 Task: Look for space in Cormano, Italy from 6th September, 2023 to 10th September, 2023 for 1 adult in price range Rs.9000 to Rs.17000. Place can be private room with 1  bedroom having 1 bed and 1 bathroom. Property type can be house, flat, guest house, hotel. Booking option can be shelf check-in. Required host language is English.
Action: Mouse moved to (586, 153)
Screenshot: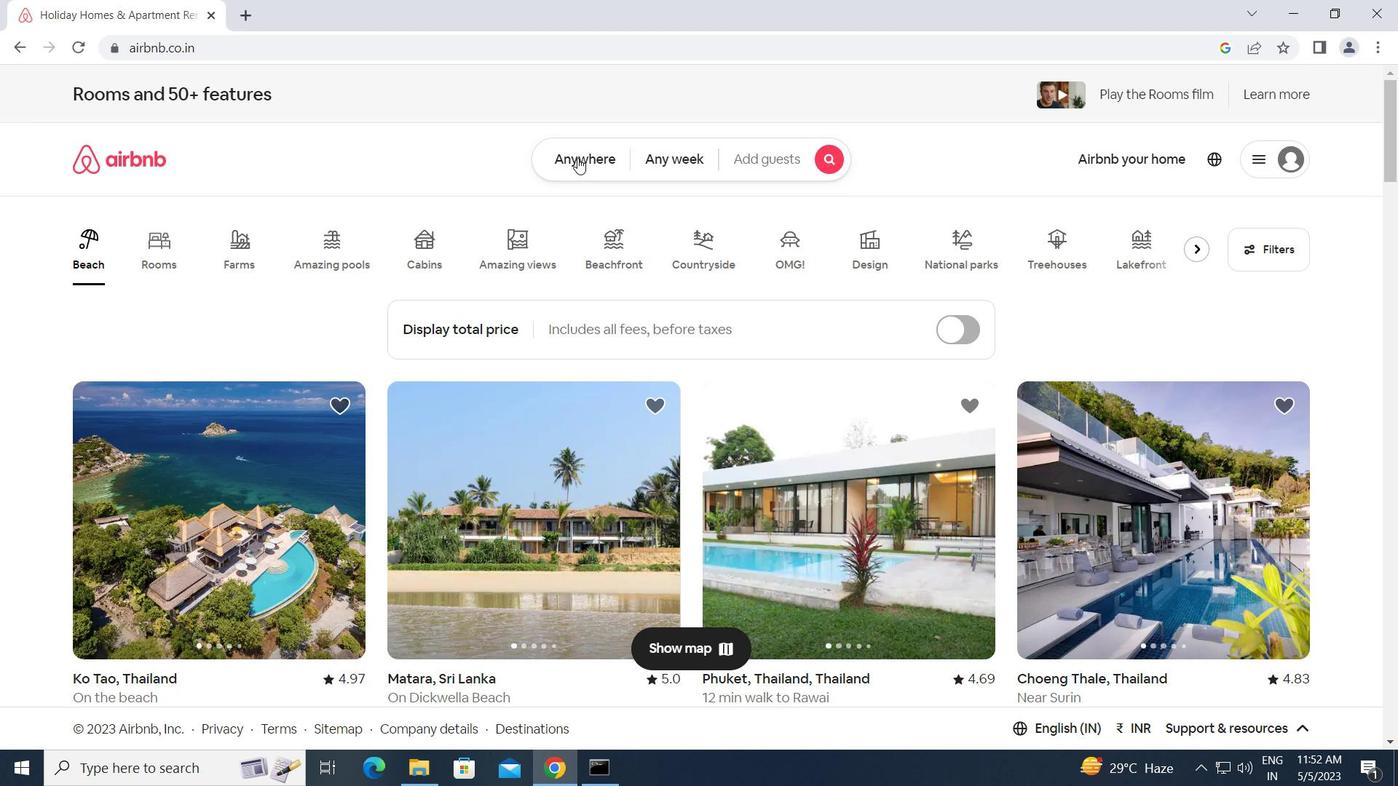 
Action: Mouse pressed left at (586, 153)
Screenshot: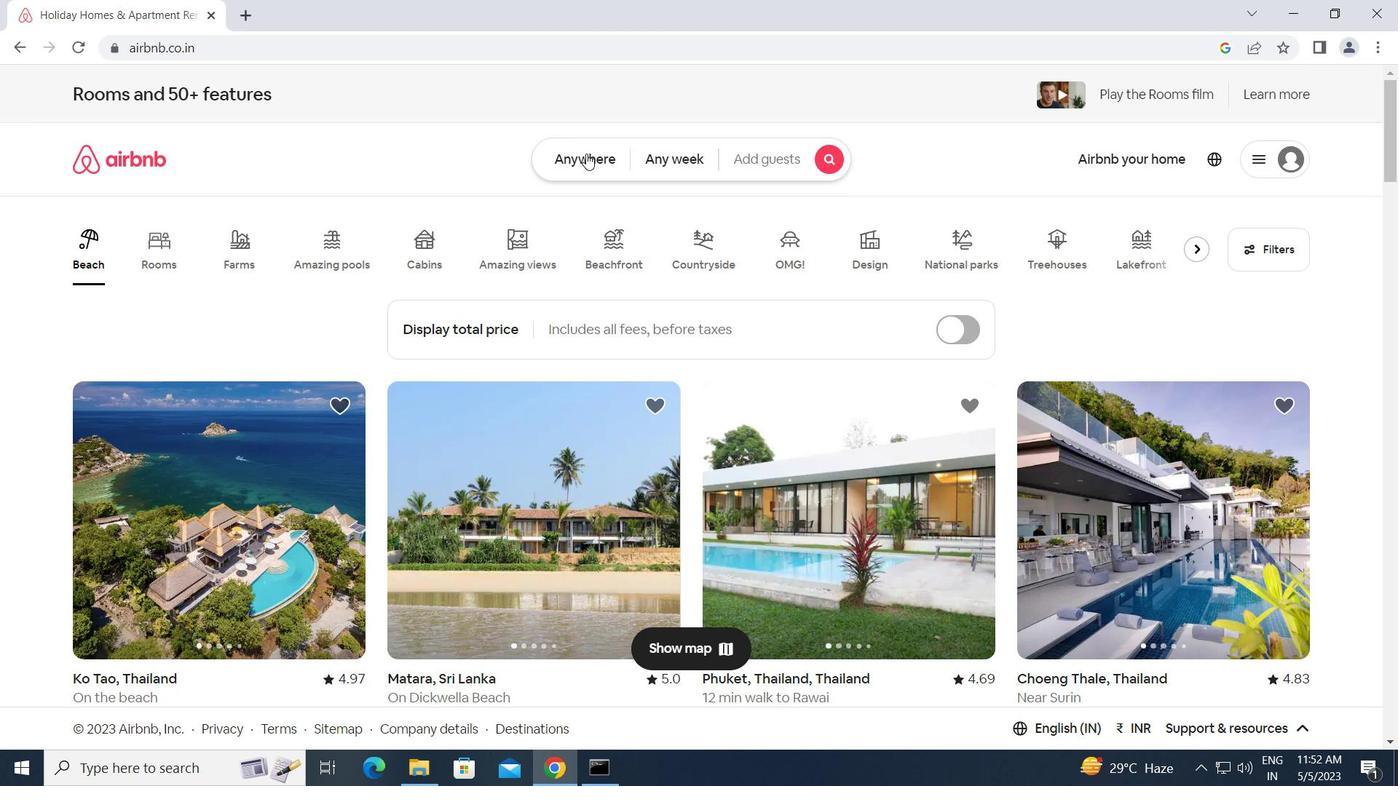 
Action: Mouse moved to (467, 217)
Screenshot: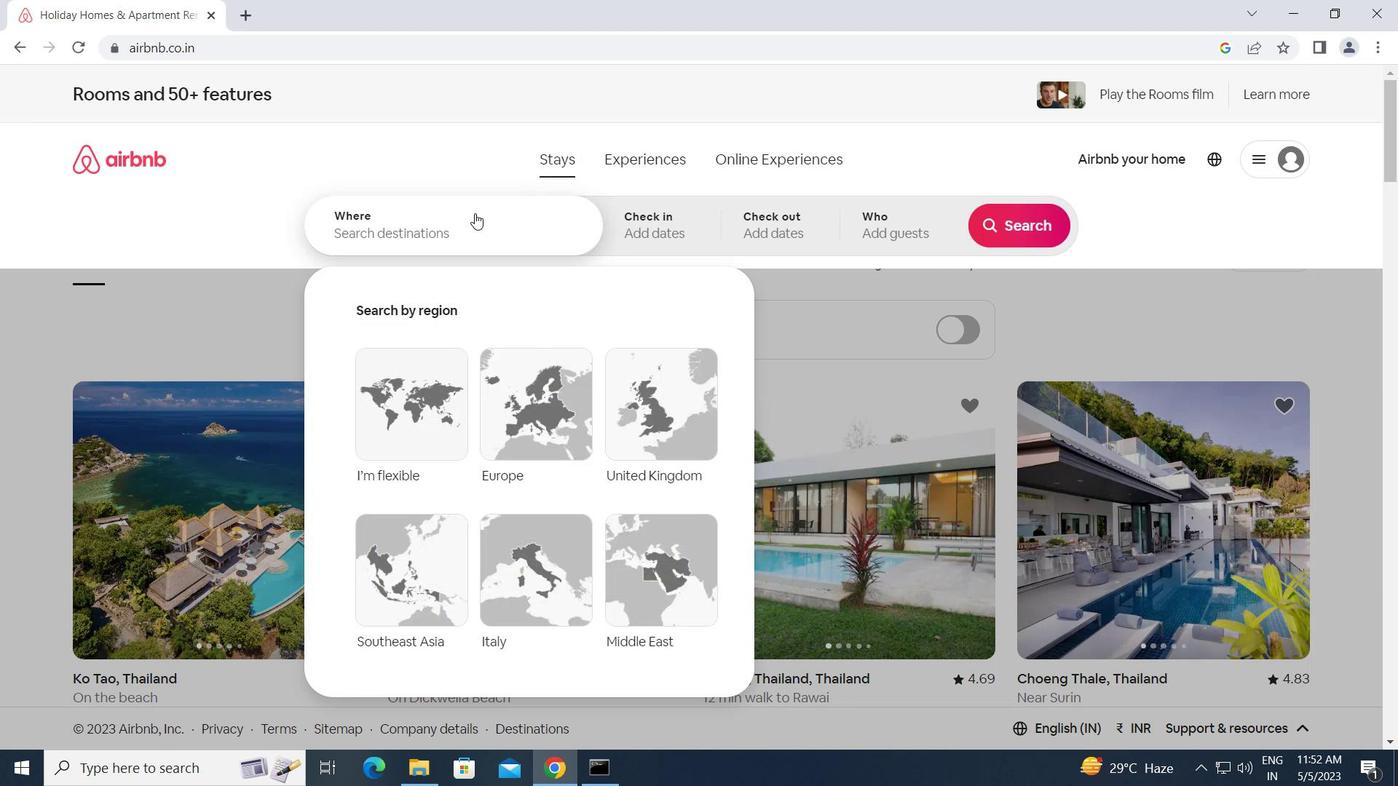 
Action: Mouse pressed left at (467, 217)
Screenshot: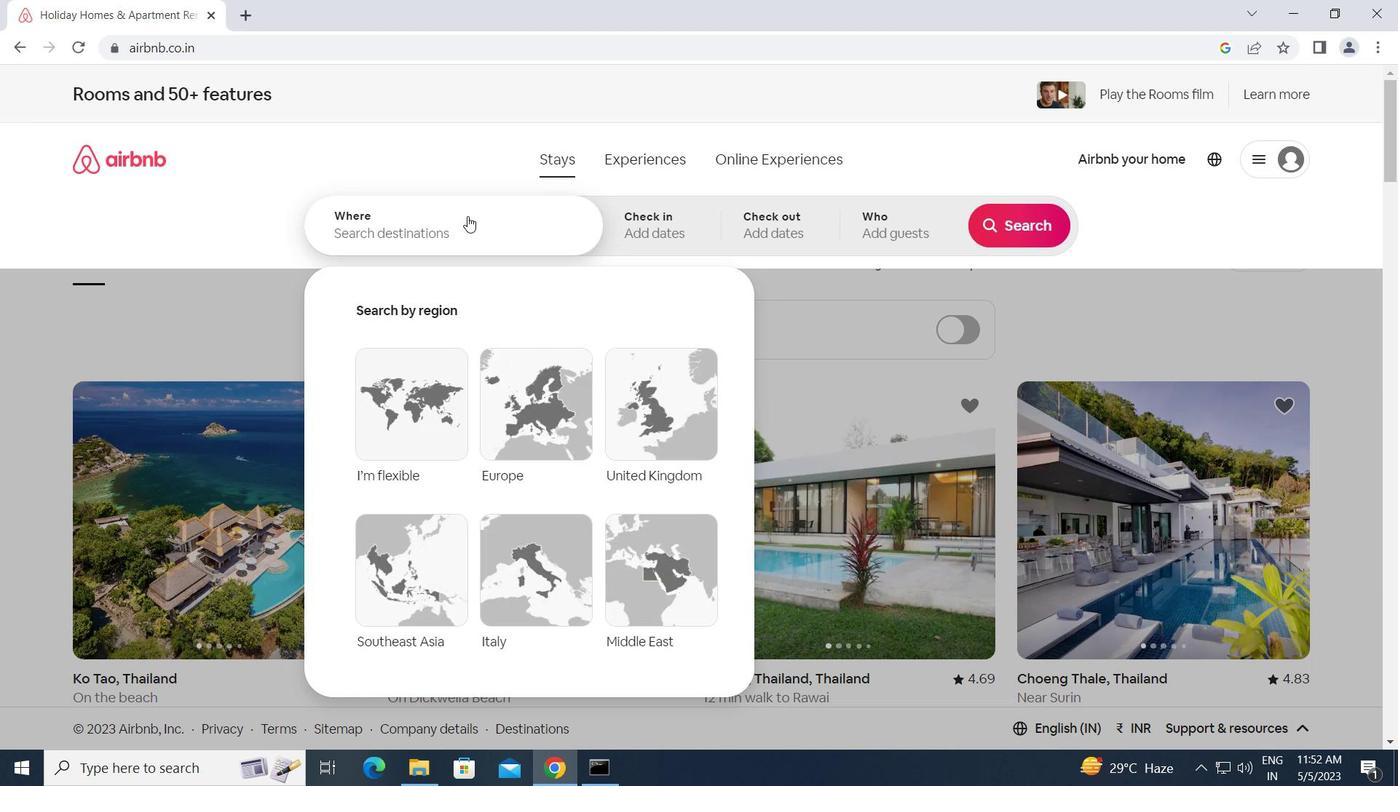 
Action: Key pressed c<Key.caps_lock>ormano,<Key.space><Key.caps_lock>i<Key.caps_lock>taly<Key.enter>
Screenshot: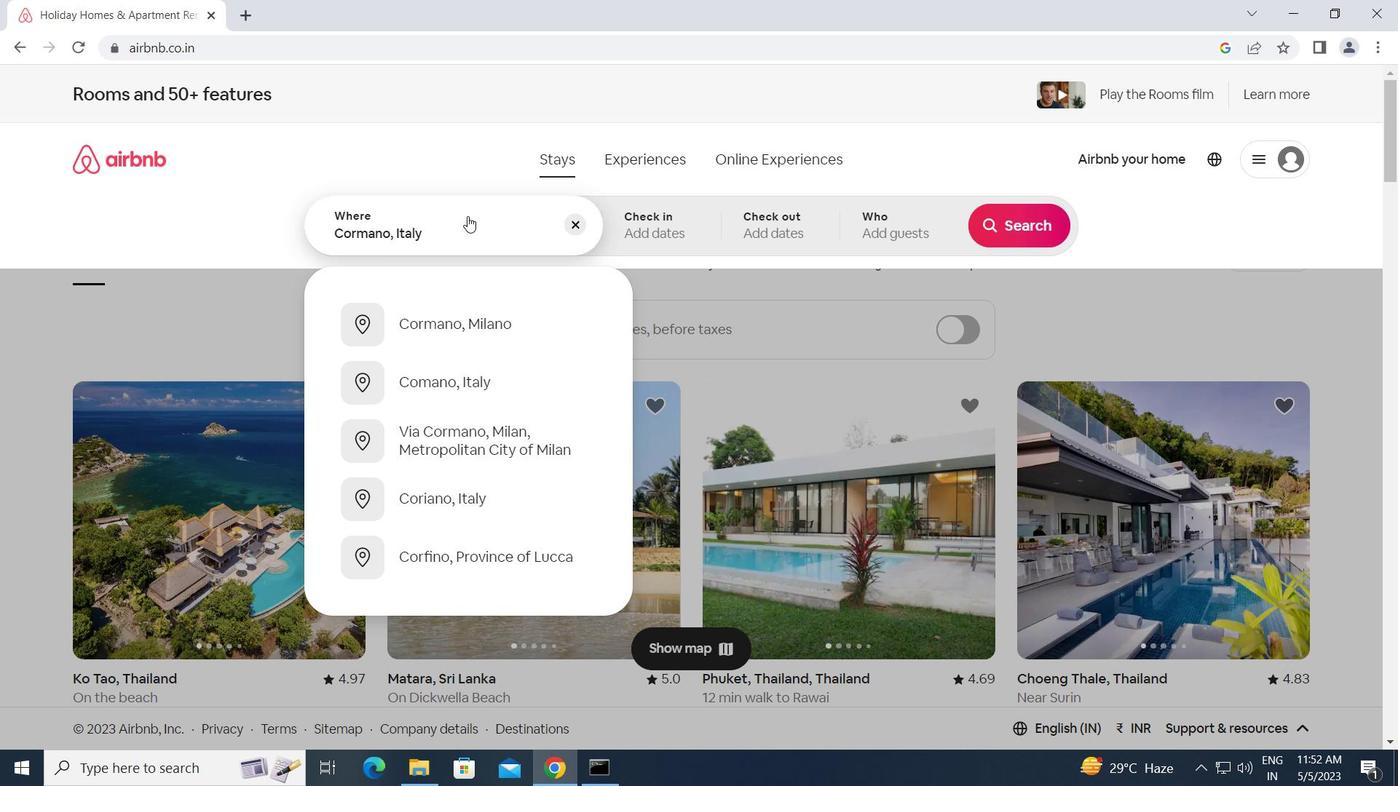 
Action: Mouse moved to (1015, 371)
Screenshot: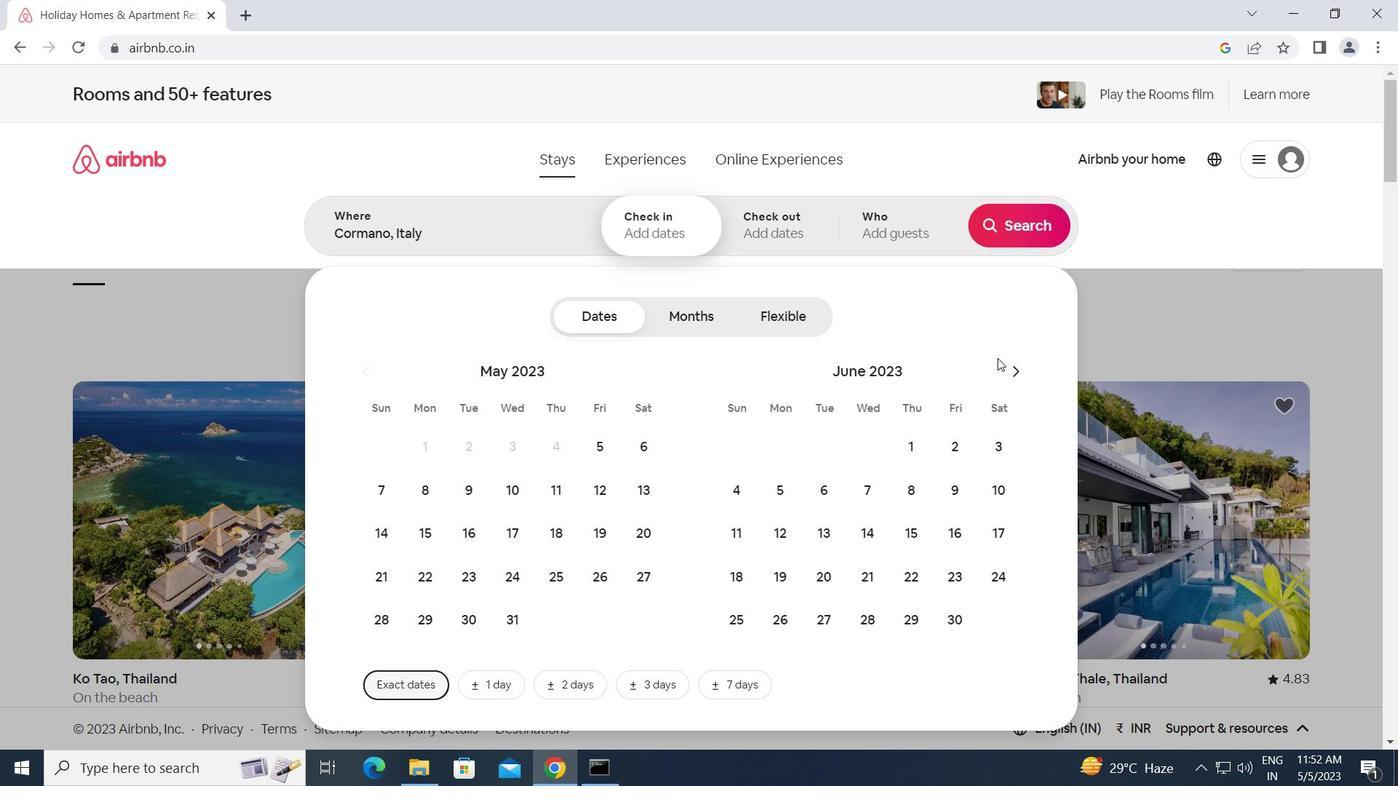 
Action: Mouse pressed left at (1015, 371)
Screenshot: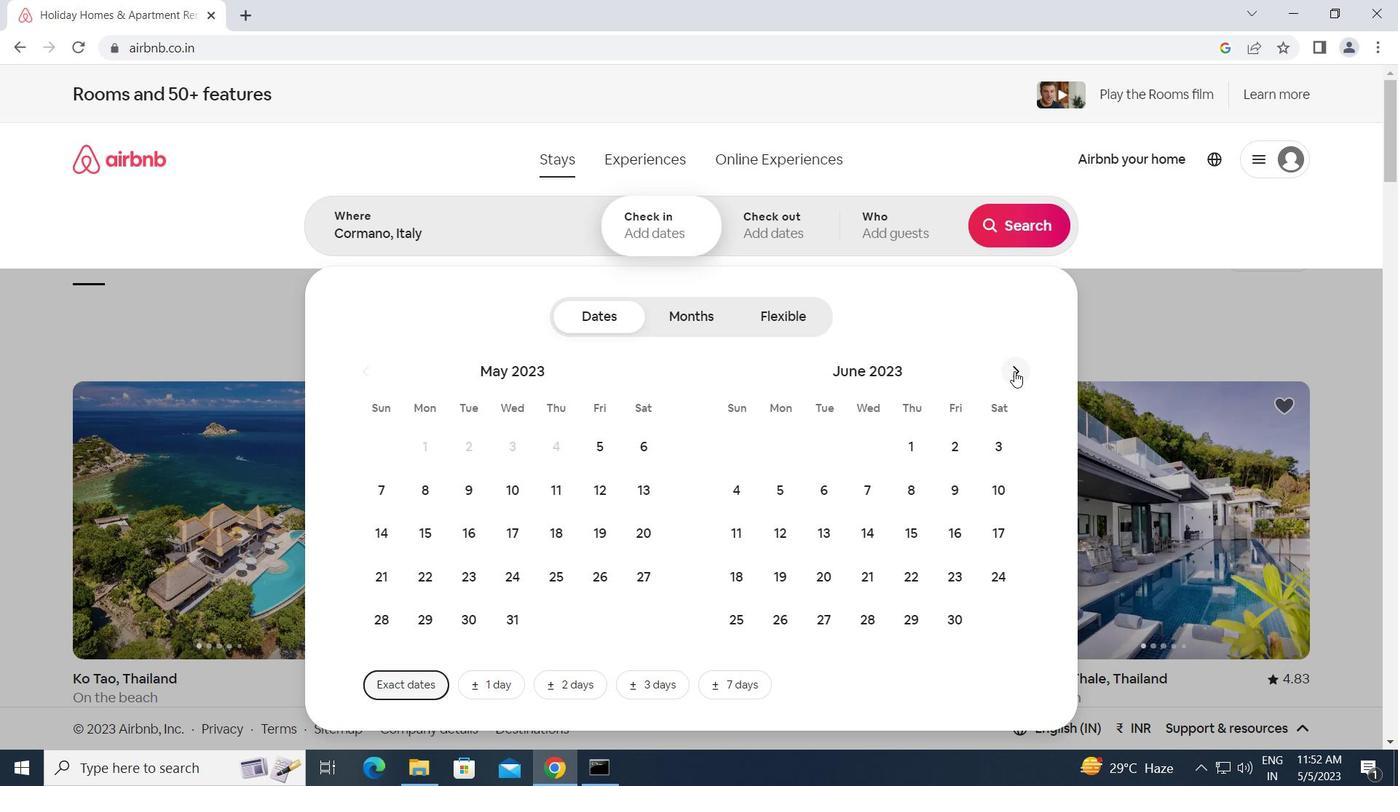 
Action: Mouse moved to (1015, 372)
Screenshot: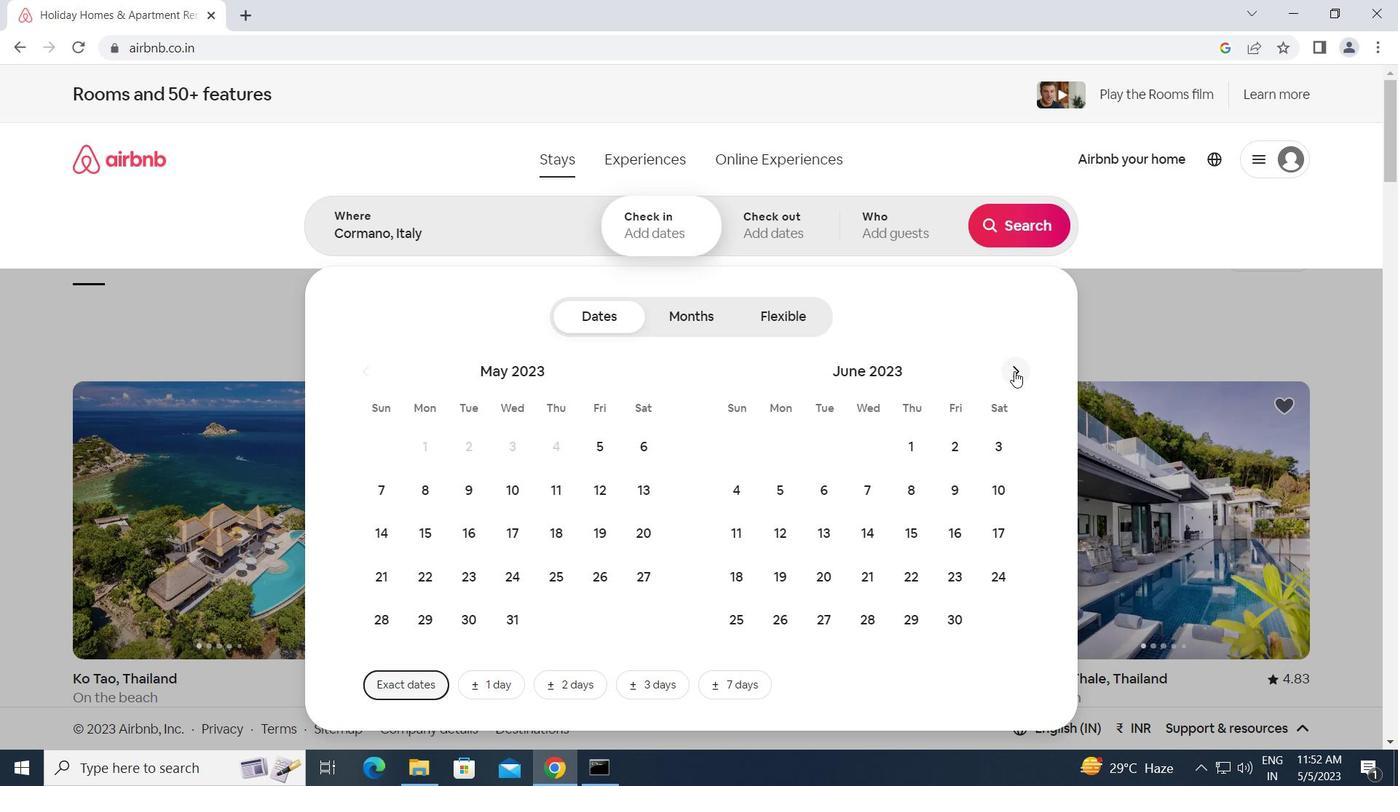 
Action: Mouse pressed left at (1015, 372)
Screenshot: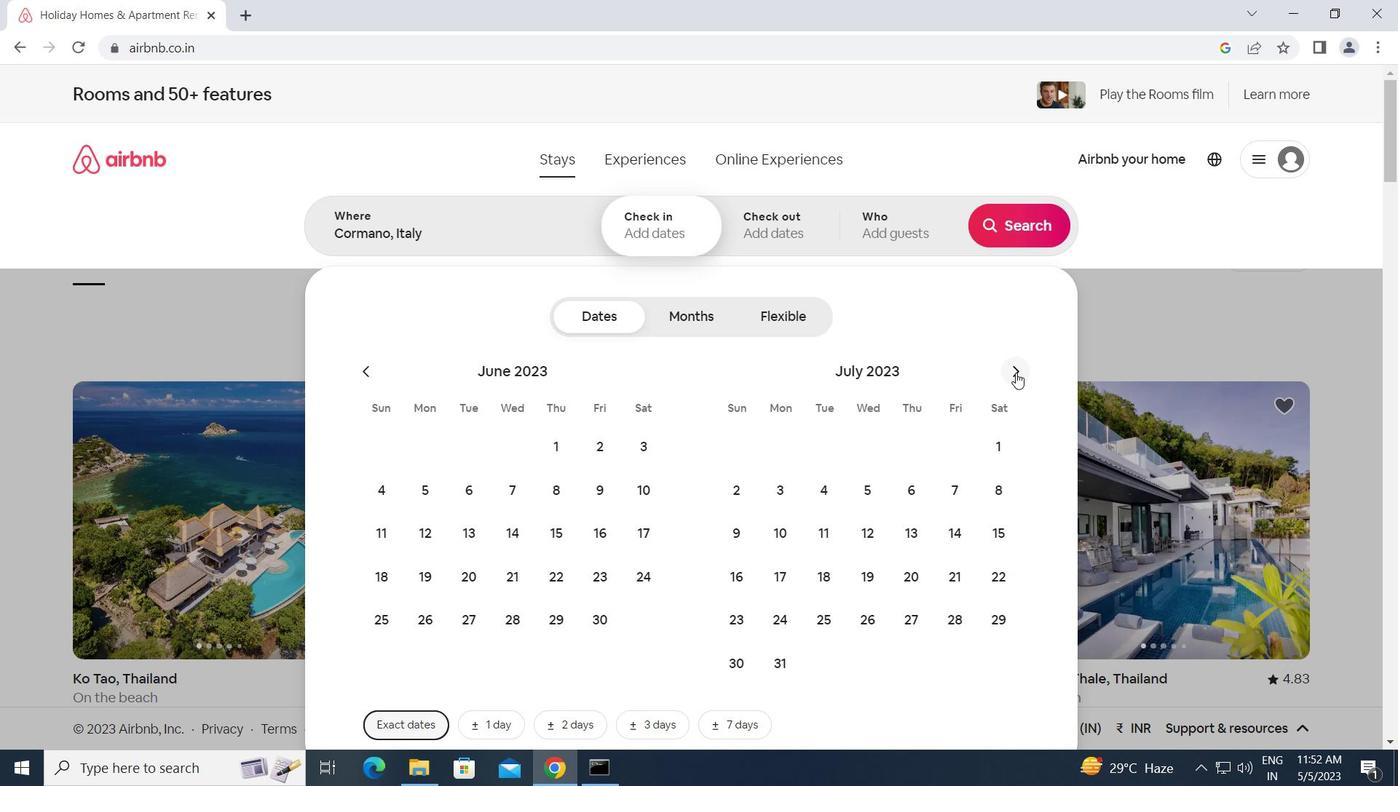 
Action: Mouse pressed left at (1015, 372)
Screenshot: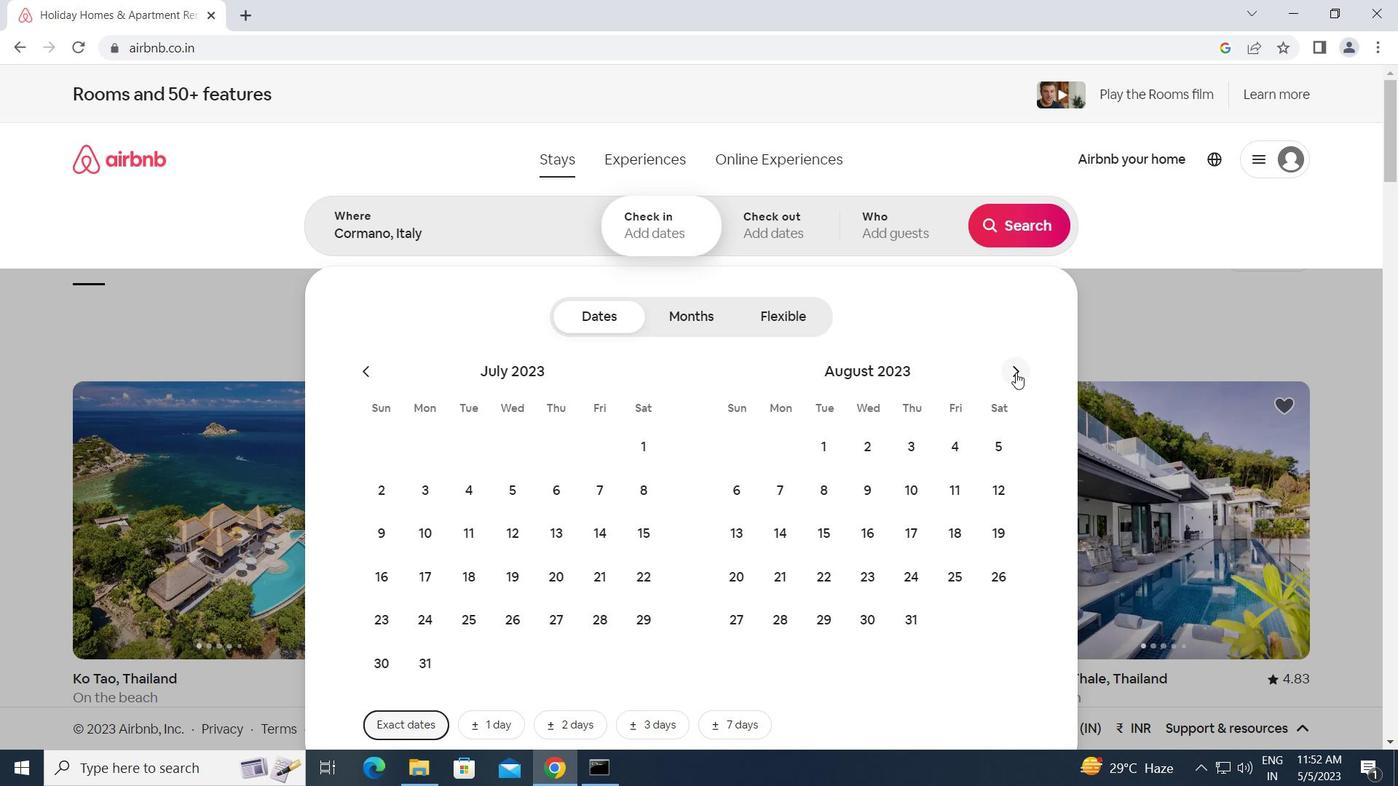 
Action: Mouse moved to (864, 485)
Screenshot: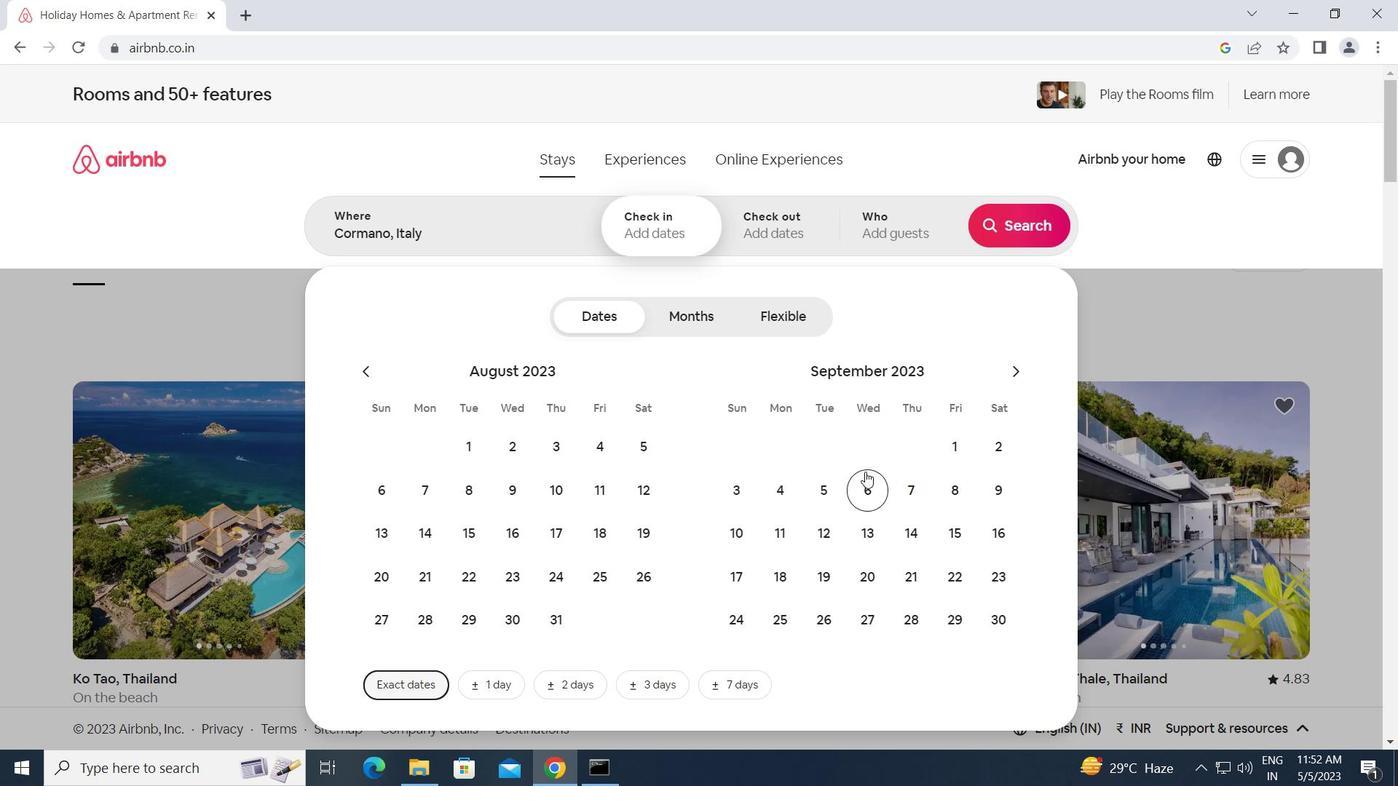 
Action: Mouse pressed left at (864, 485)
Screenshot: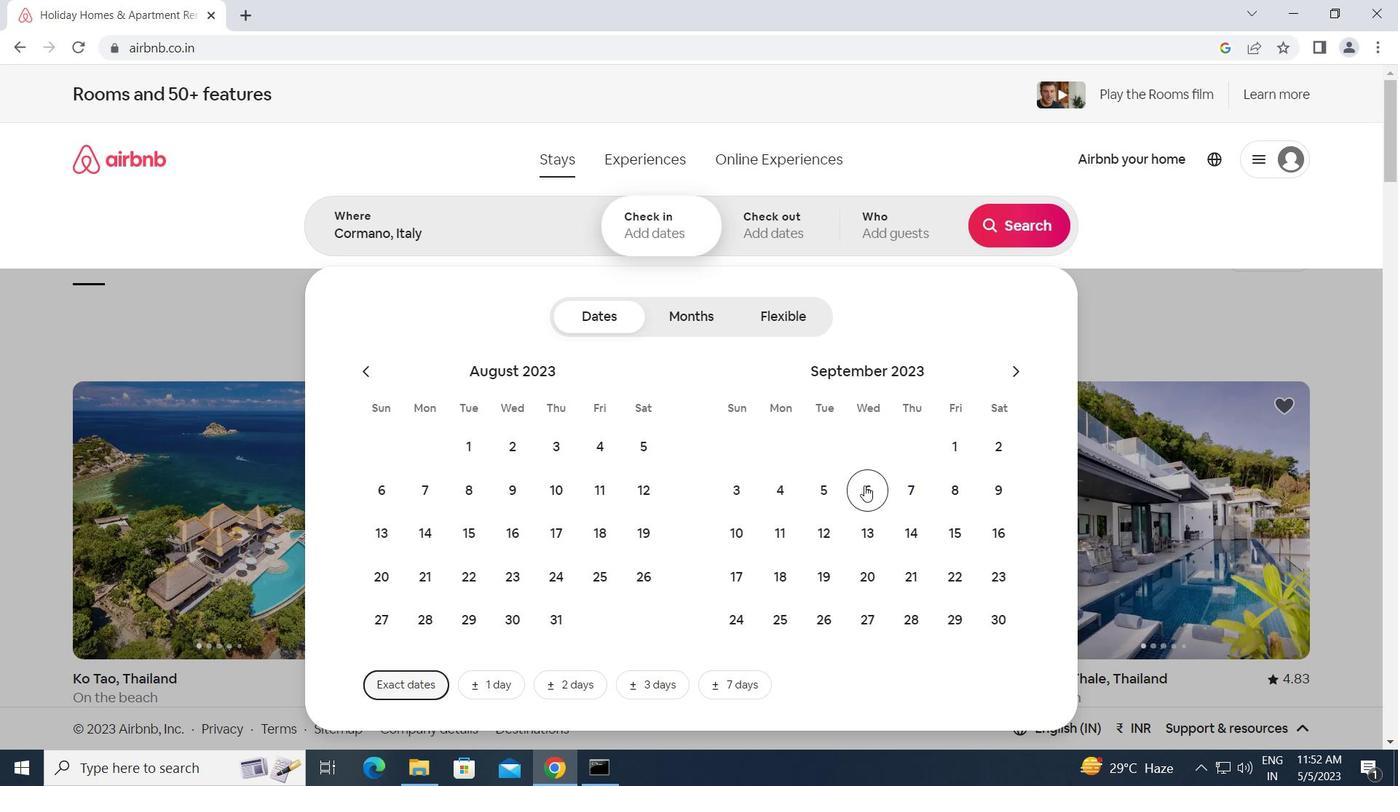 
Action: Mouse moved to (739, 533)
Screenshot: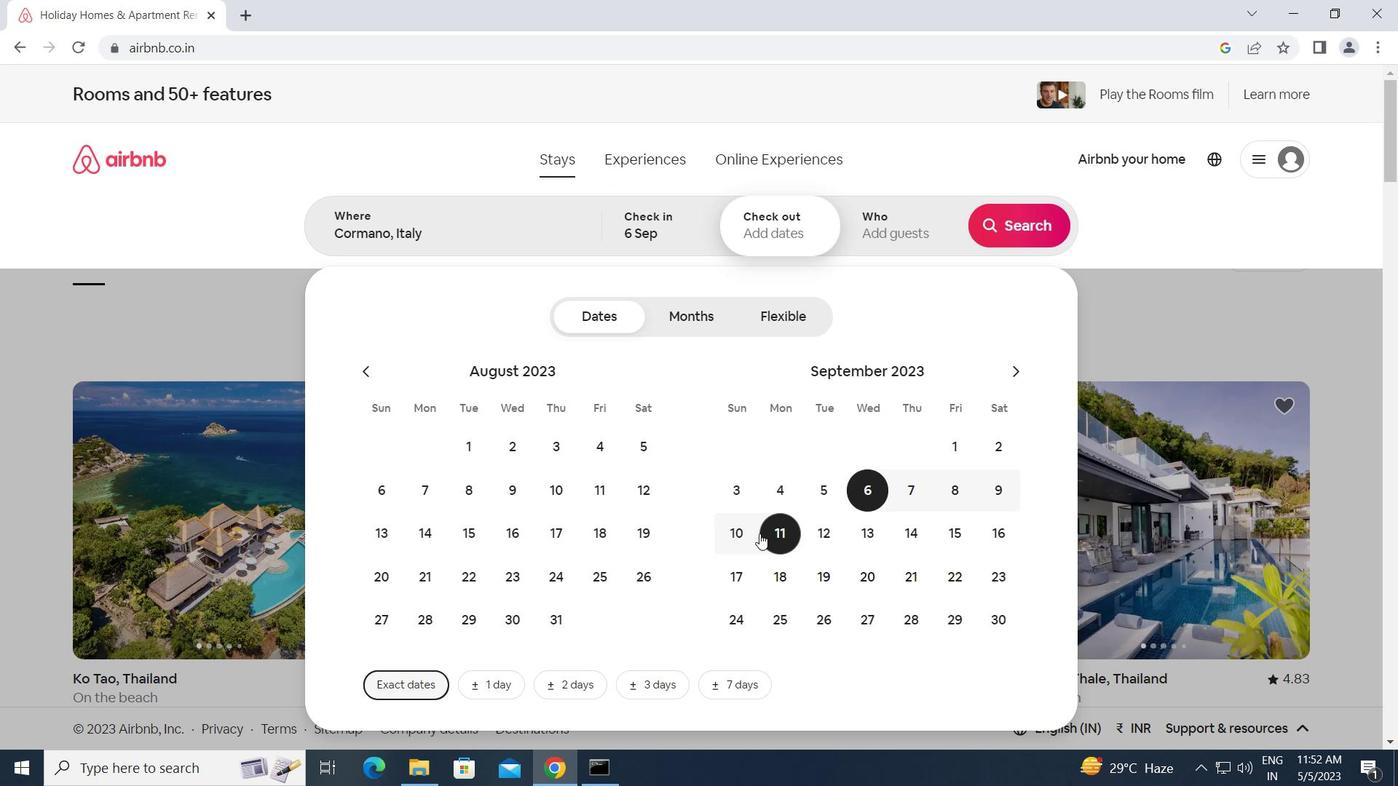 
Action: Mouse pressed left at (739, 533)
Screenshot: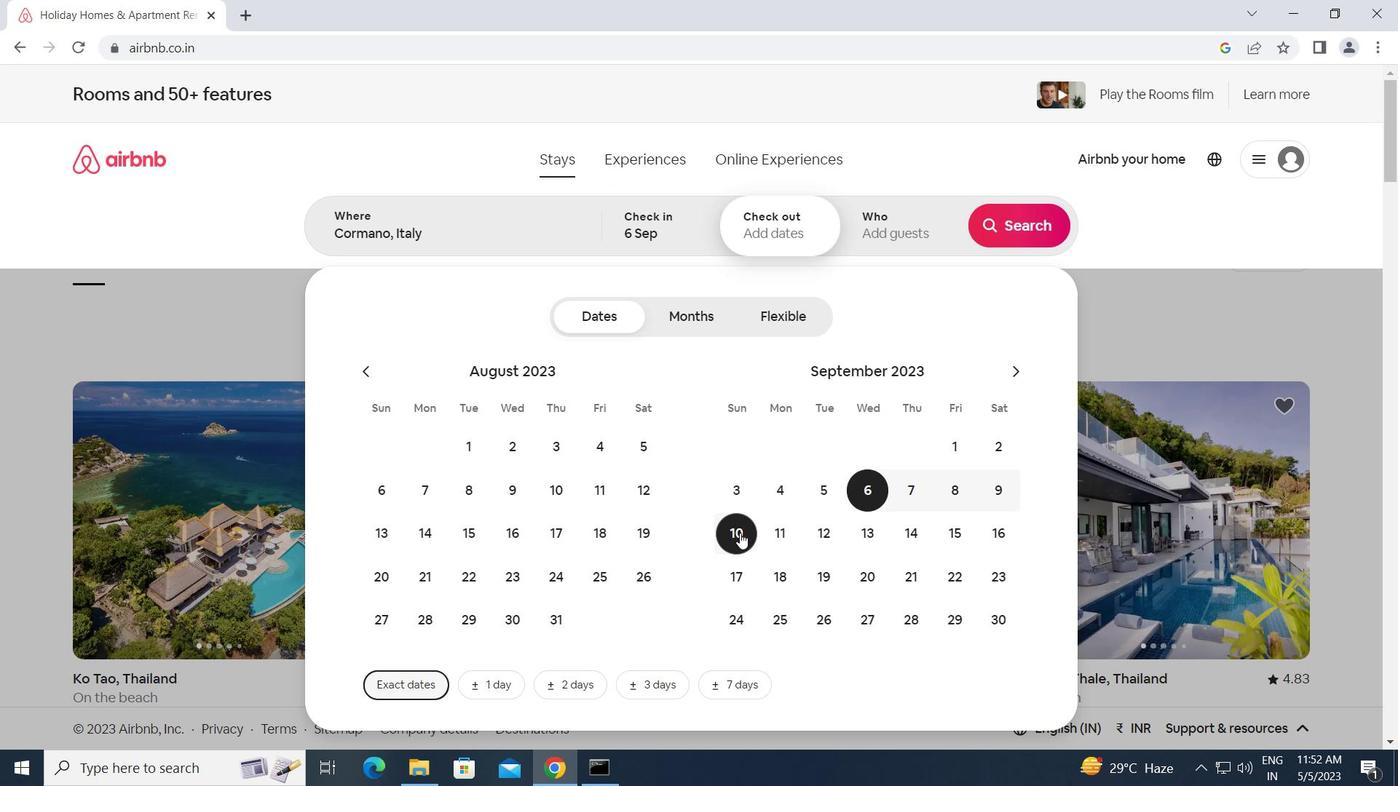 
Action: Mouse moved to (916, 225)
Screenshot: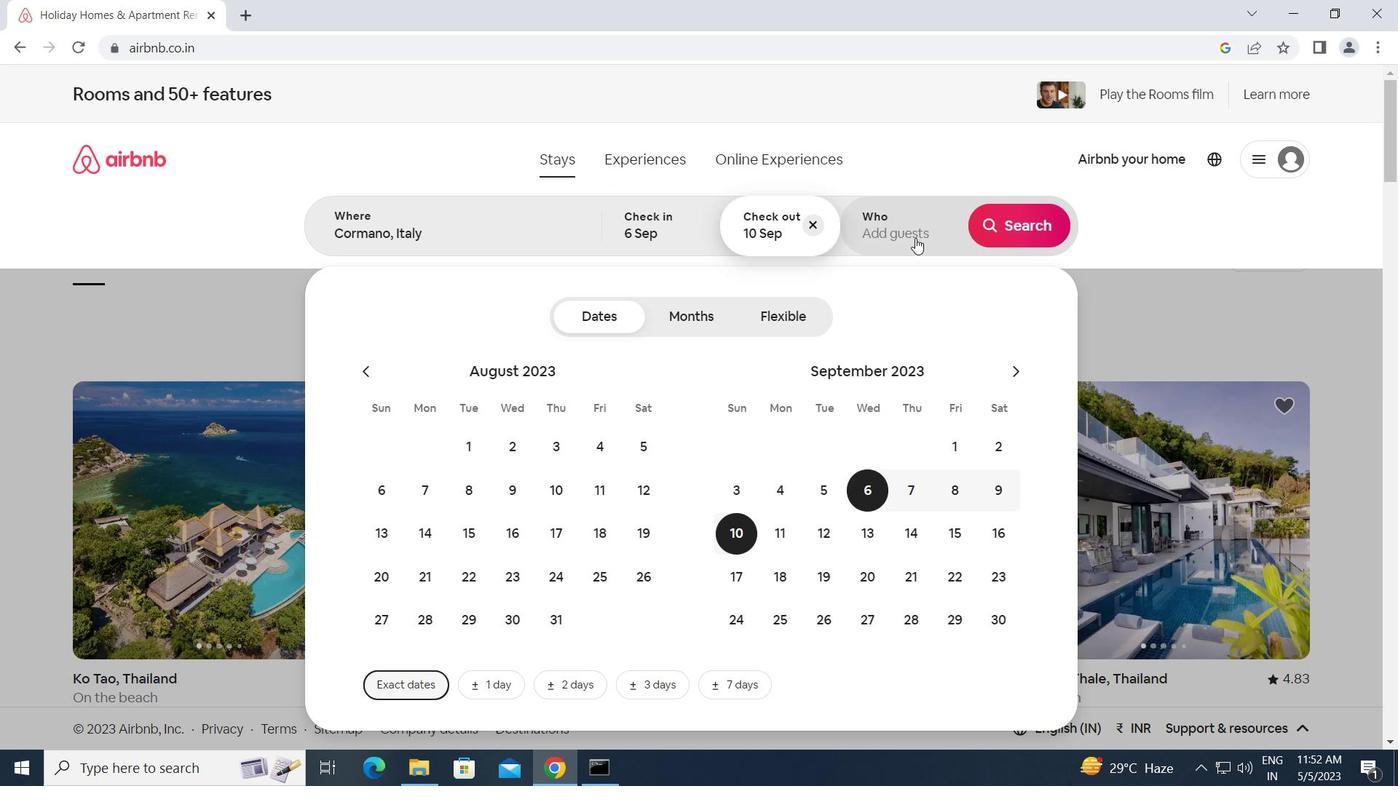 
Action: Mouse pressed left at (916, 225)
Screenshot: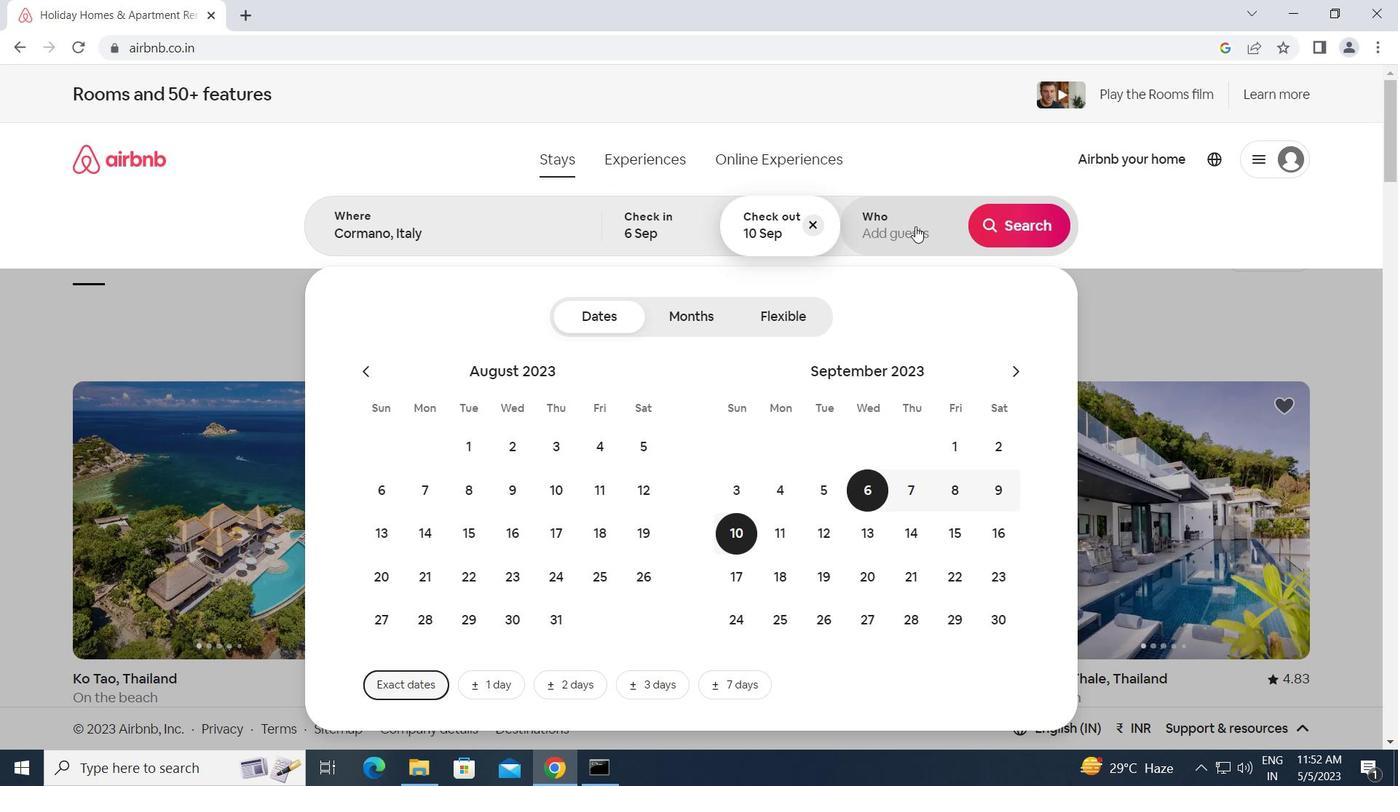 
Action: Mouse moved to (1023, 321)
Screenshot: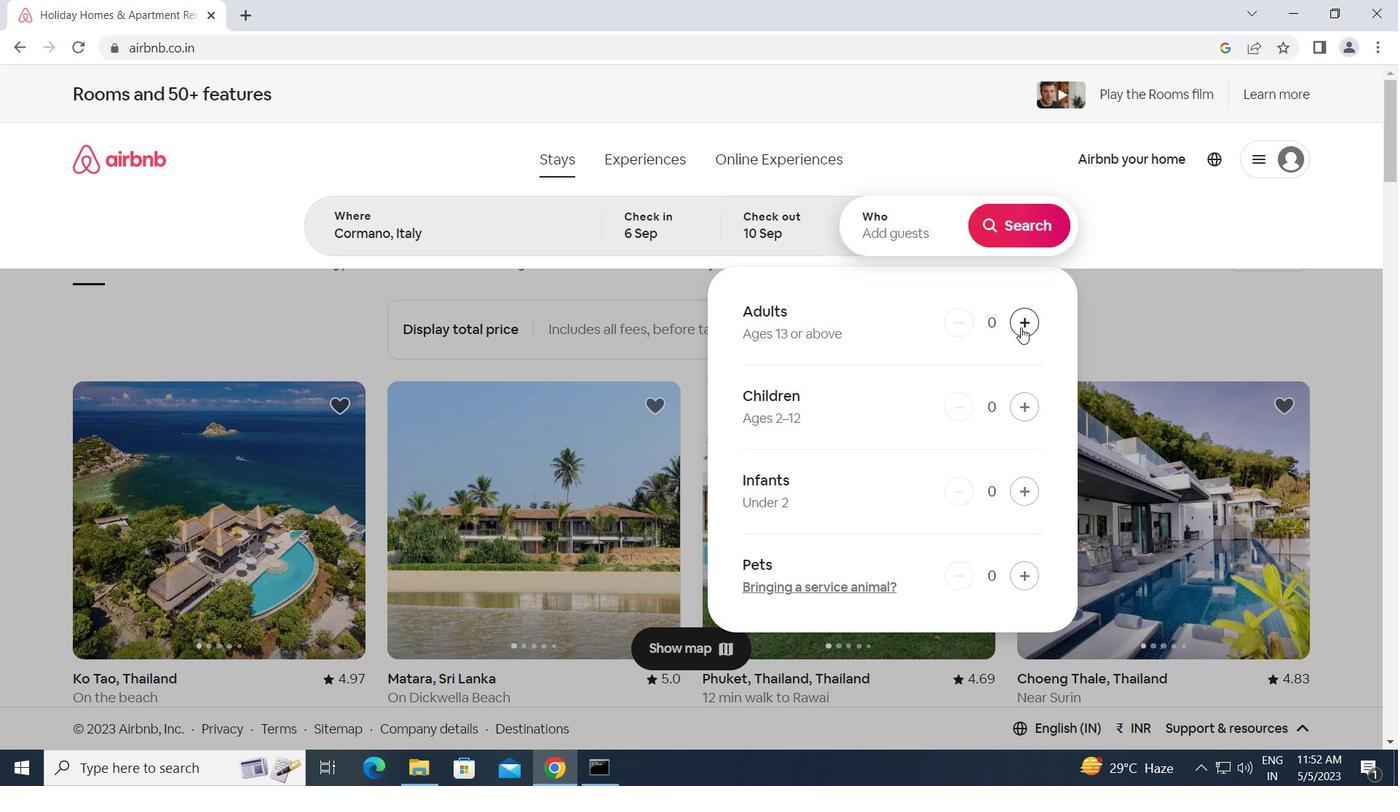 
Action: Mouse pressed left at (1023, 321)
Screenshot: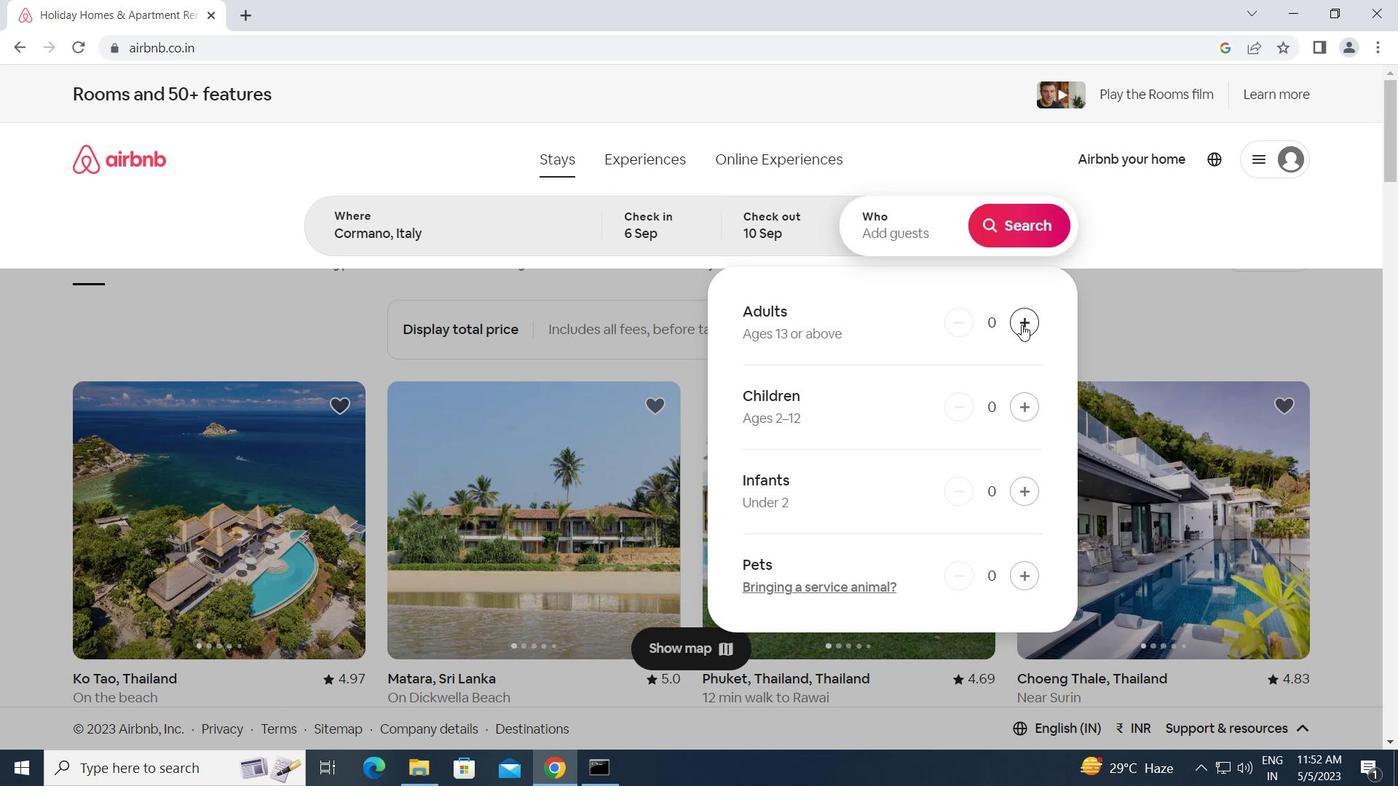 
Action: Mouse moved to (1019, 217)
Screenshot: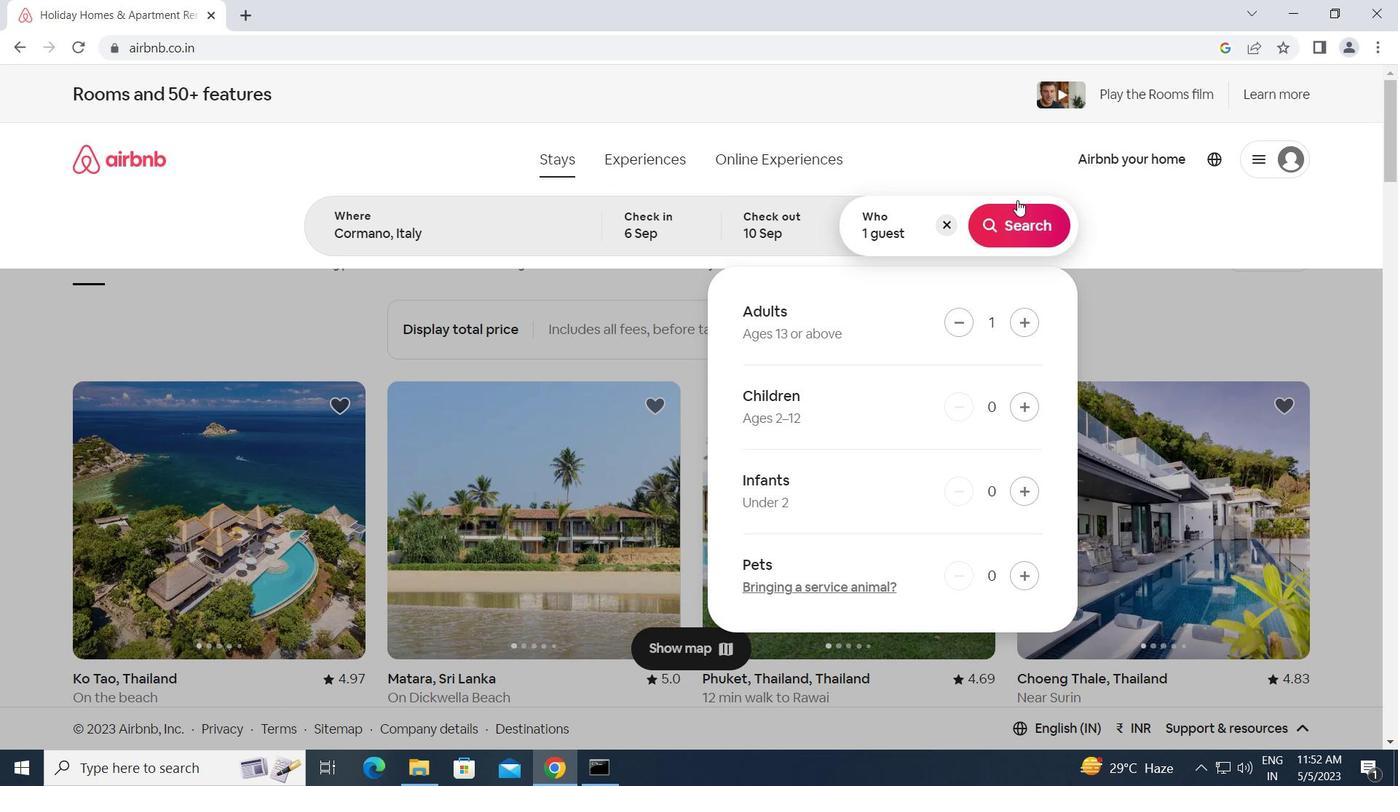 
Action: Mouse pressed left at (1019, 217)
Screenshot: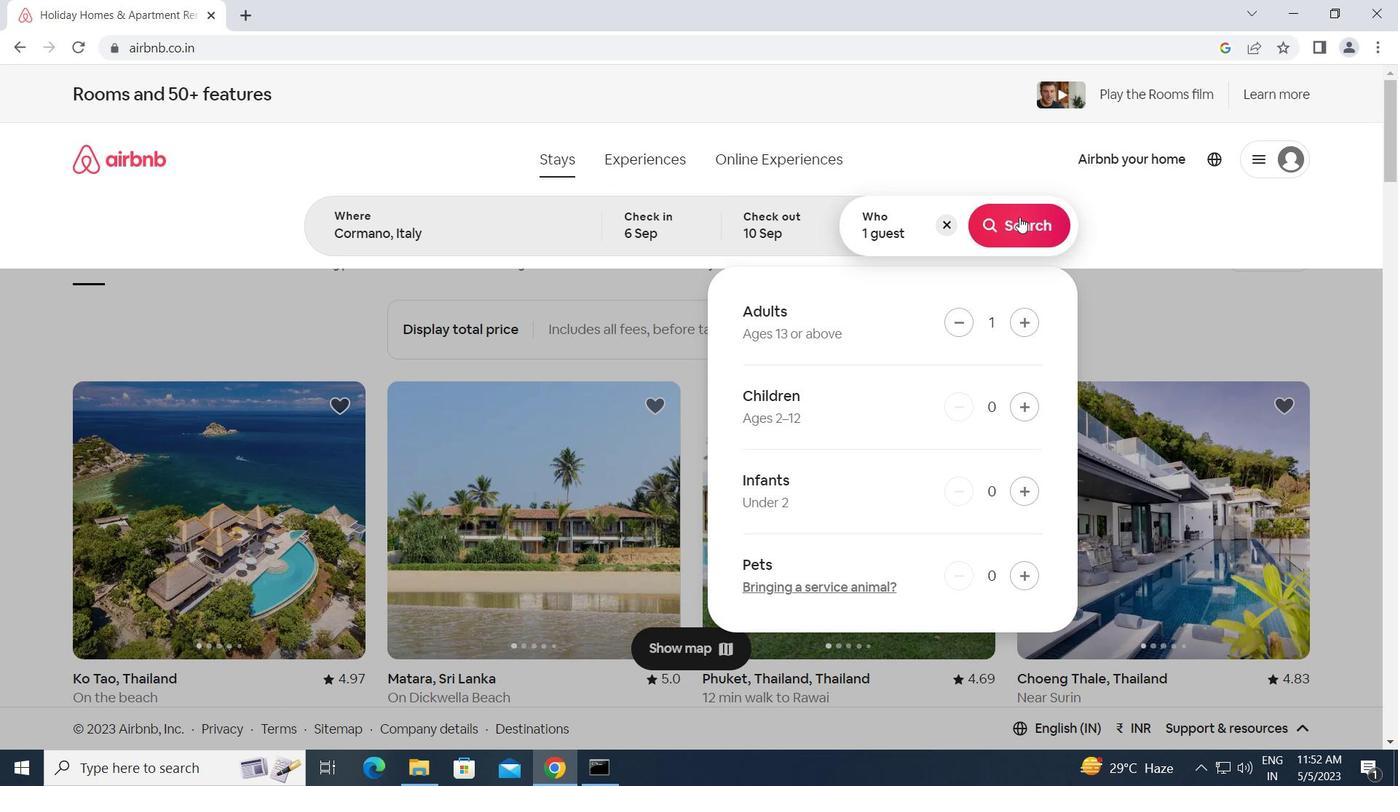 
Action: Mouse moved to (1306, 164)
Screenshot: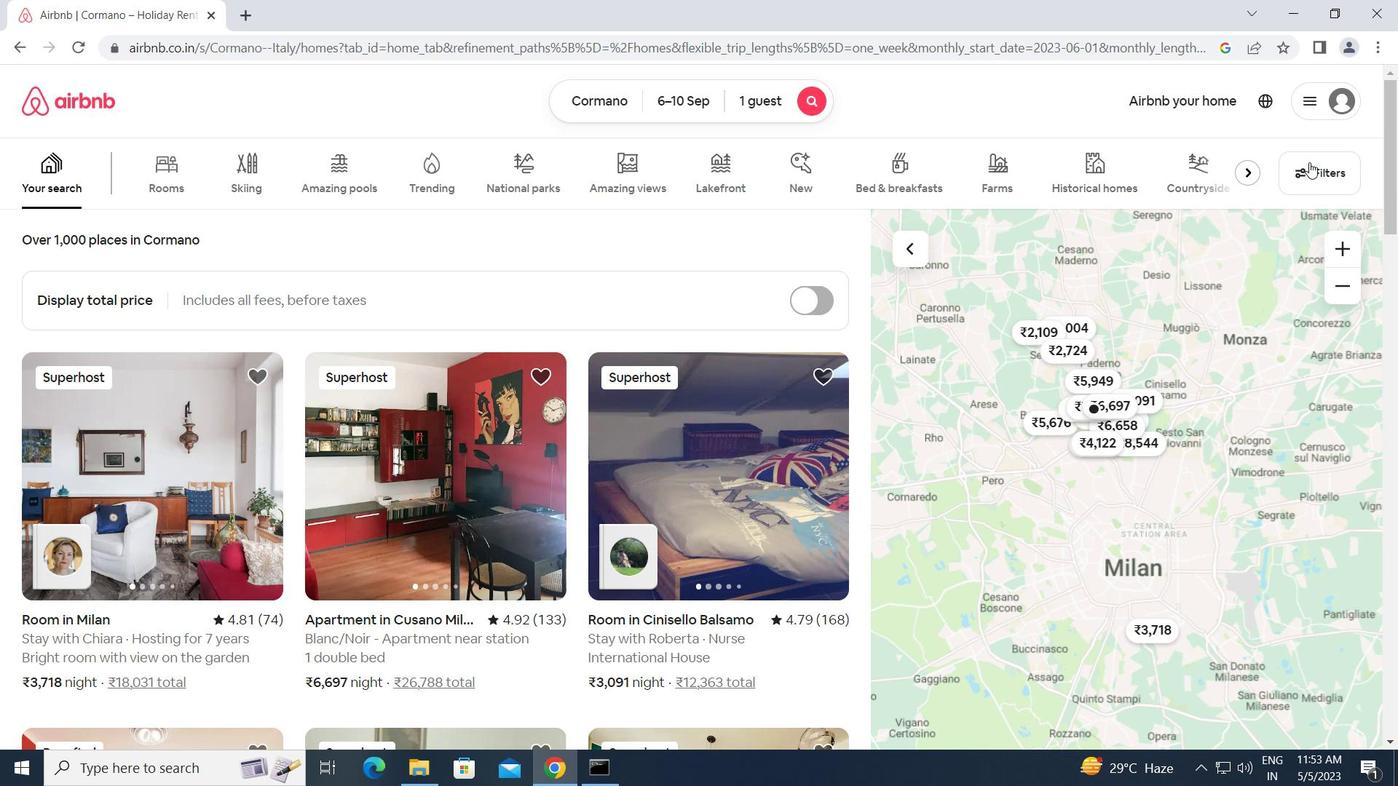 
Action: Mouse pressed left at (1306, 164)
Screenshot: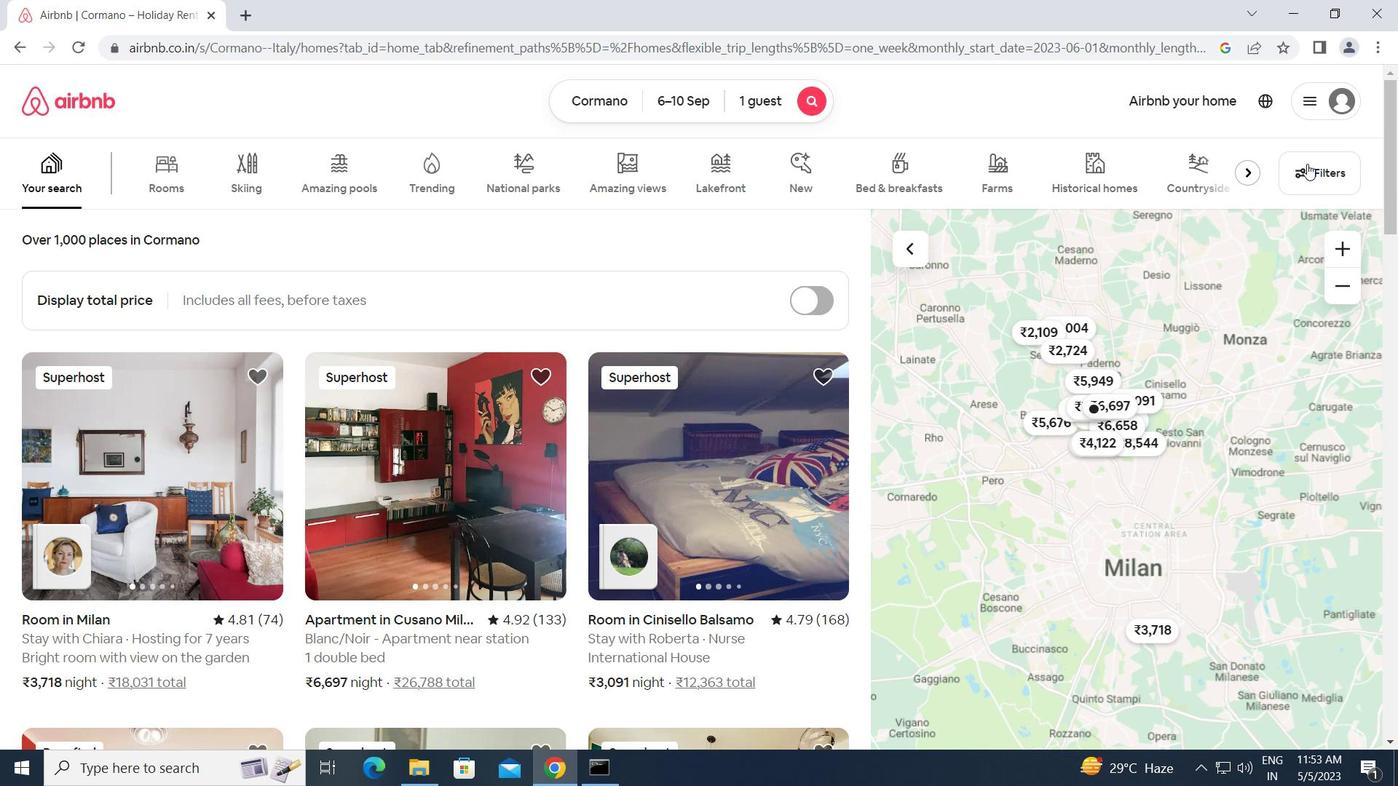 
Action: Mouse moved to (473, 627)
Screenshot: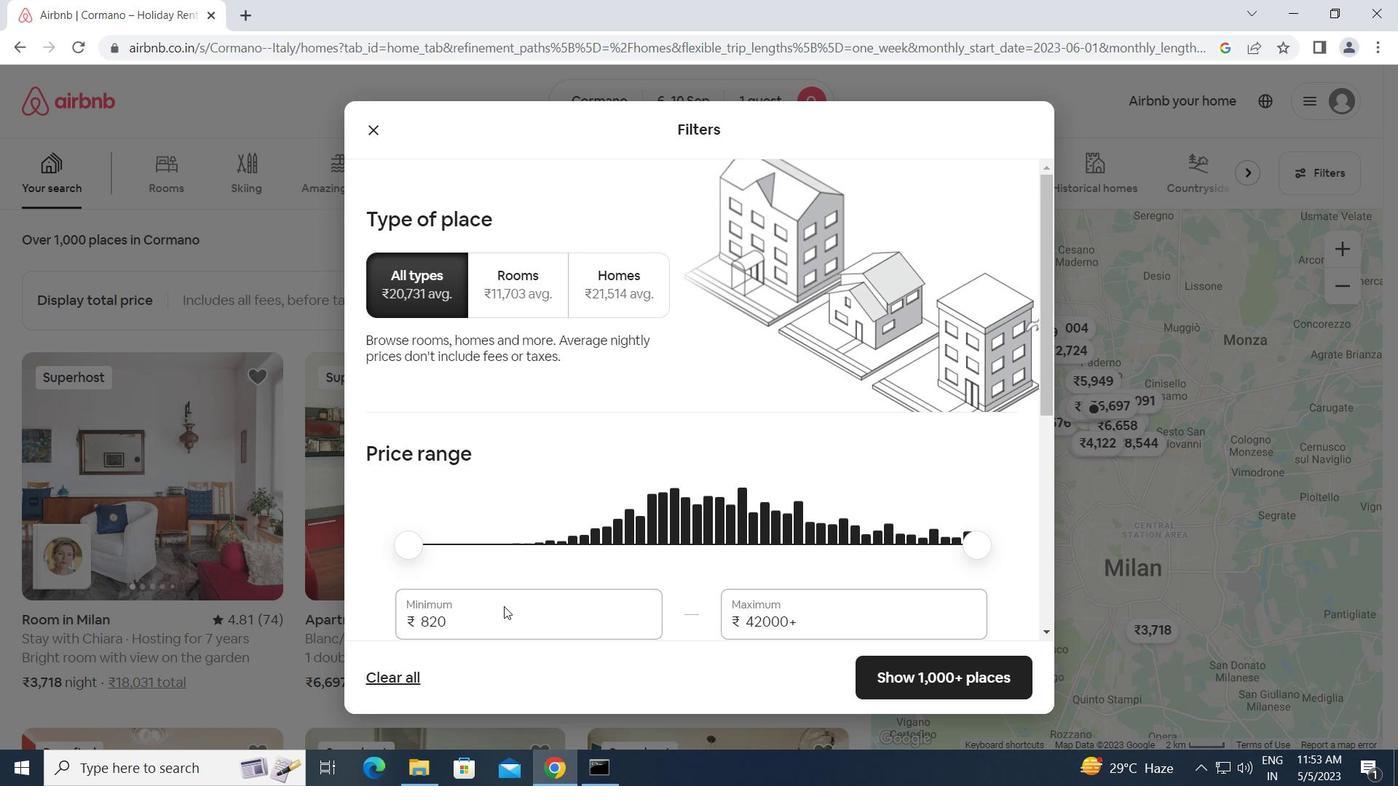
Action: Mouse pressed left at (473, 627)
Screenshot: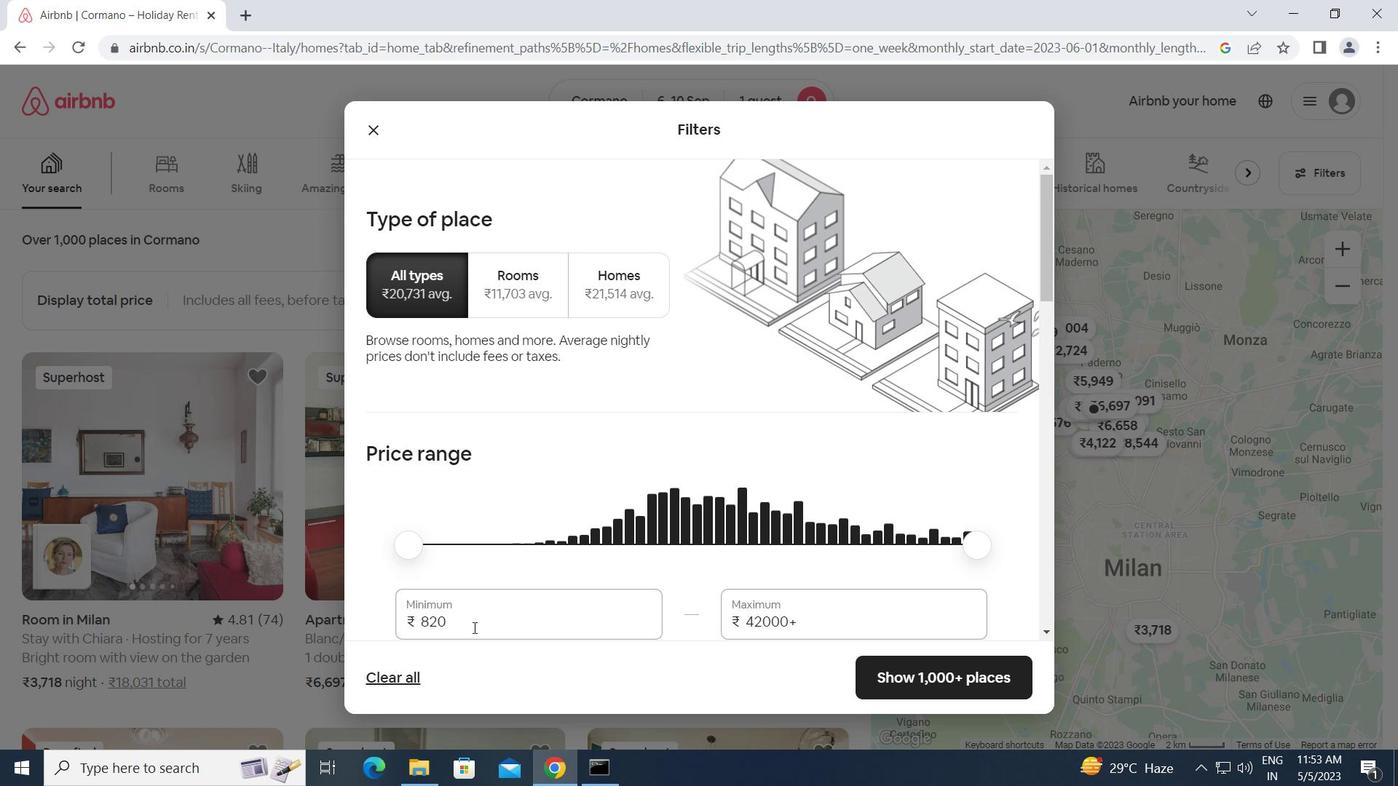 
Action: Mouse moved to (366, 627)
Screenshot: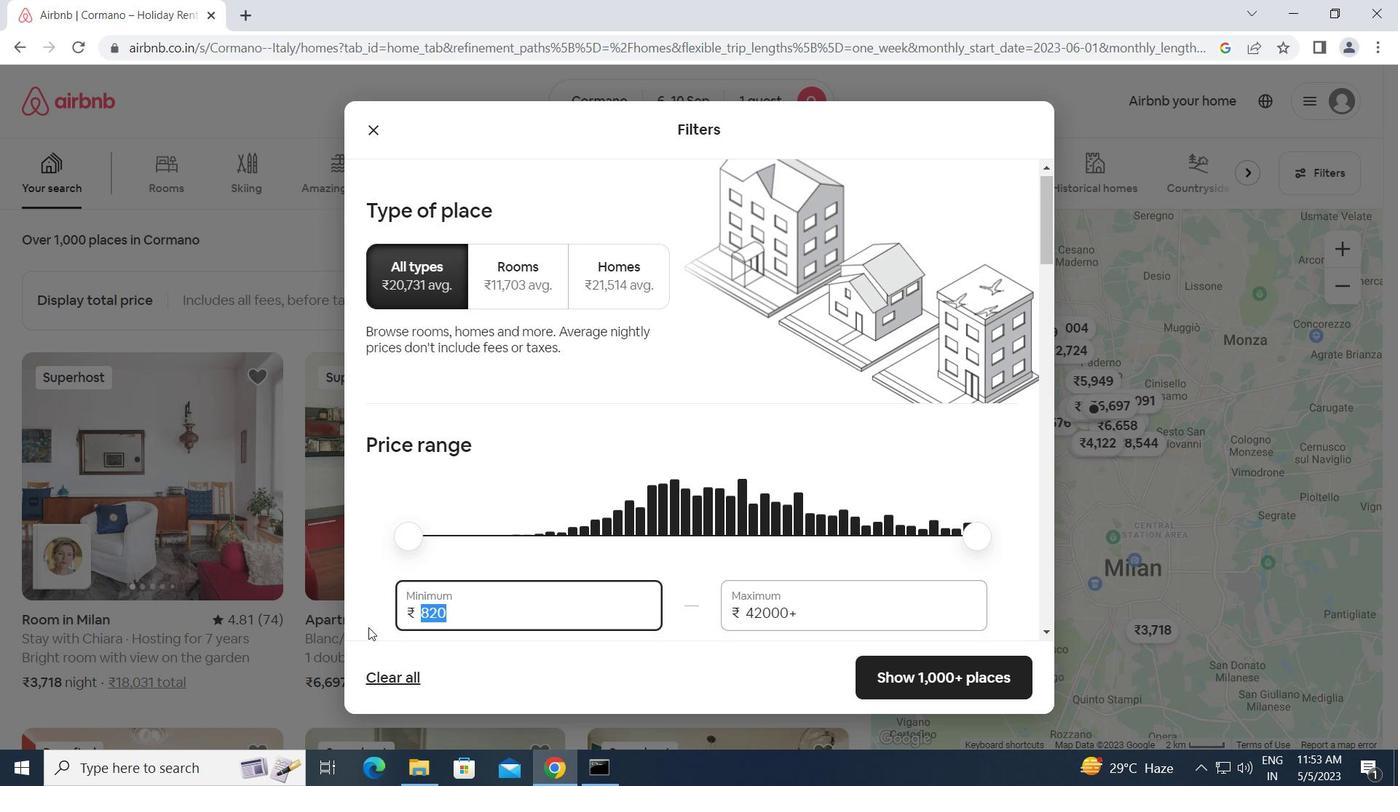 
Action: Key pressed 9000<Key.tab>17000
Screenshot: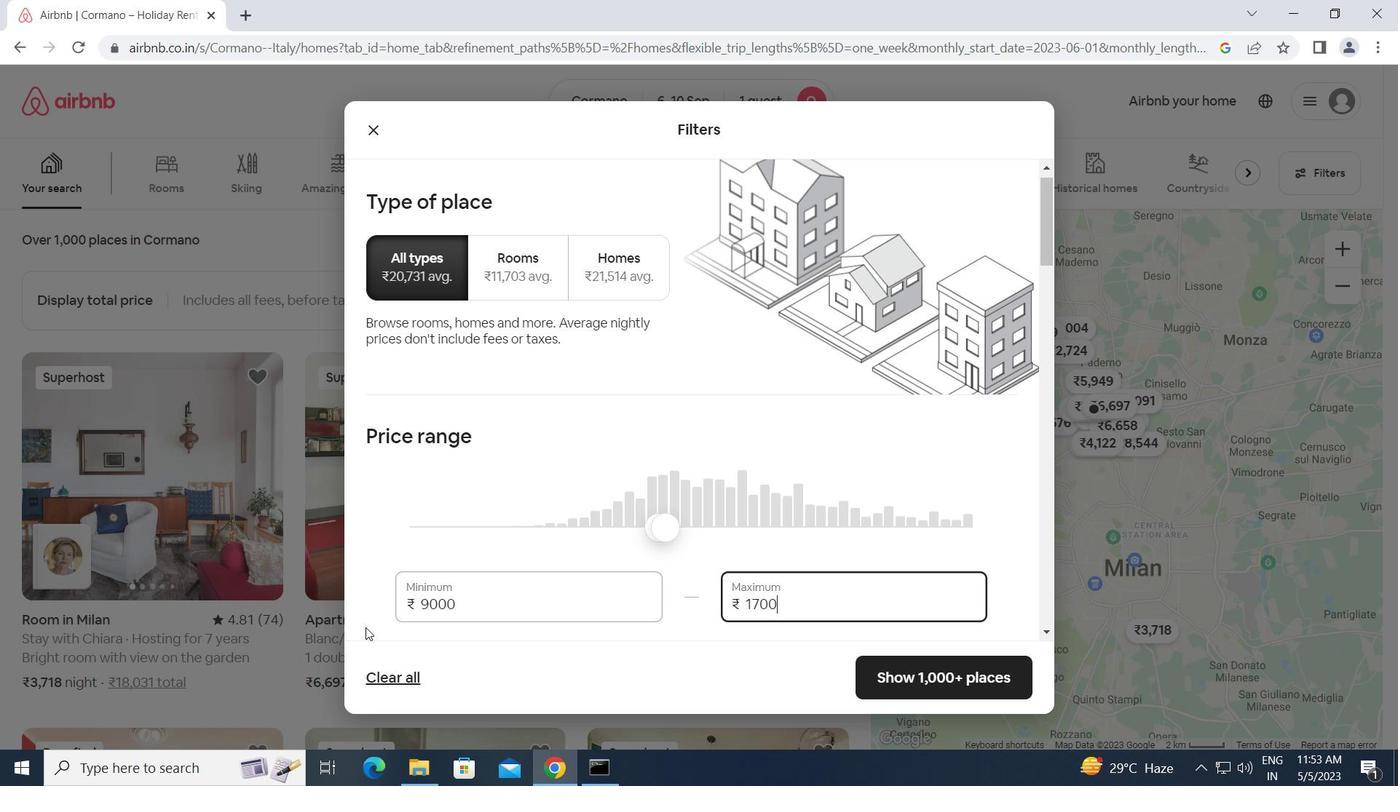 
Action: Mouse moved to (422, 619)
Screenshot: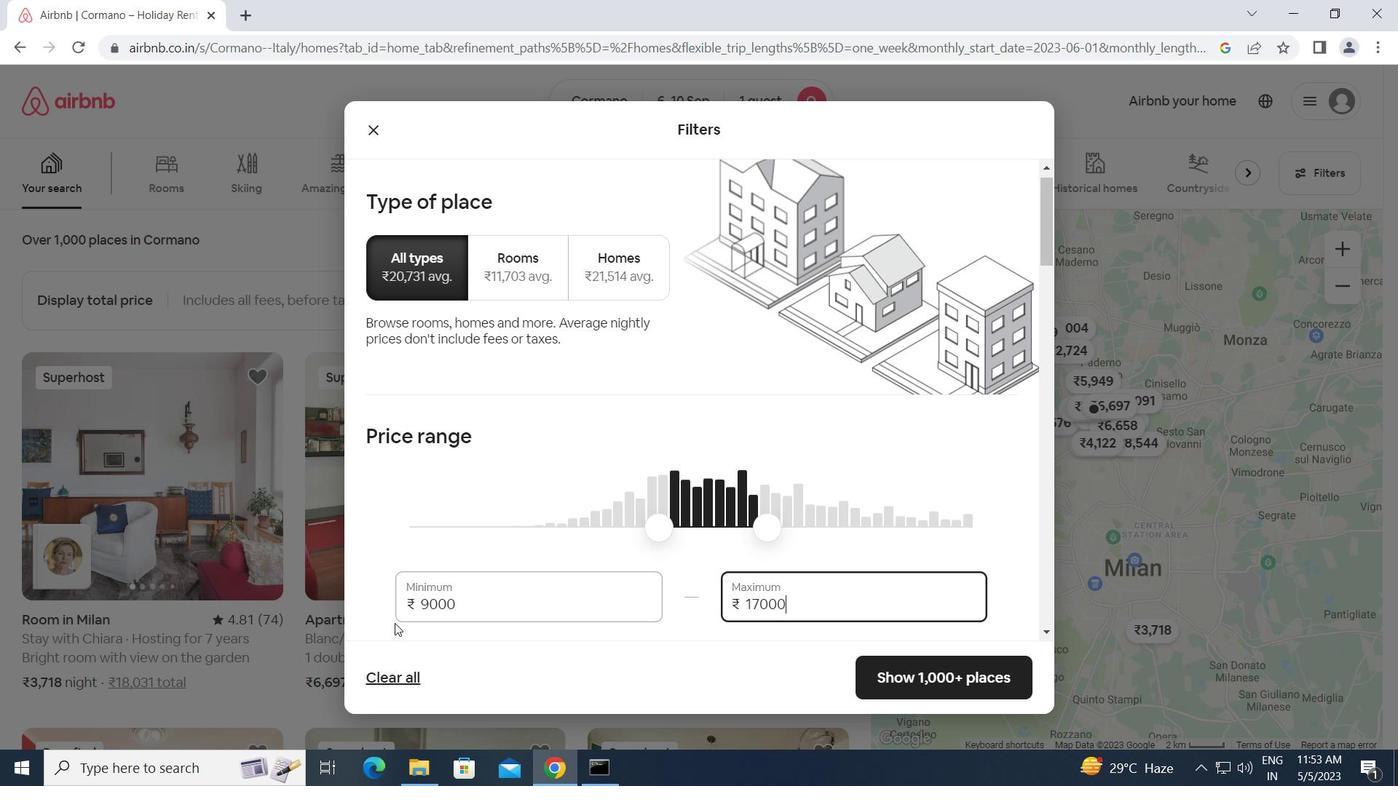 
Action: Mouse scrolled (422, 618) with delta (0, 0)
Screenshot: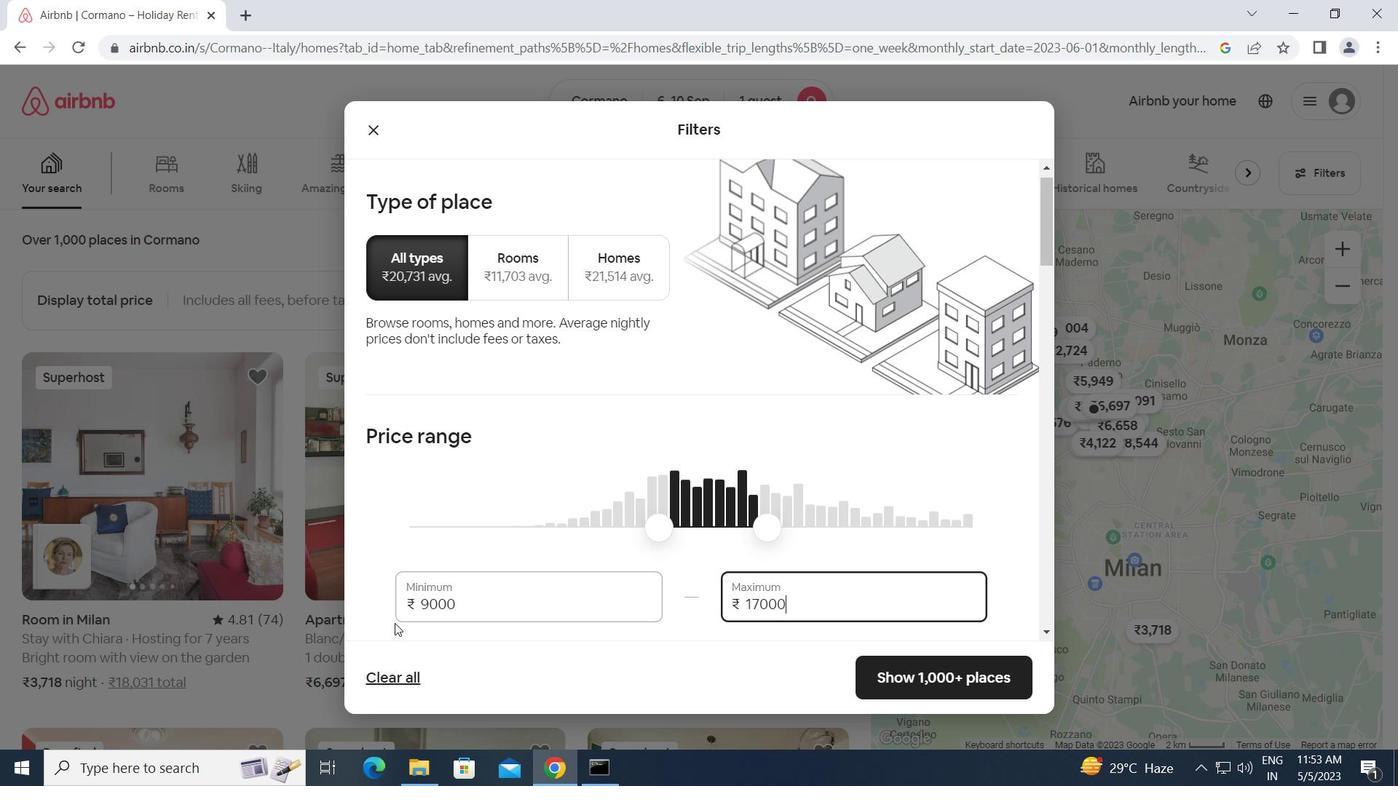 
Action: Mouse moved to (423, 618)
Screenshot: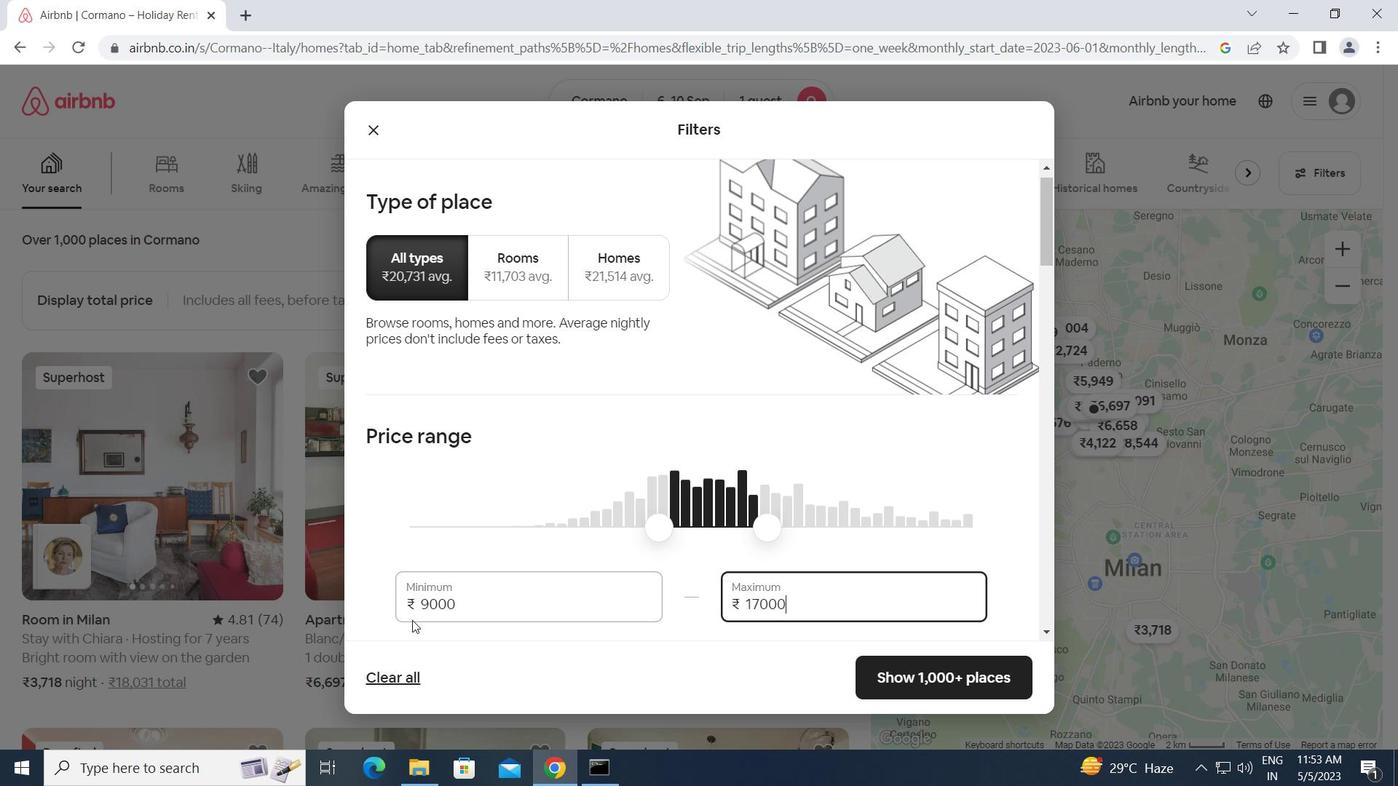 
Action: Mouse scrolled (423, 617) with delta (0, 0)
Screenshot: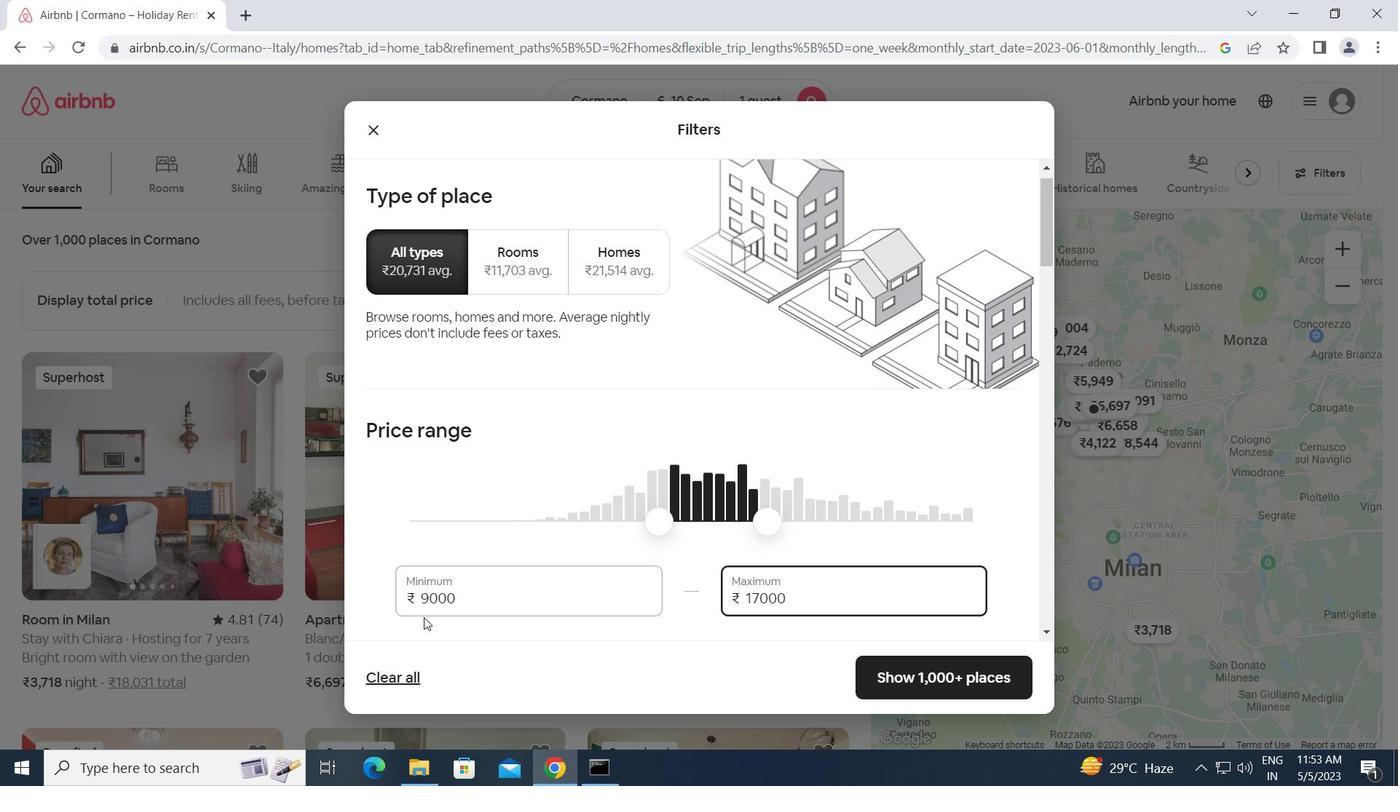 
Action: Mouse scrolled (423, 617) with delta (0, 0)
Screenshot: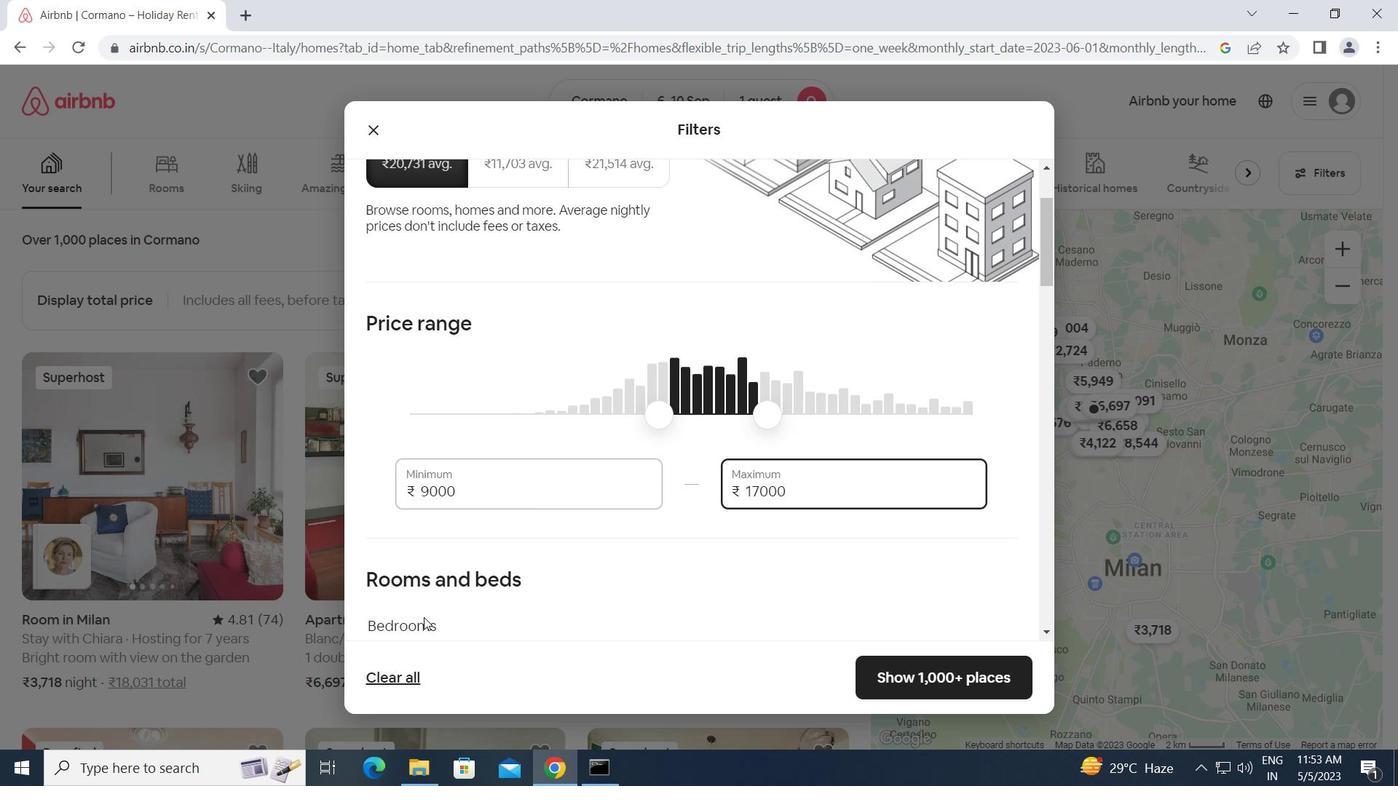 
Action: Mouse scrolled (423, 617) with delta (0, 0)
Screenshot: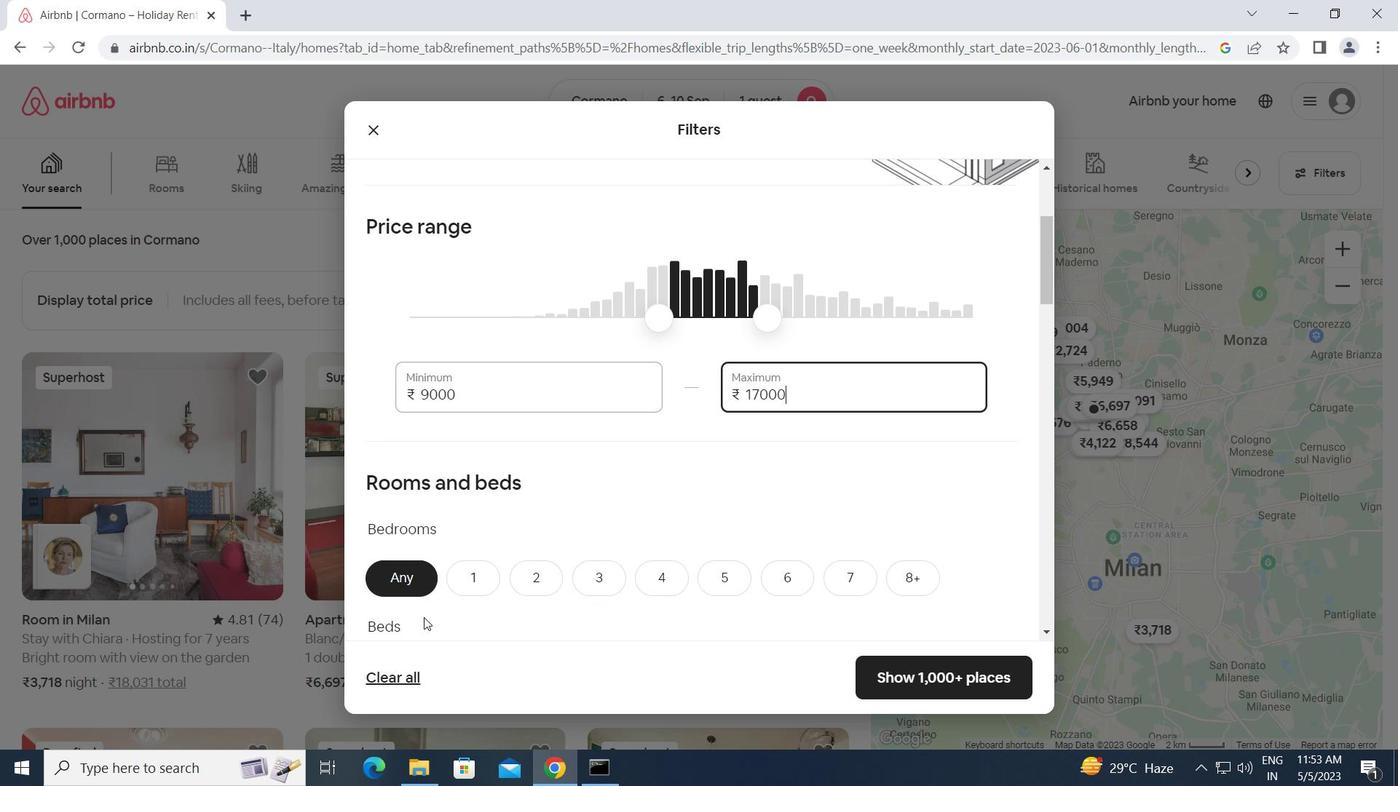 
Action: Mouse moved to (471, 419)
Screenshot: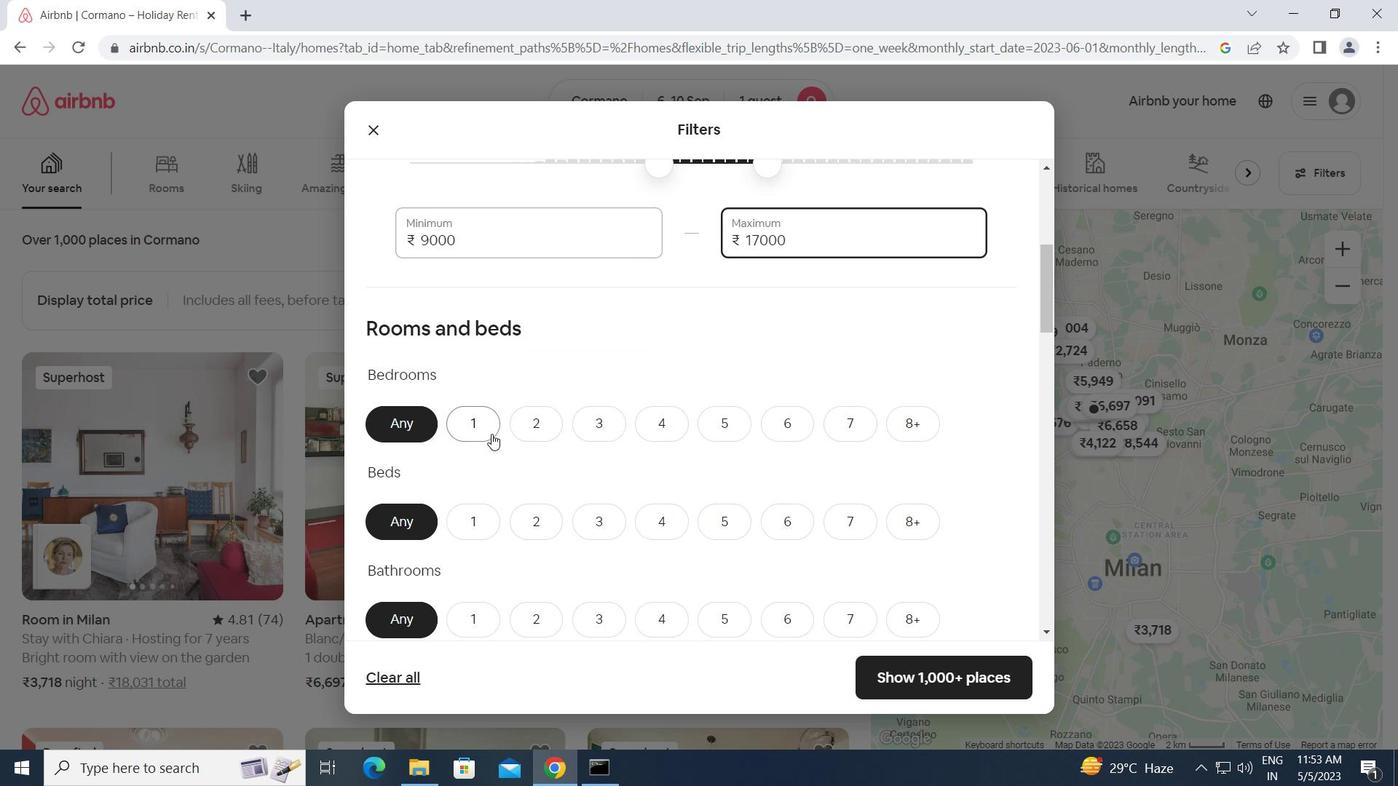 
Action: Mouse pressed left at (471, 419)
Screenshot: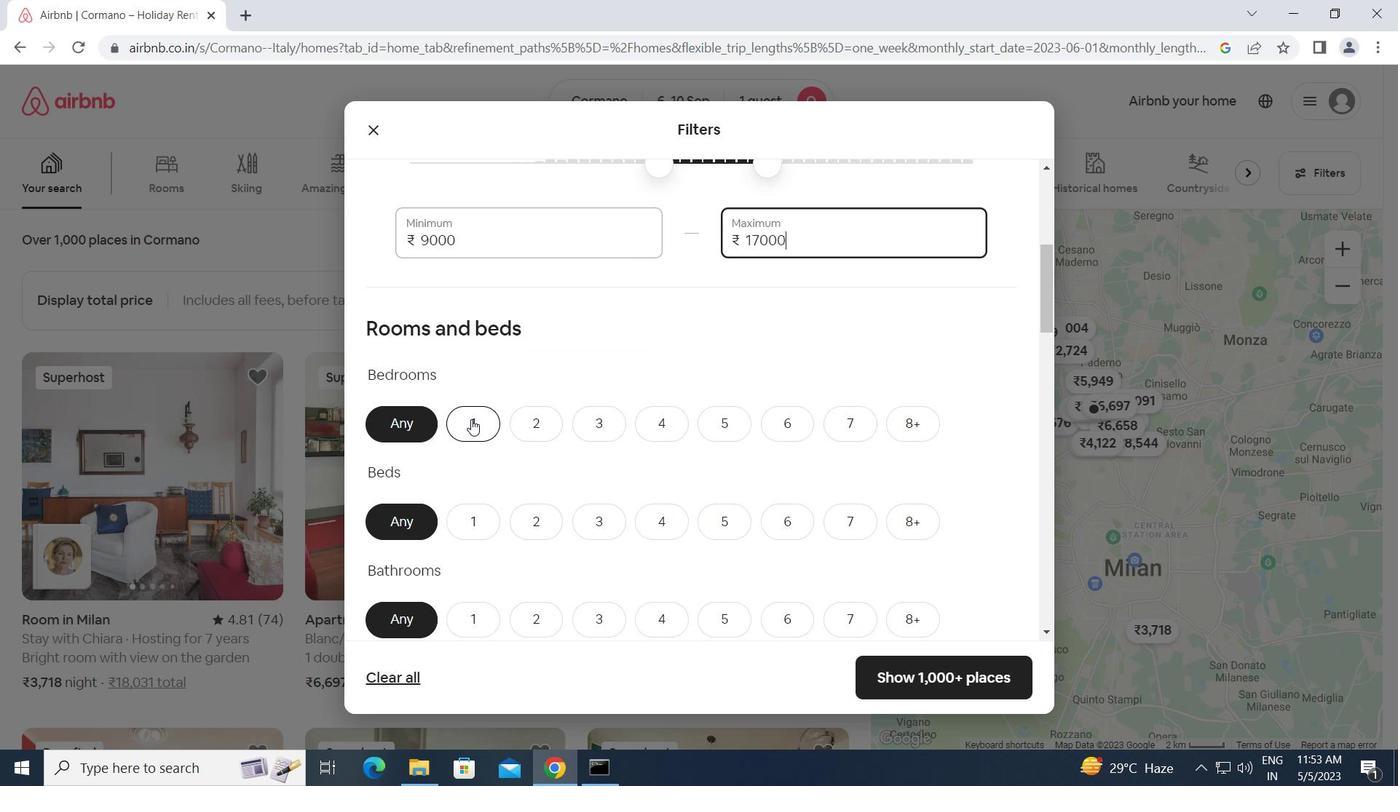 
Action: Mouse moved to (486, 527)
Screenshot: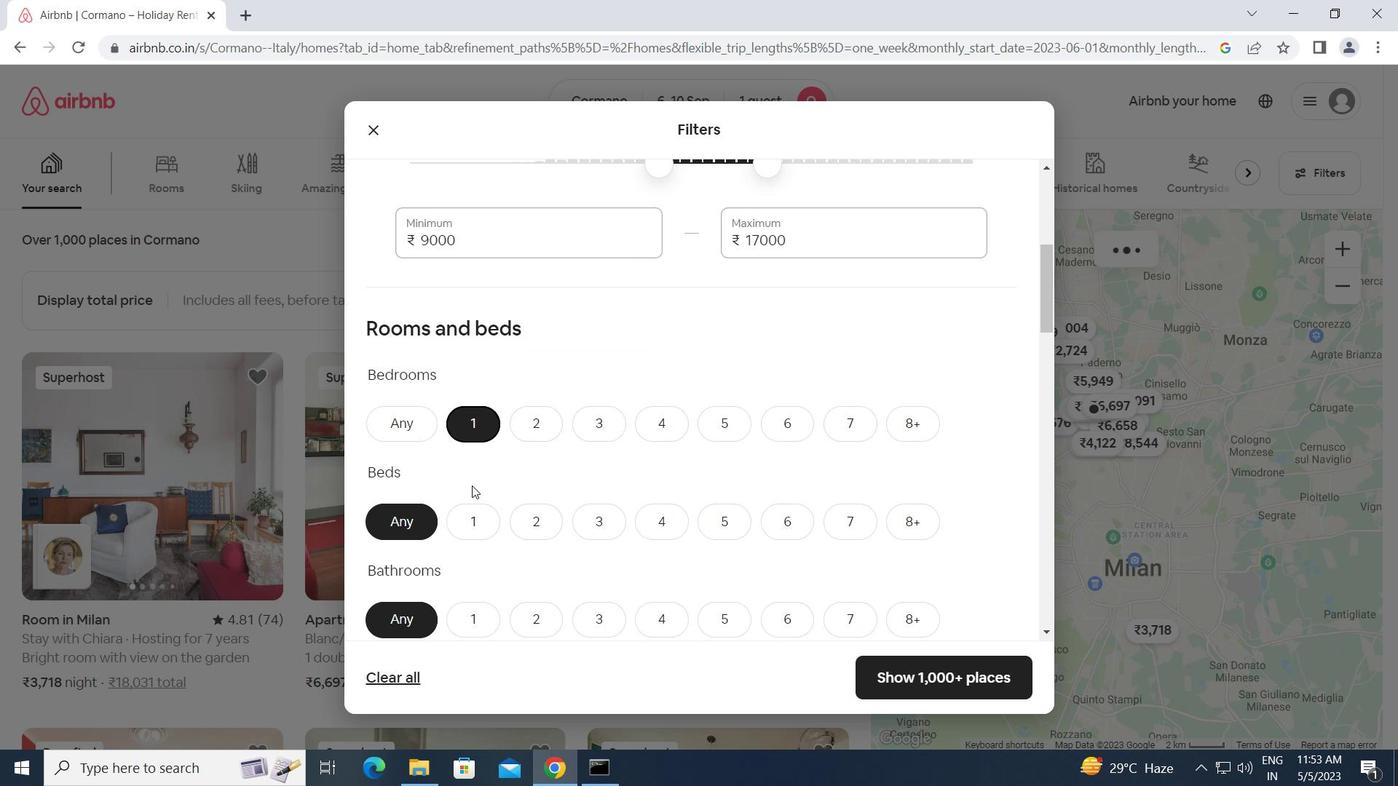 
Action: Mouse pressed left at (486, 527)
Screenshot: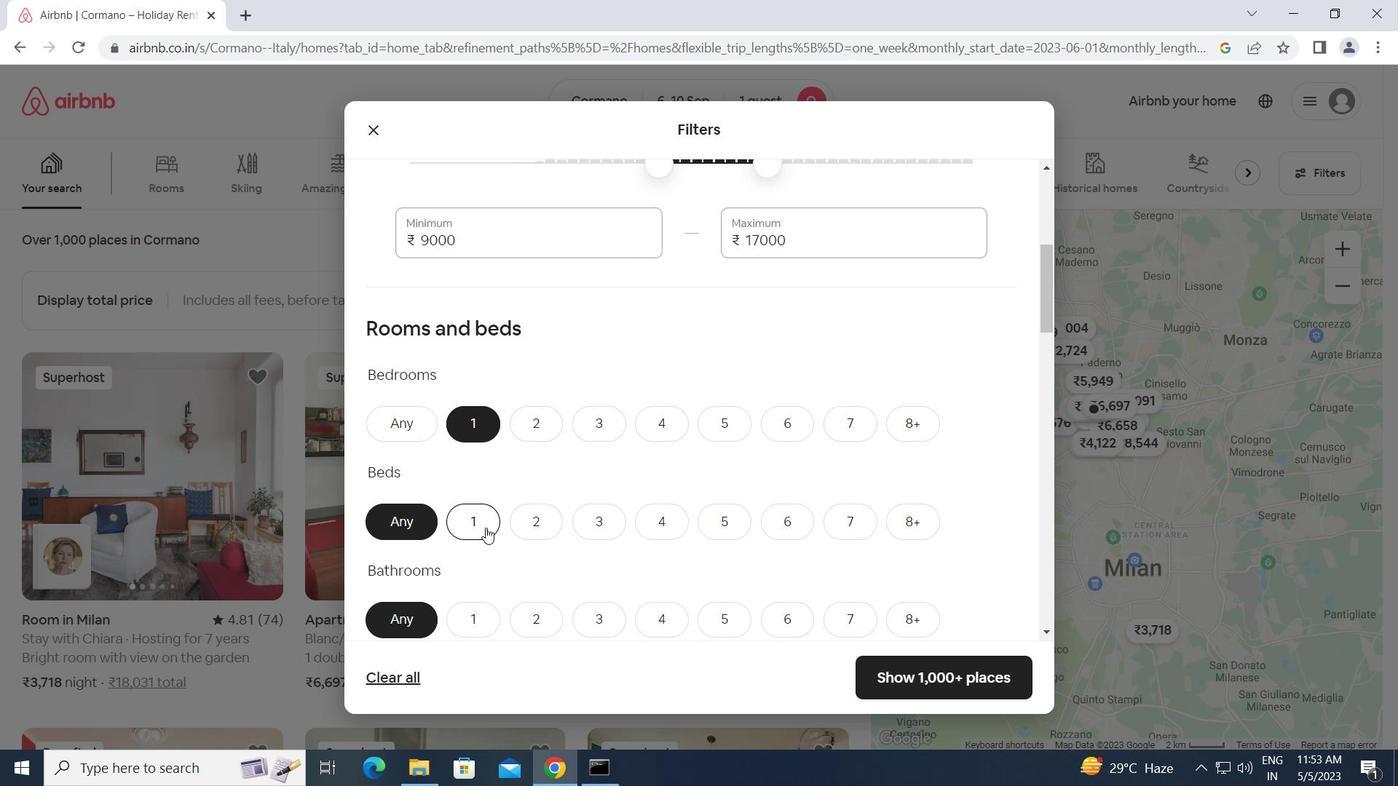 
Action: Mouse moved to (470, 619)
Screenshot: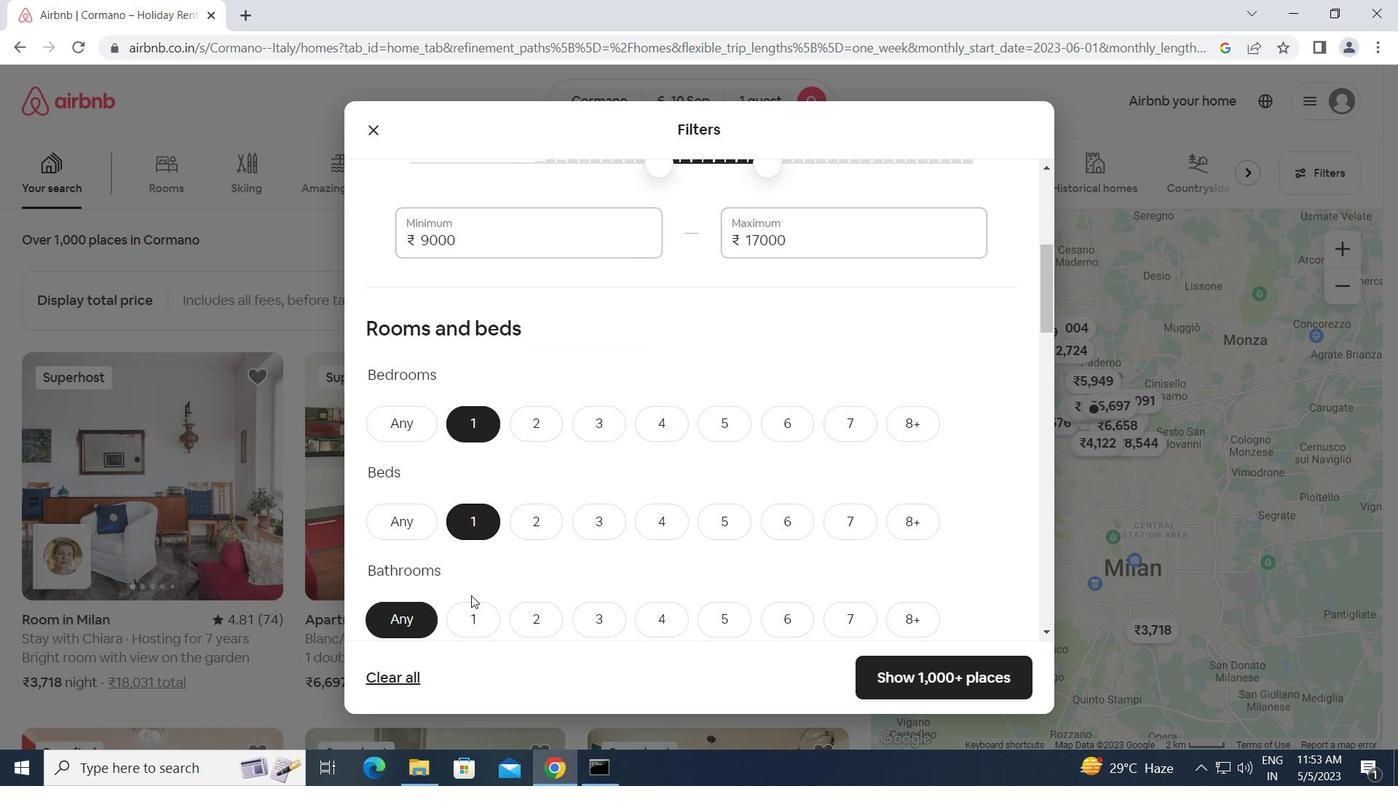 
Action: Mouse pressed left at (470, 619)
Screenshot: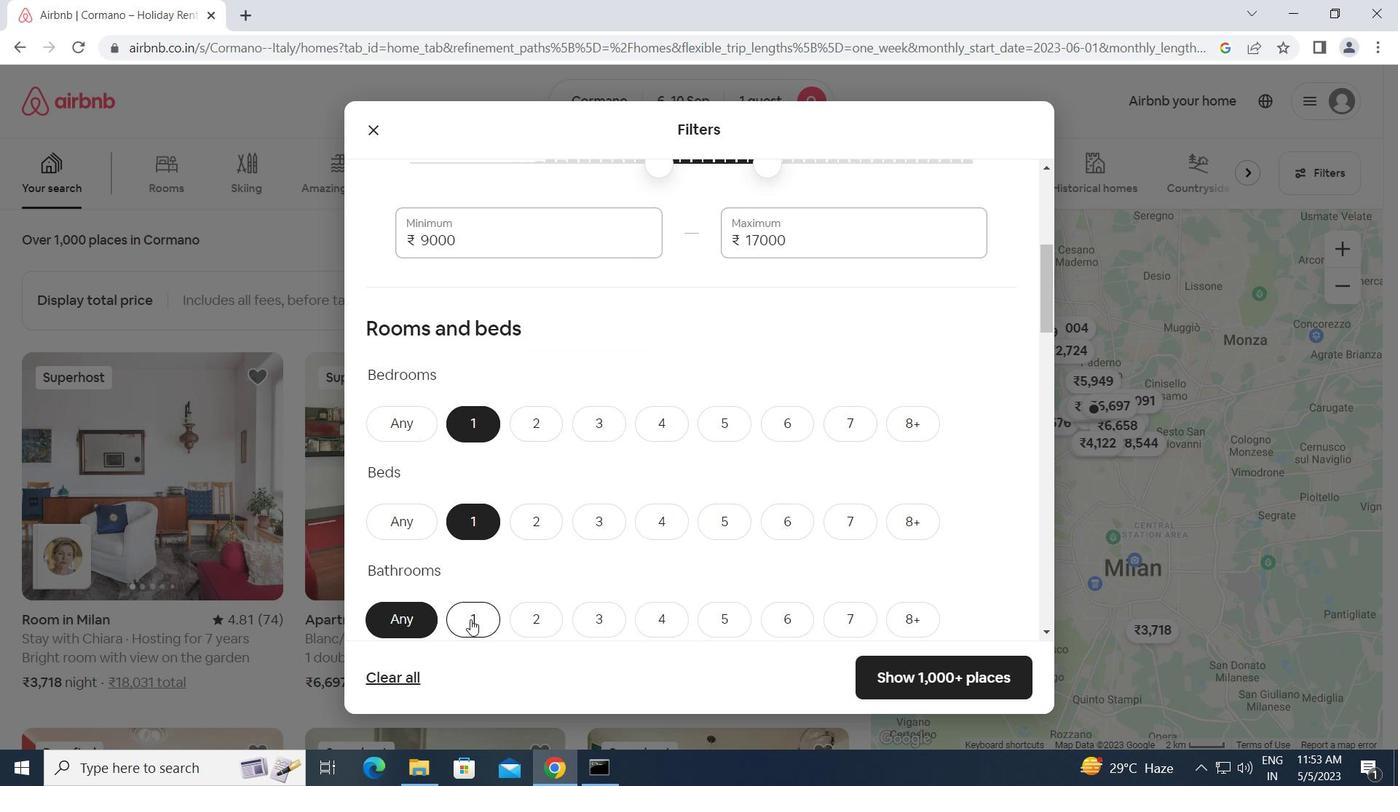 
Action: Mouse moved to (473, 620)
Screenshot: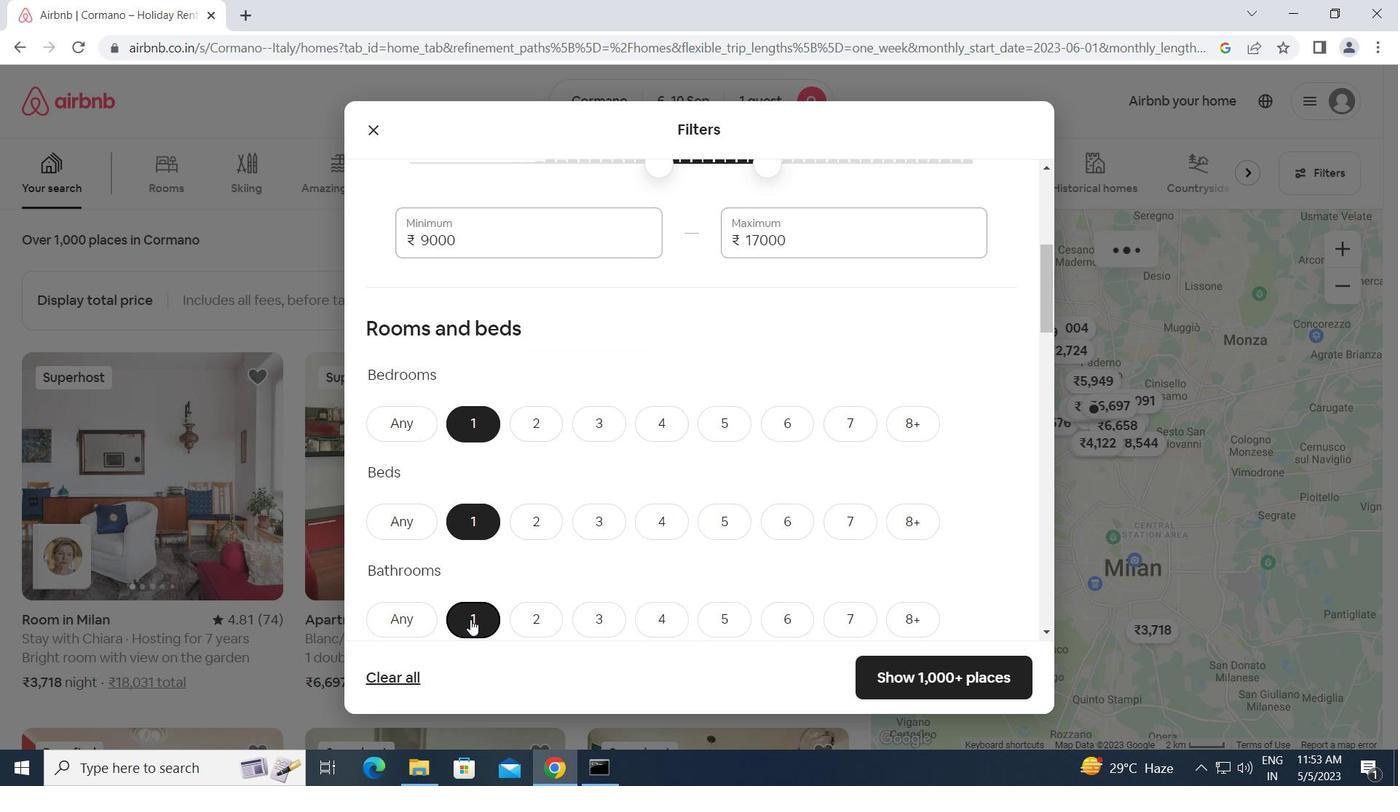 
Action: Mouse scrolled (473, 619) with delta (0, 0)
Screenshot: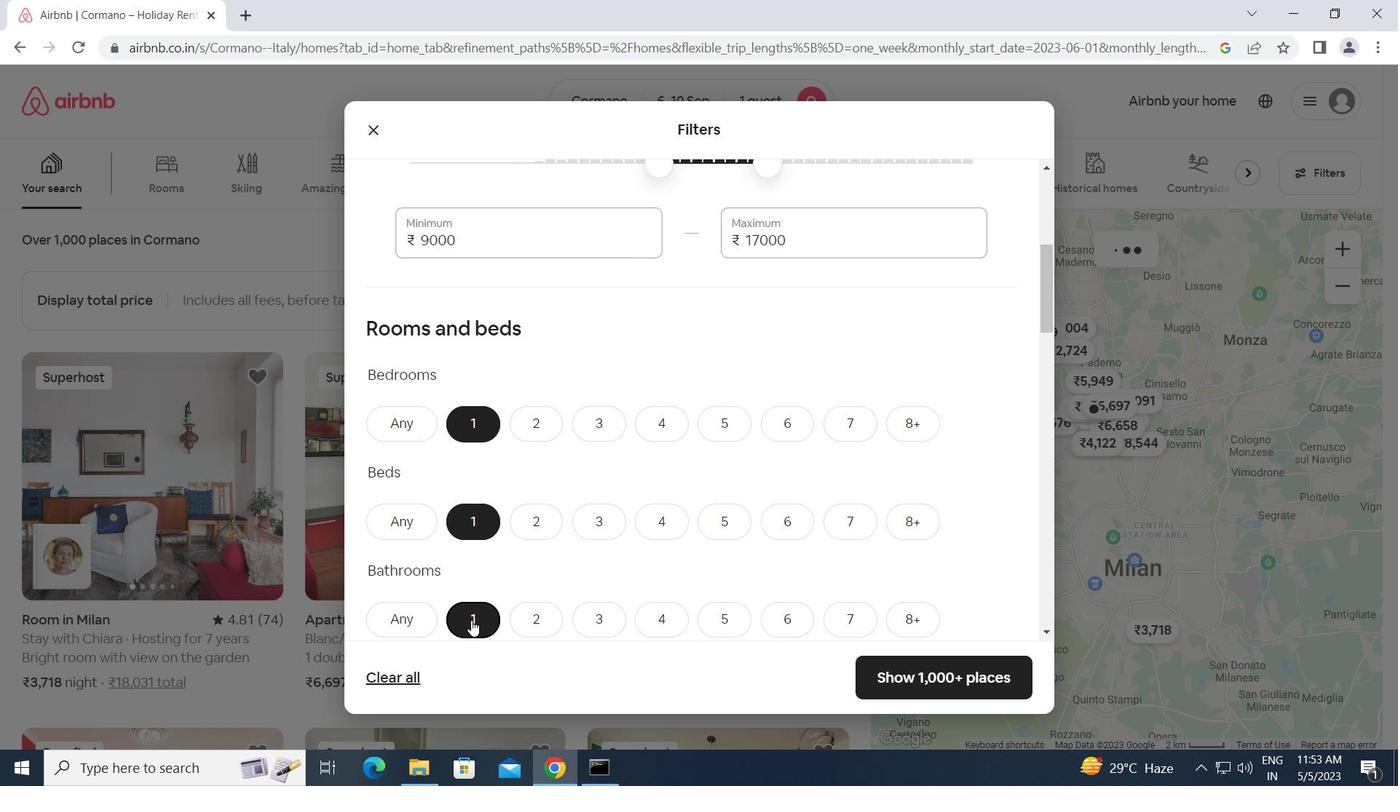 
Action: Mouse scrolled (473, 619) with delta (0, 0)
Screenshot: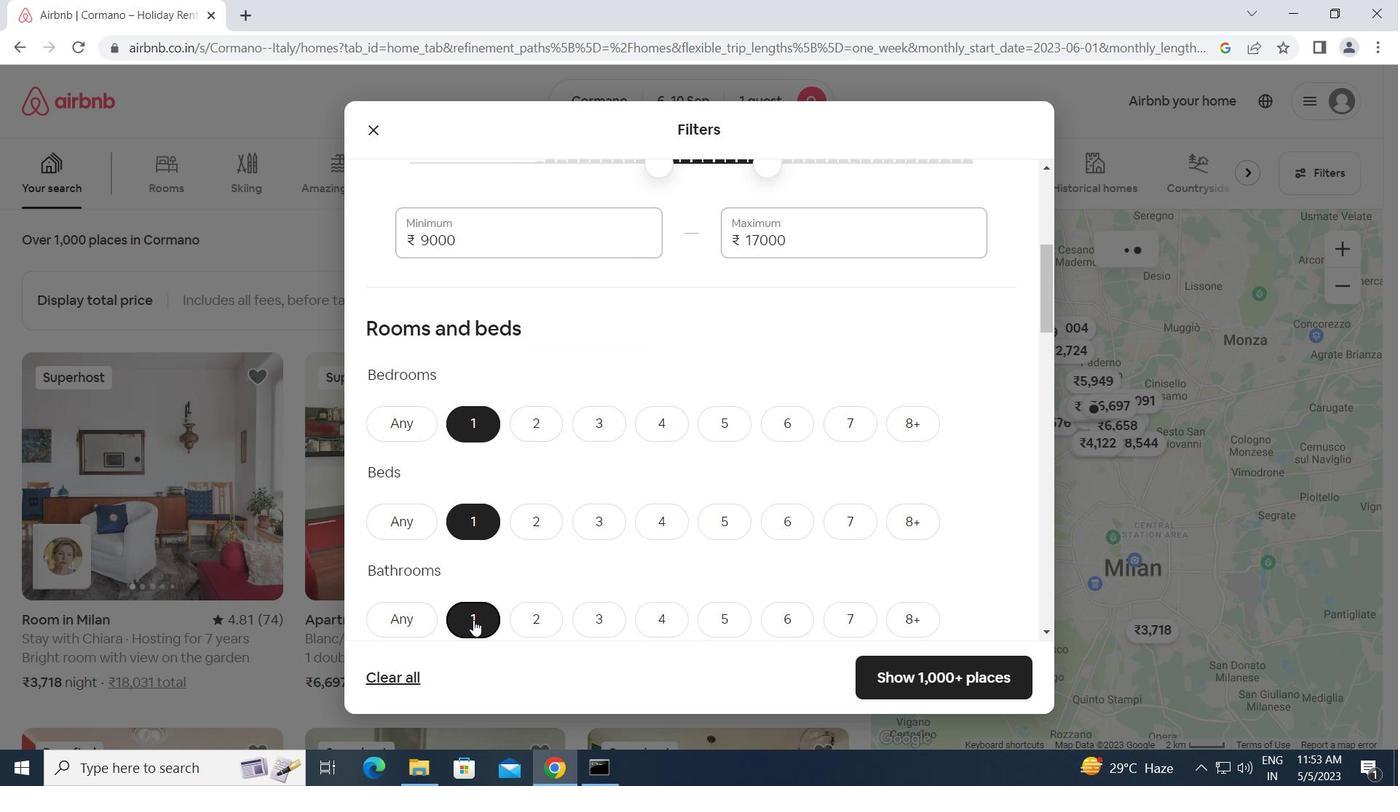 
Action: Mouse scrolled (473, 619) with delta (0, 0)
Screenshot: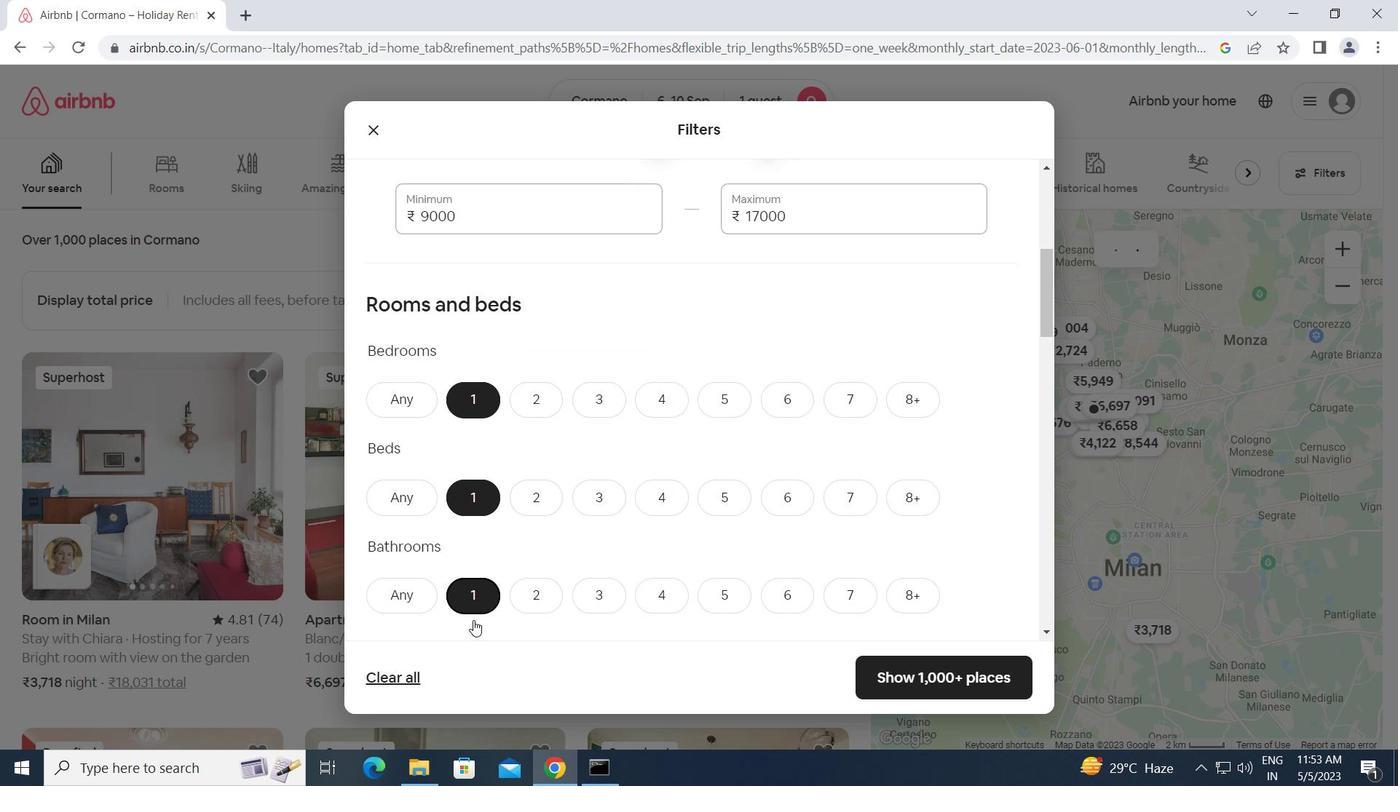 
Action: Mouse moved to (466, 532)
Screenshot: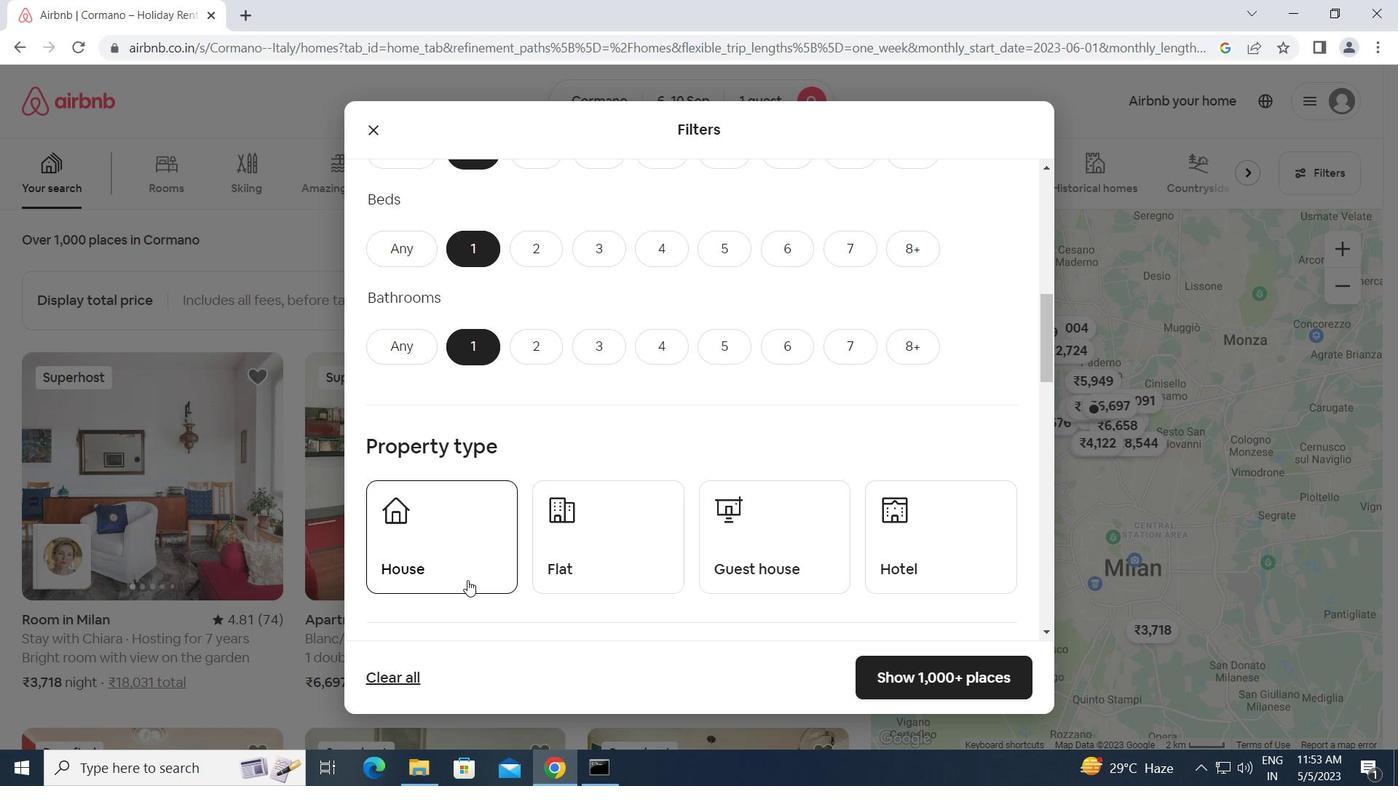 
Action: Mouse pressed left at (466, 532)
Screenshot: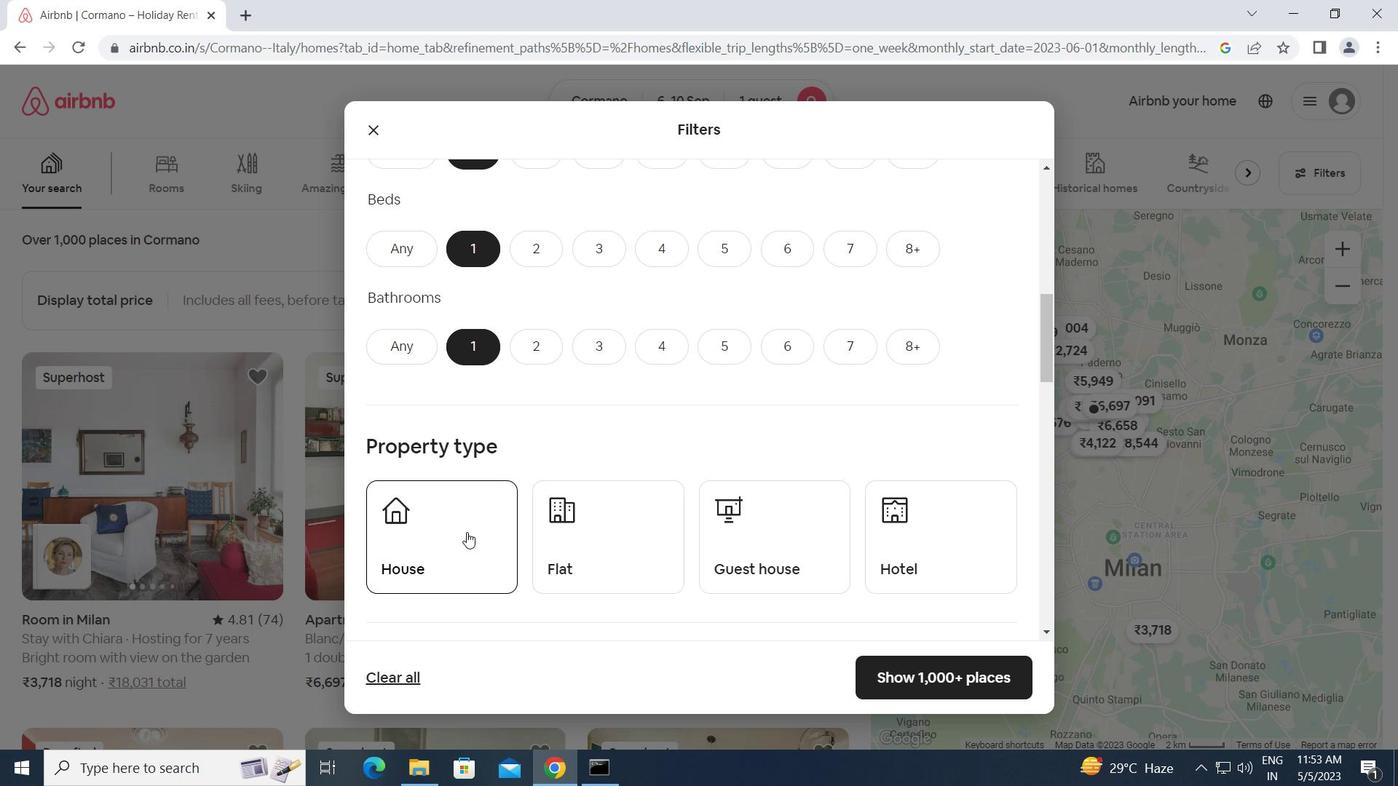 
Action: Mouse moved to (597, 515)
Screenshot: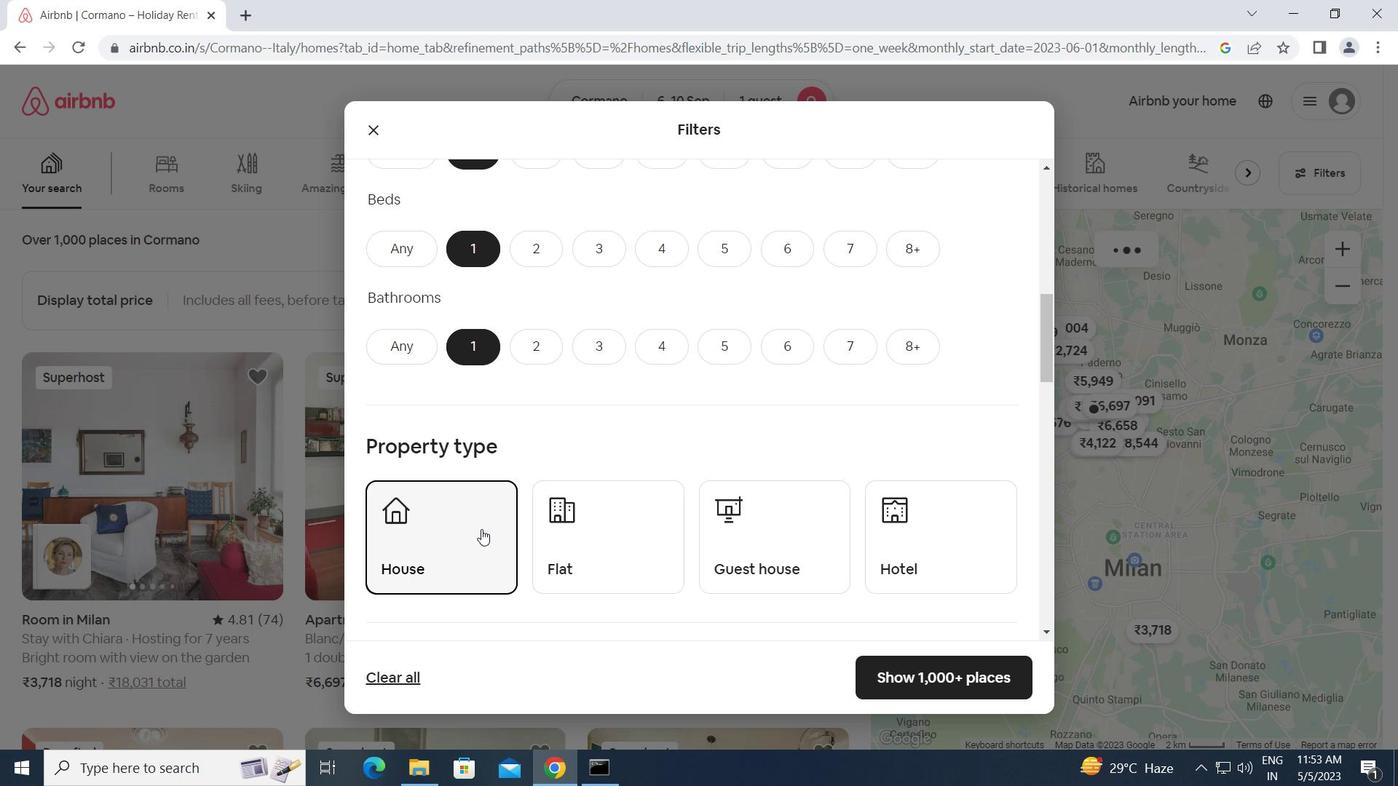 
Action: Mouse pressed left at (597, 515)
Screenshot: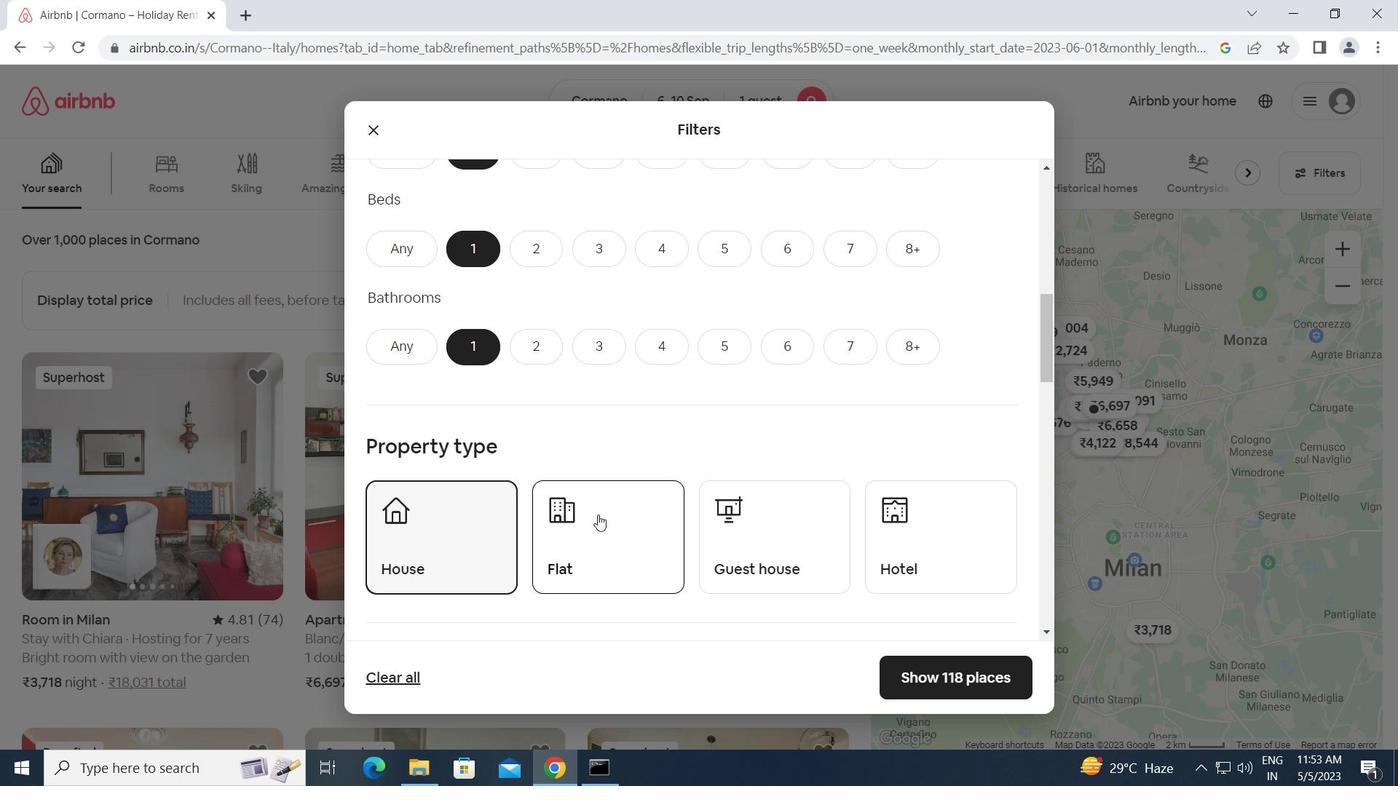 
Action: Mouse moved to (805, 520)
Screenshot: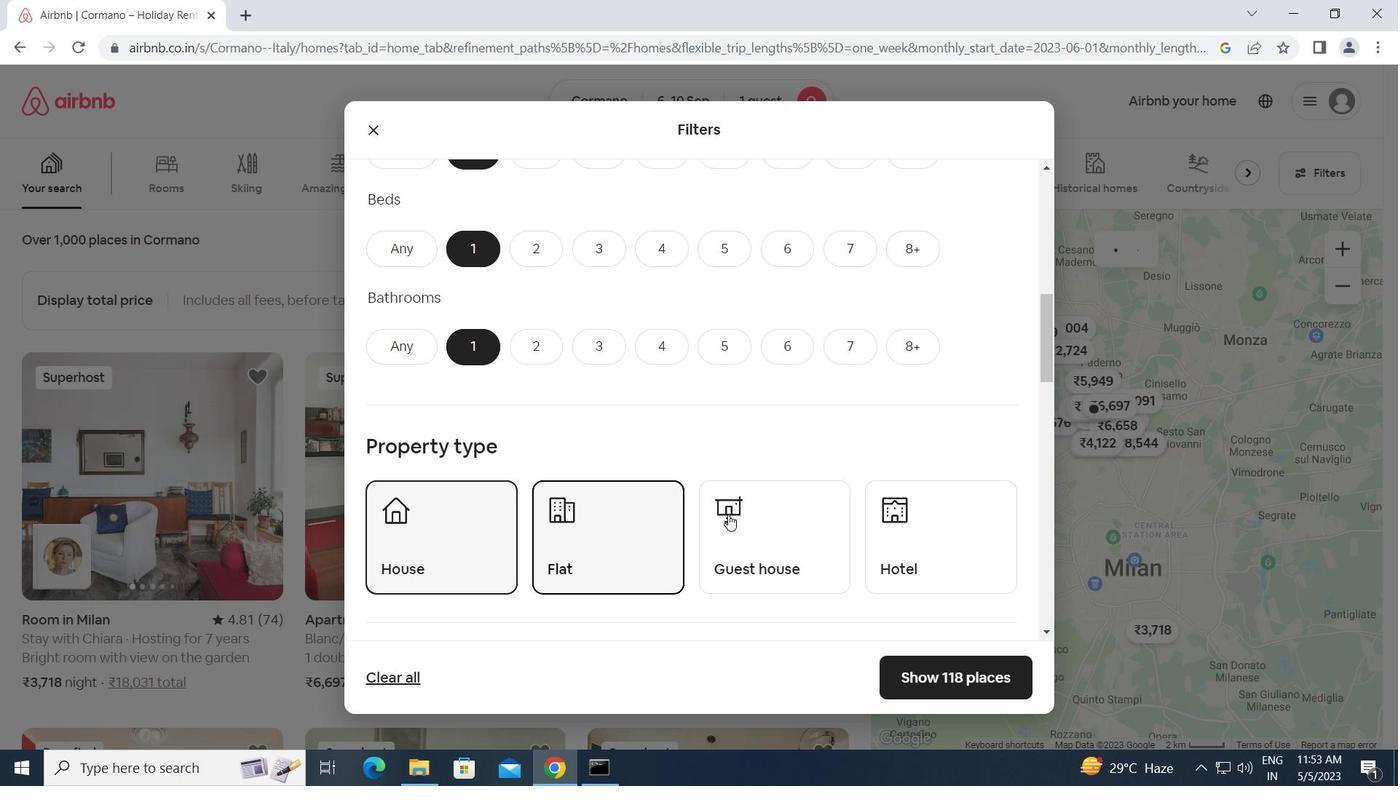
Action: Mouse pressed left at (805, 520)
Screenshot: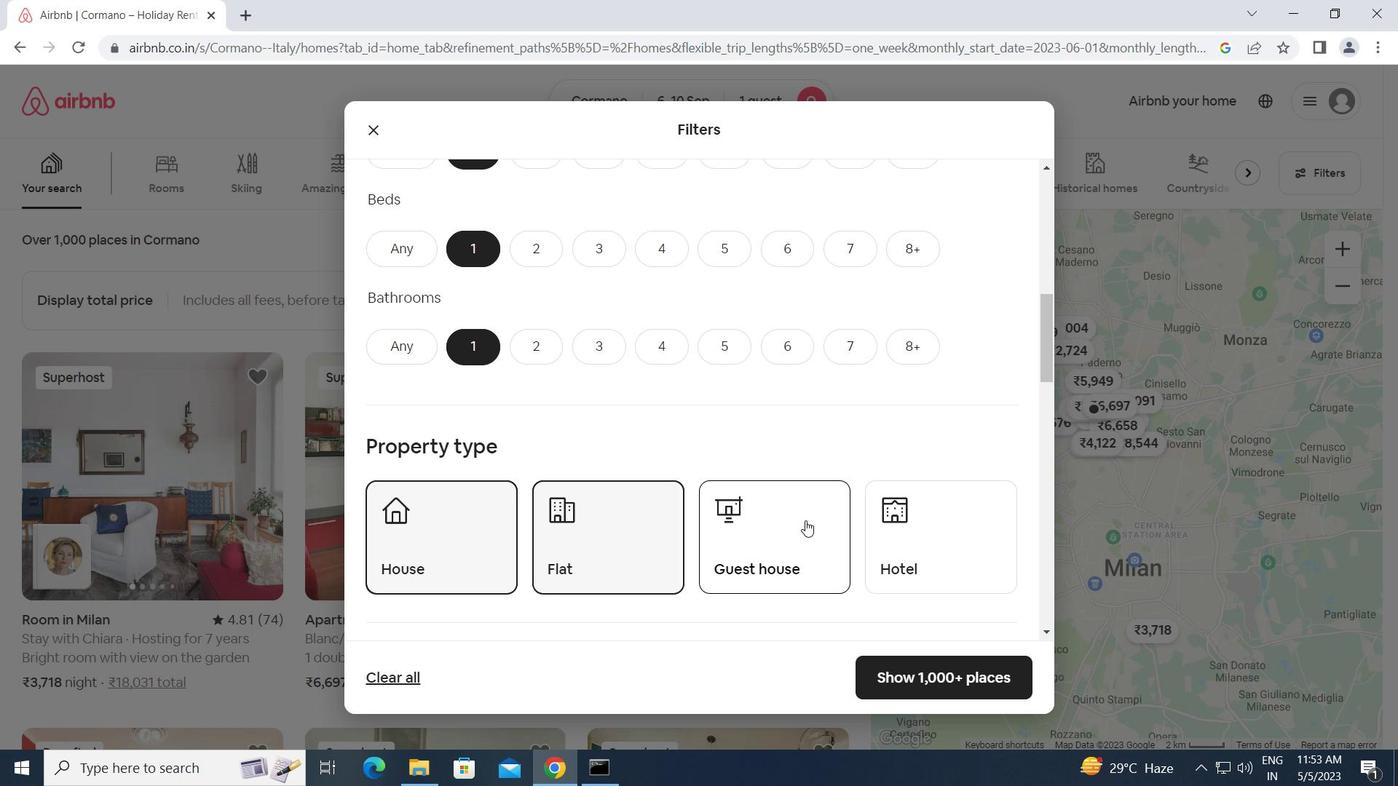 
Action: Mouse moved to (927, 535)
Screenshot: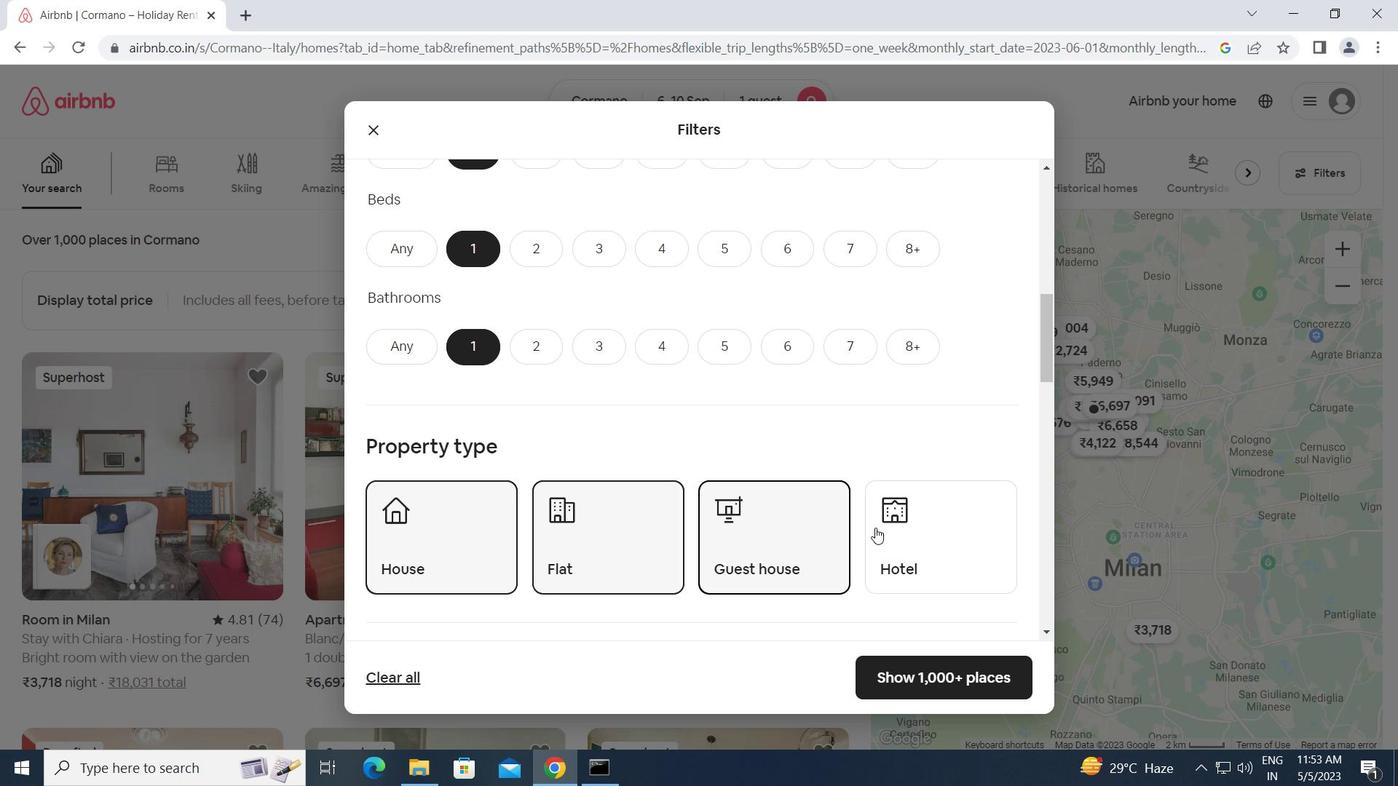 
Action: Mouse pressed left at (927, 535)
Screenshot: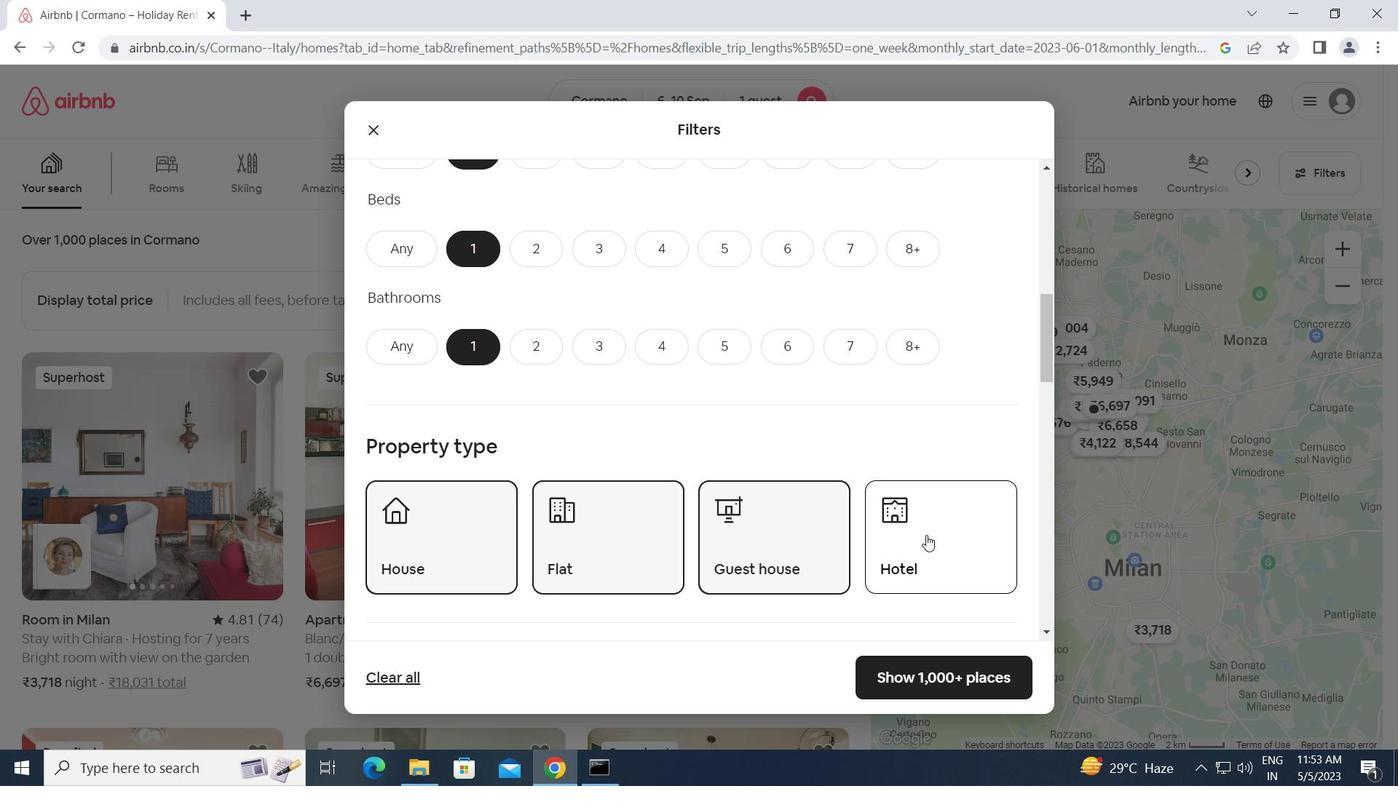 
Action: Mouse moved to (652, 546)
Screenshot: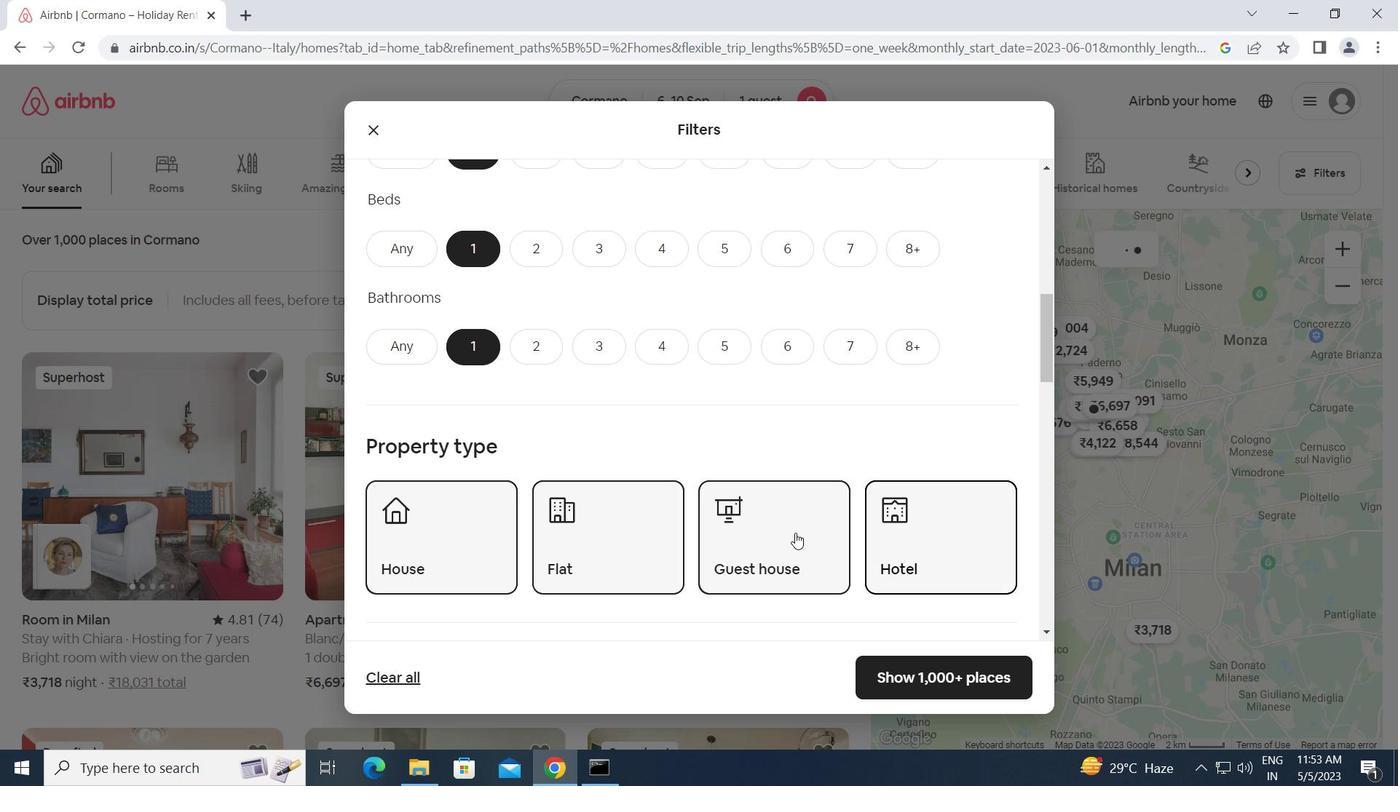 
Action: Mouse scrolled (652, 545) with delta (0, 0)
Screenshot: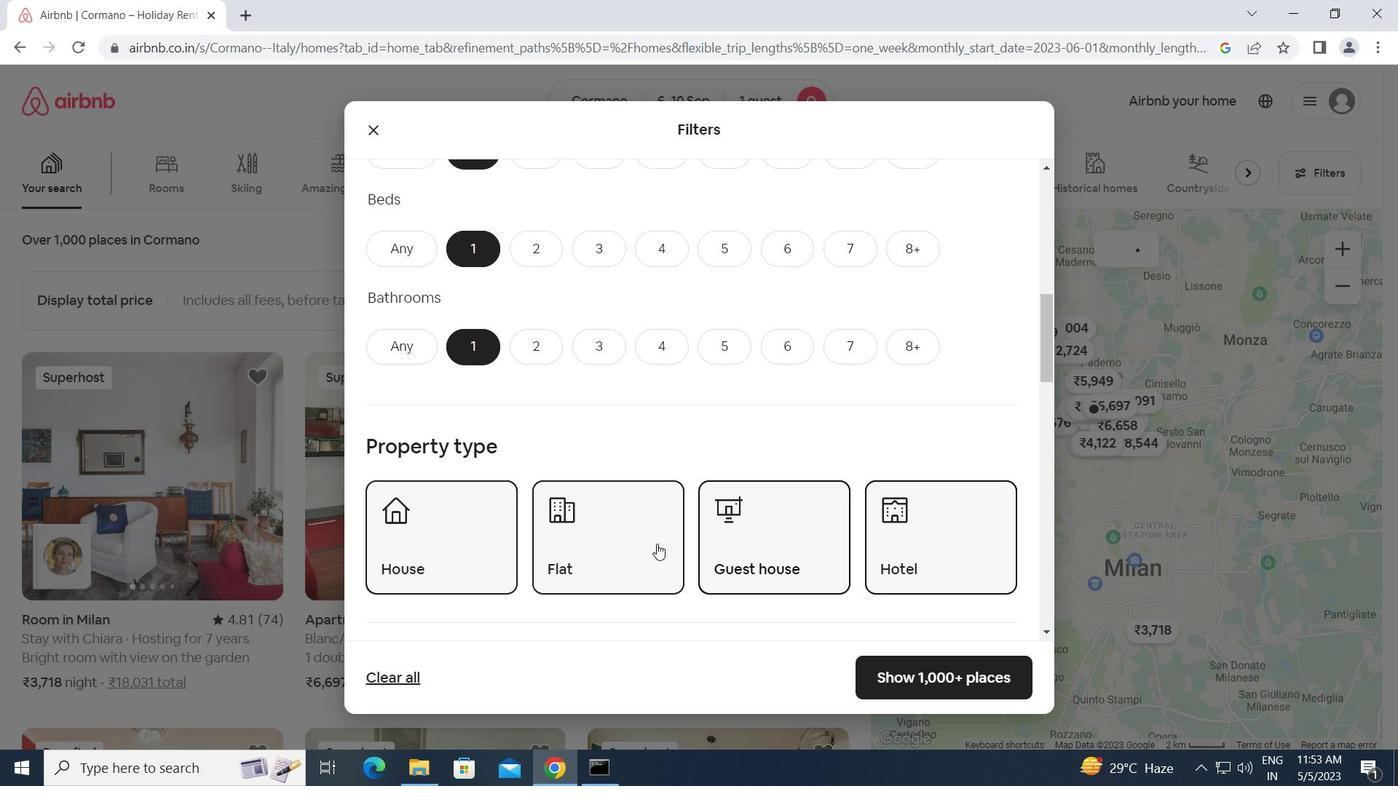 
Action: Mouse scrolled (652, 545) with delta (0, 0)
Screenshot: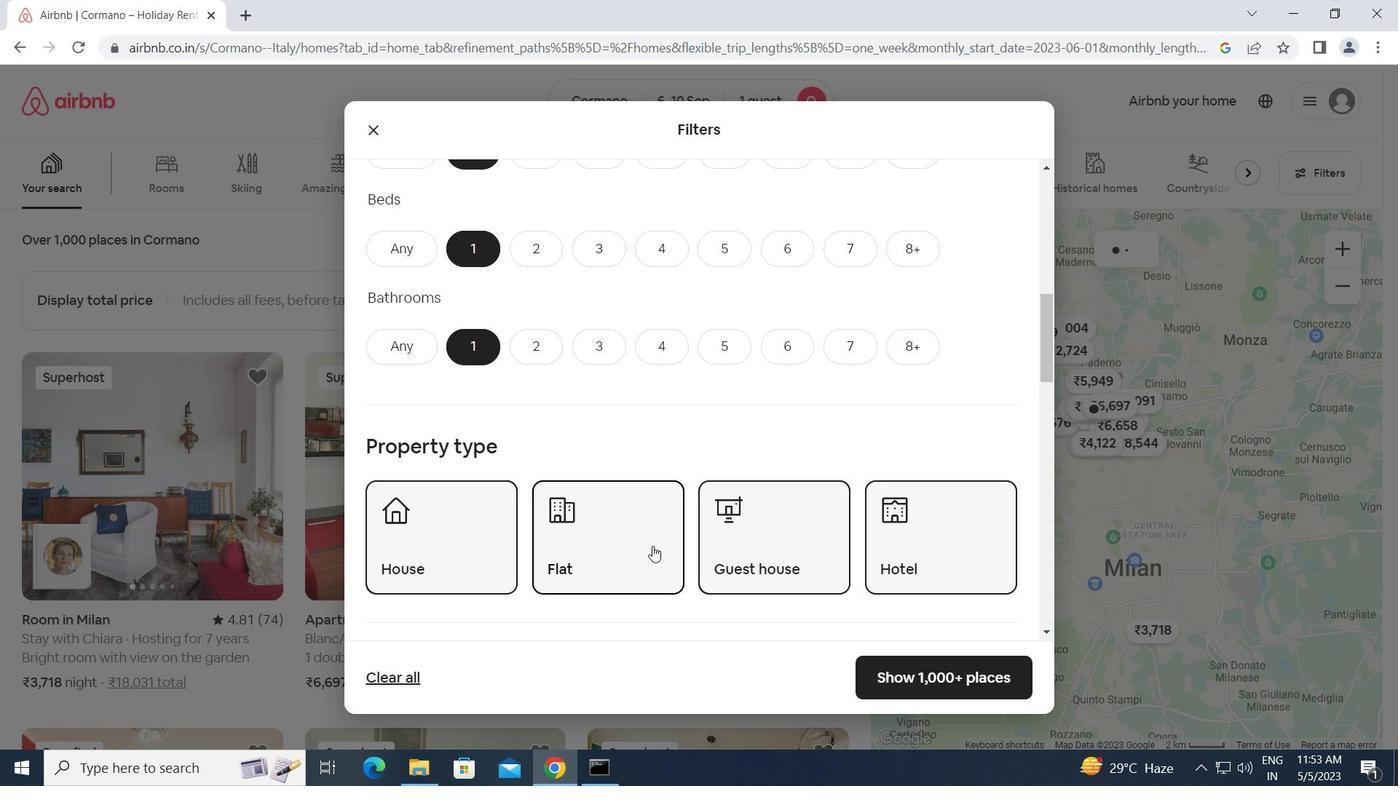 
Action: Mouse scrolled (652, 545) with delta (0, 0)
Screenshot: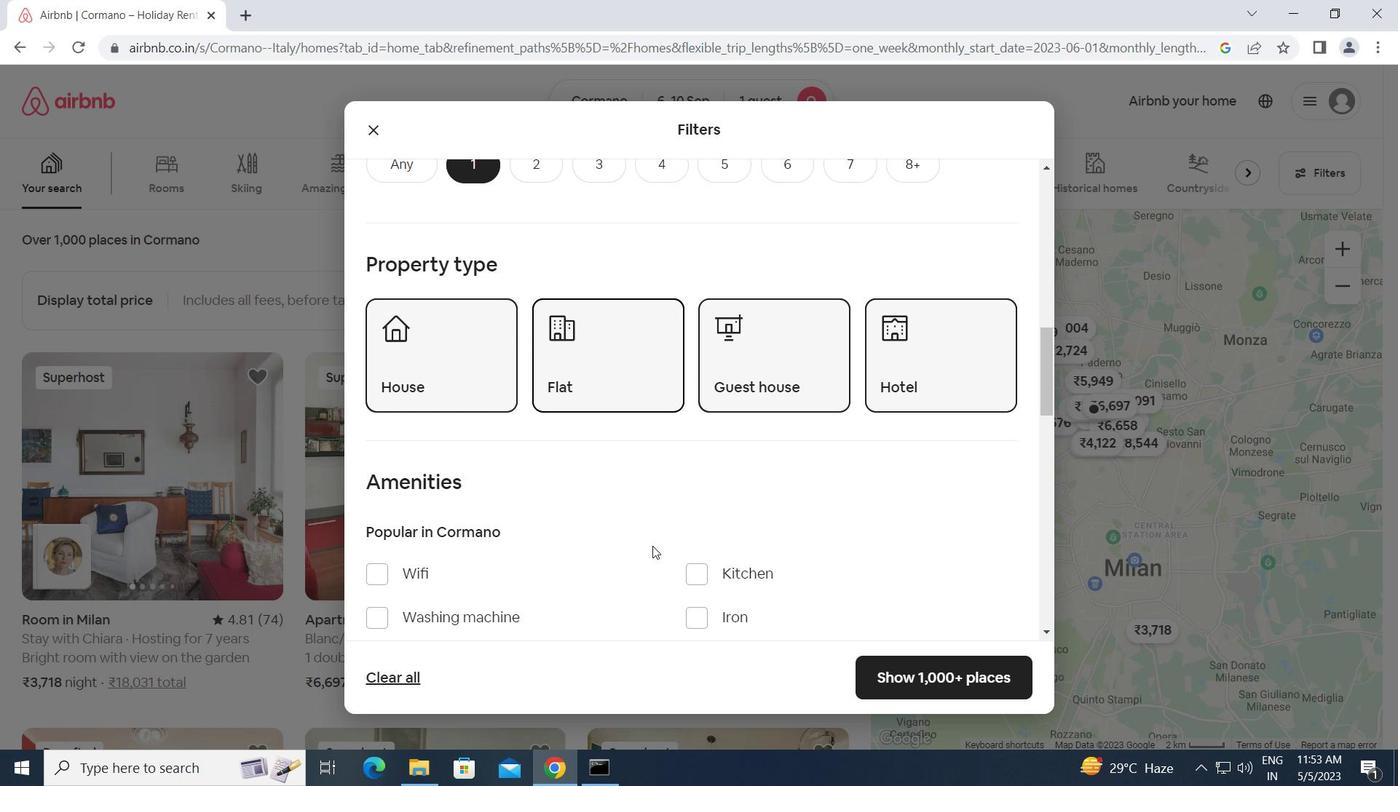 
Action: Mouse scrolled (652, 545) with delta (0, 0)
Screenshot: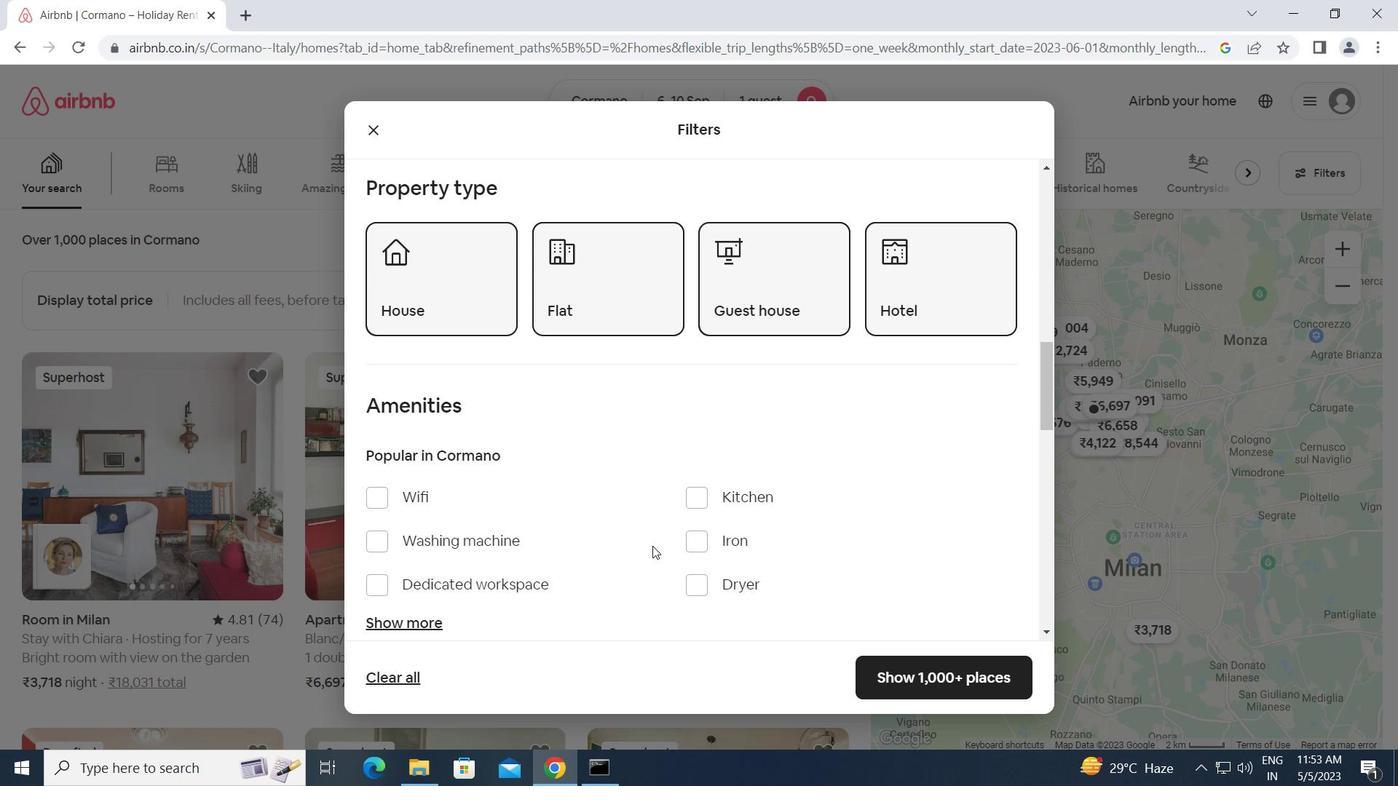 
Action: Mouse scrolled (652, 545) with delta (0, 0)
Screenshot: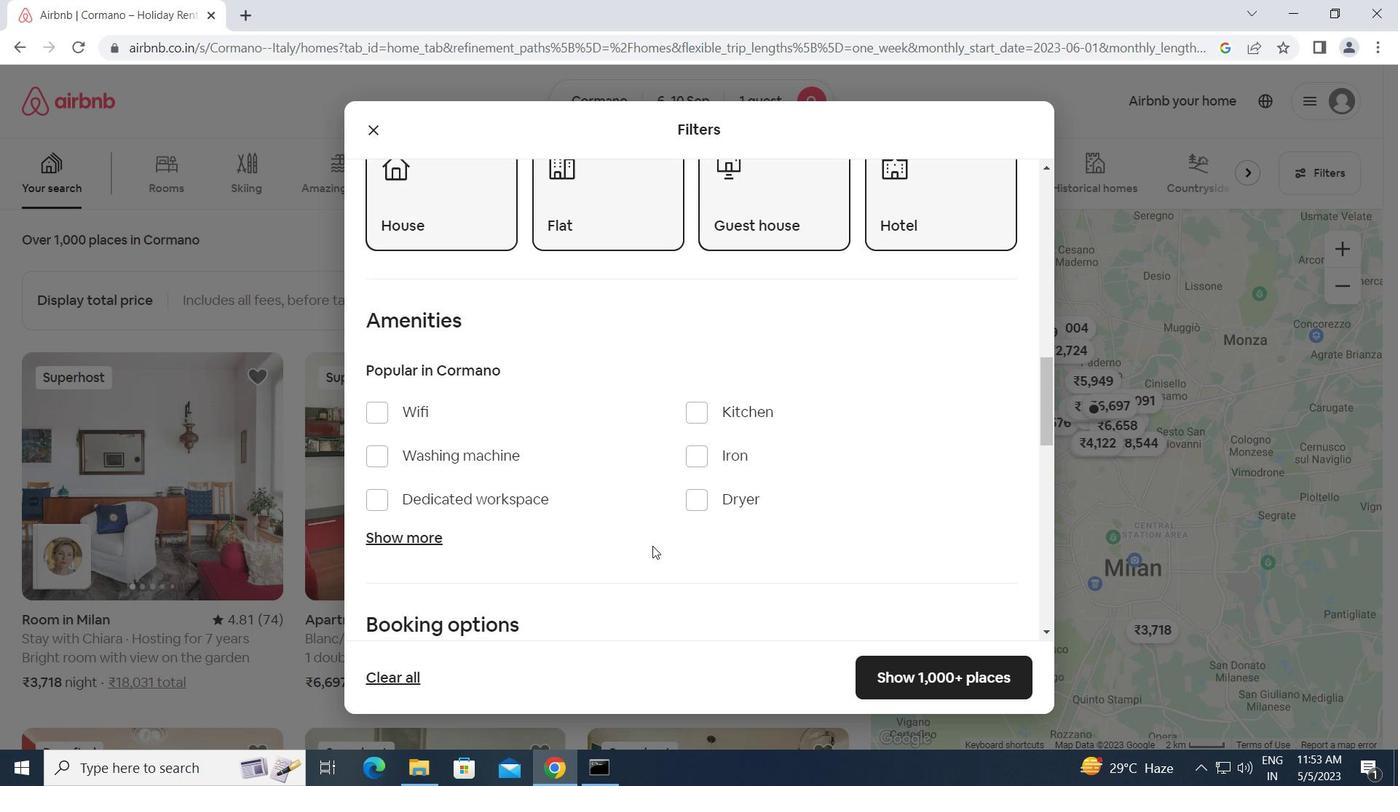
Action: Mouse scrolled (652, 545) with delta (0, 0)
Screenshot: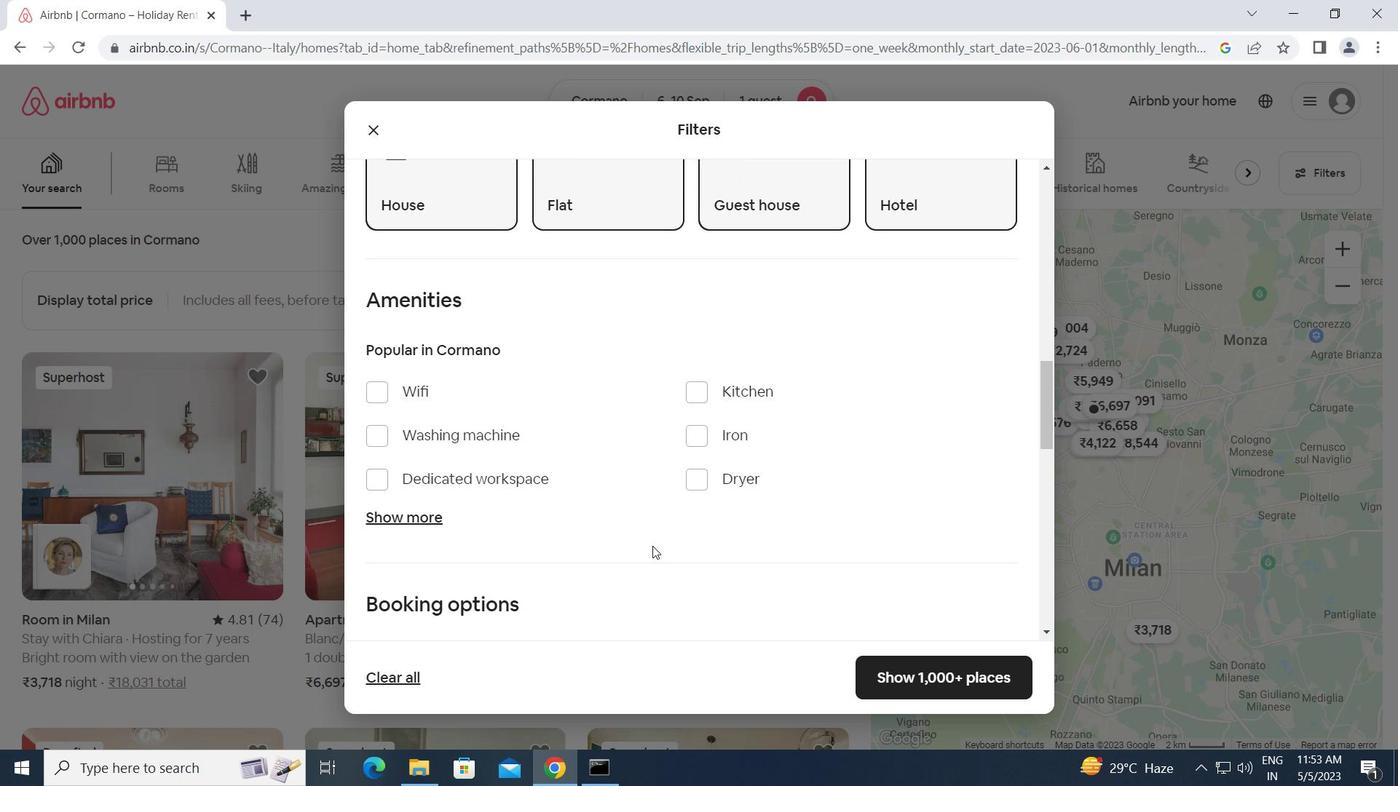 
Action: Mouse scrolled (652, 545) with delta (0, 0)
Screenshot: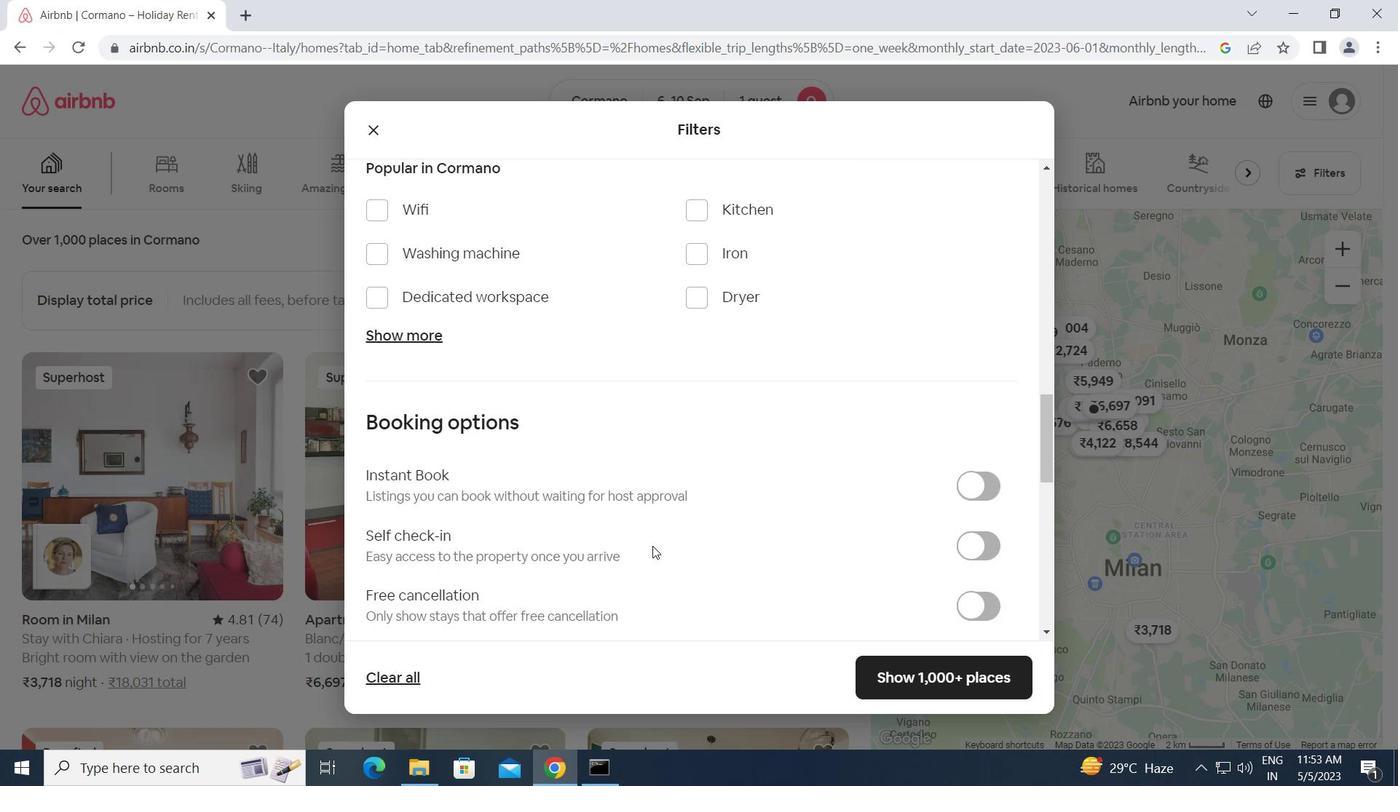 
Action: Mouse moved to (980, 456)
Screenshot: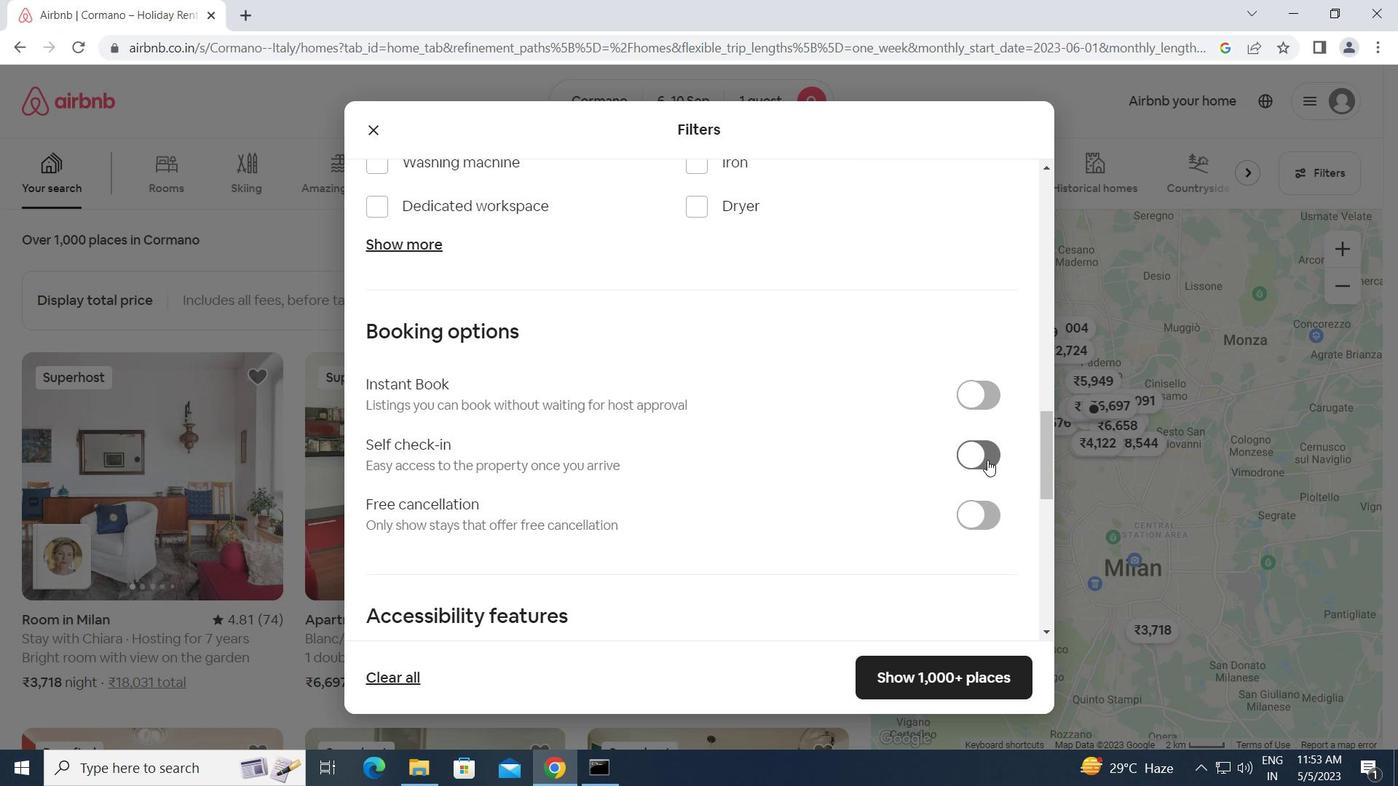 
Action: Mouse pressed left at (980, 456)
Screenshot: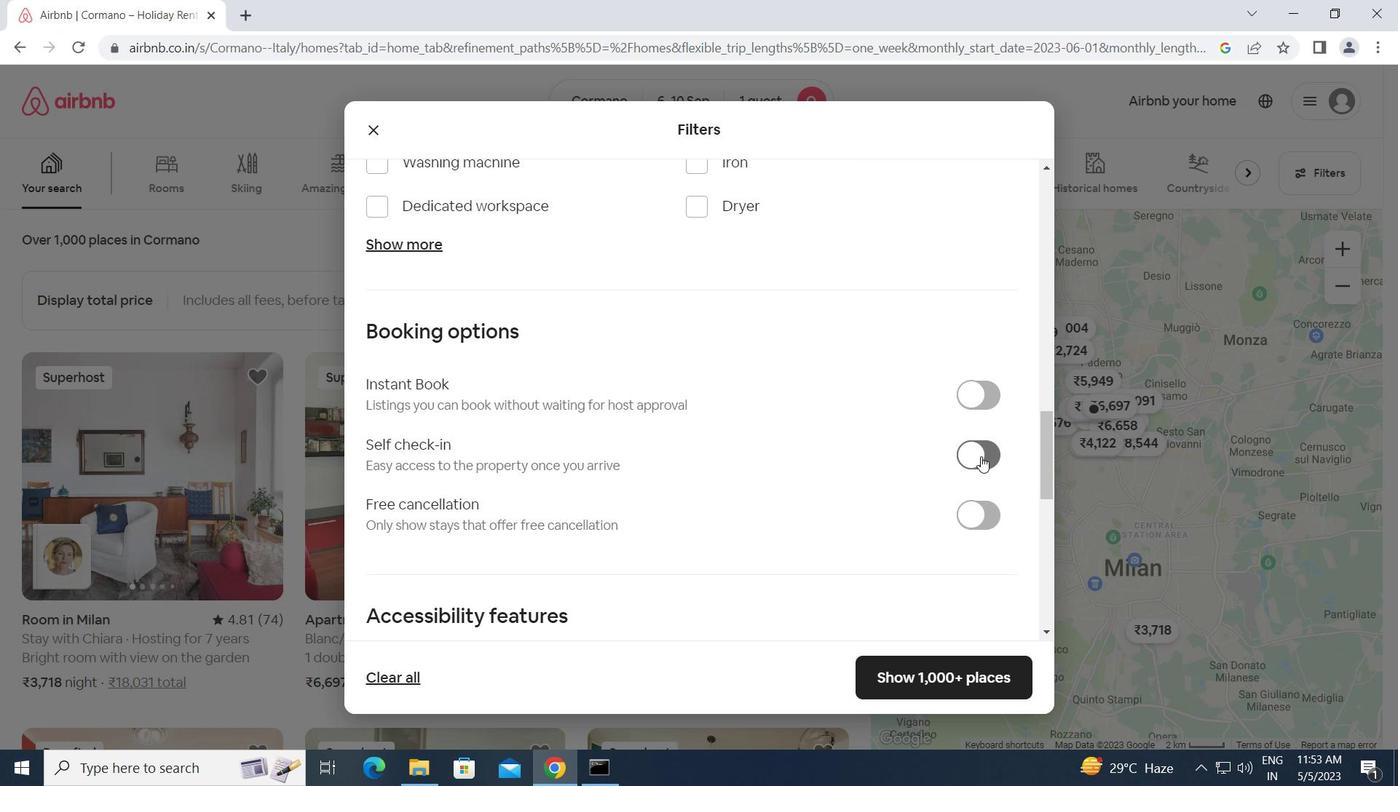 
Action: Mouse moved to (899, 458)
Screenshot: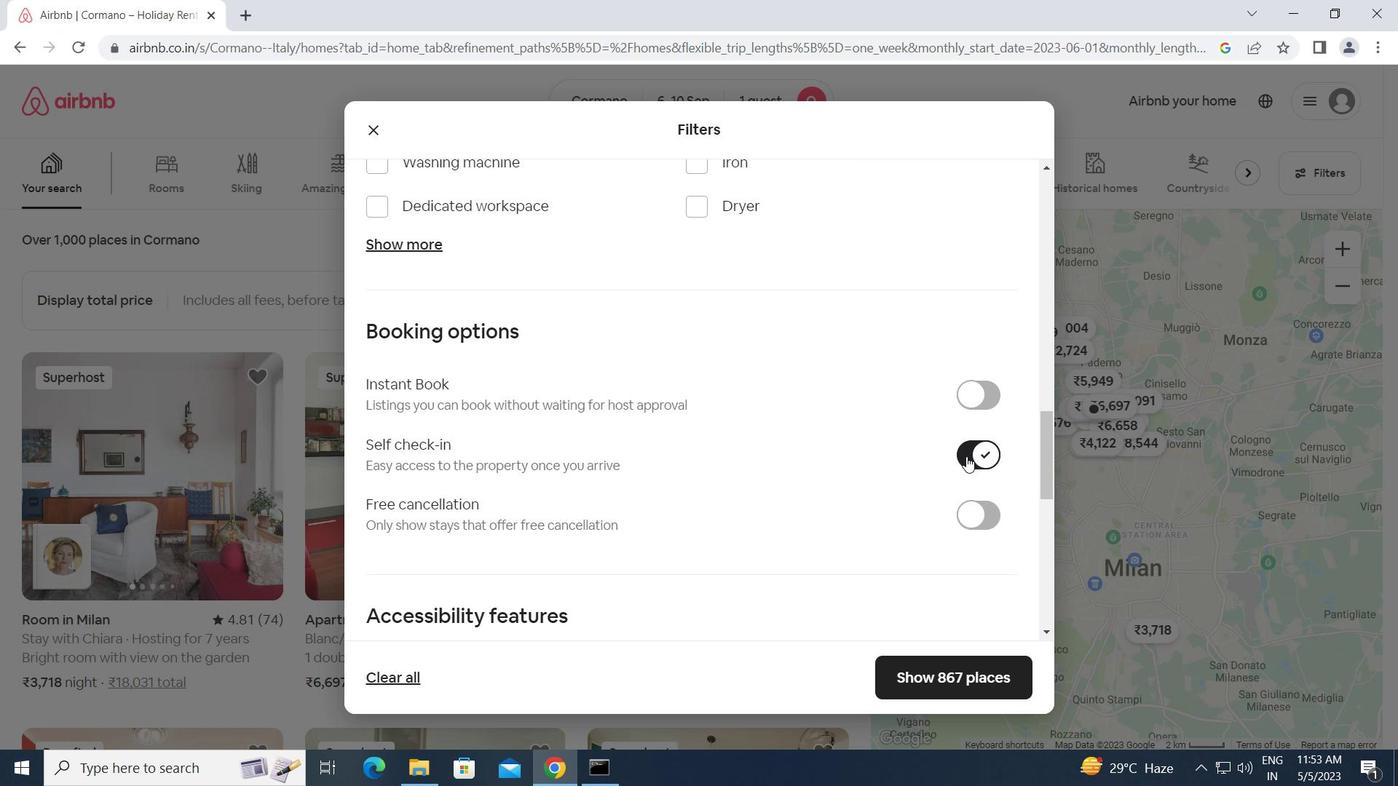 
Action: Mouse scrolled (899, 458) with delta (0, 0)
Screenshot: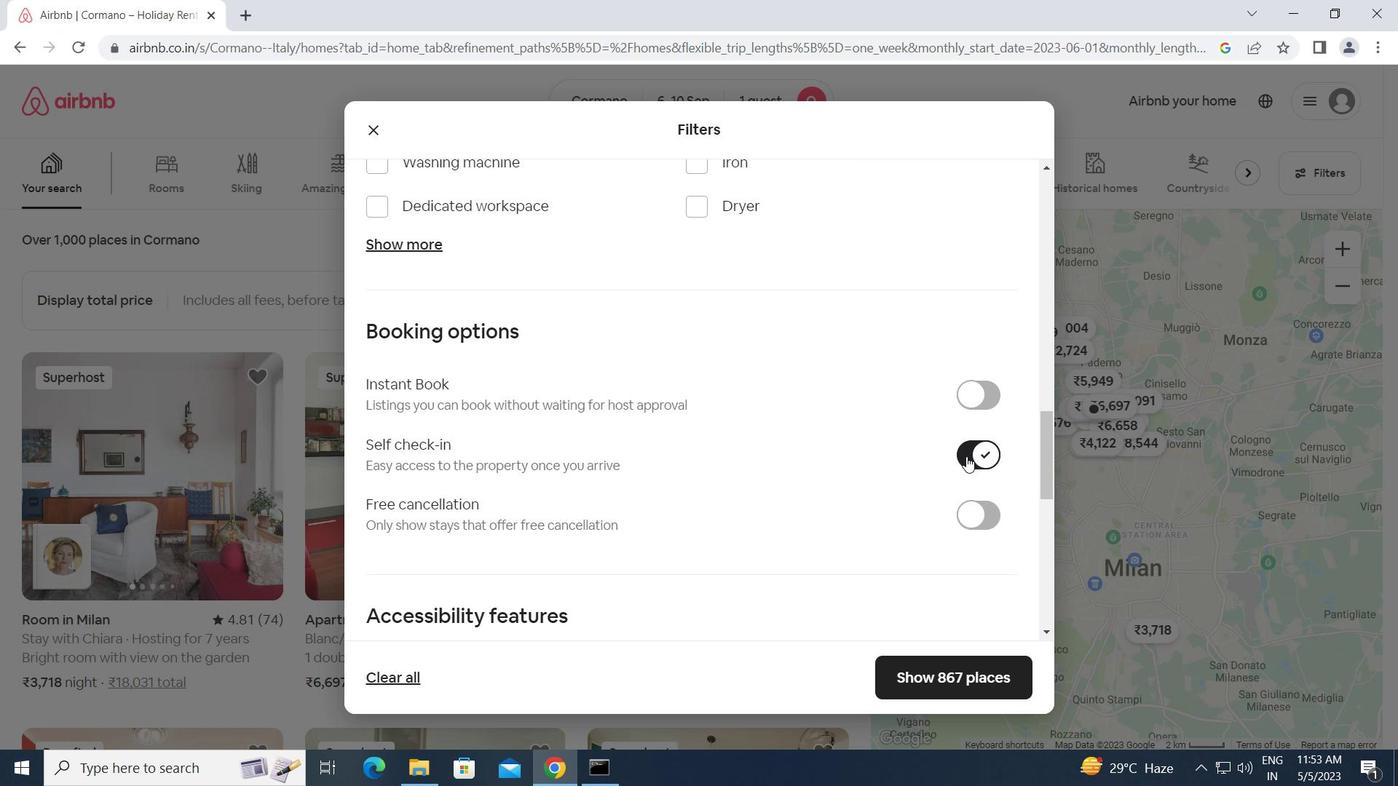 
Action: Mouse moved to (841, 456)
Screenshot: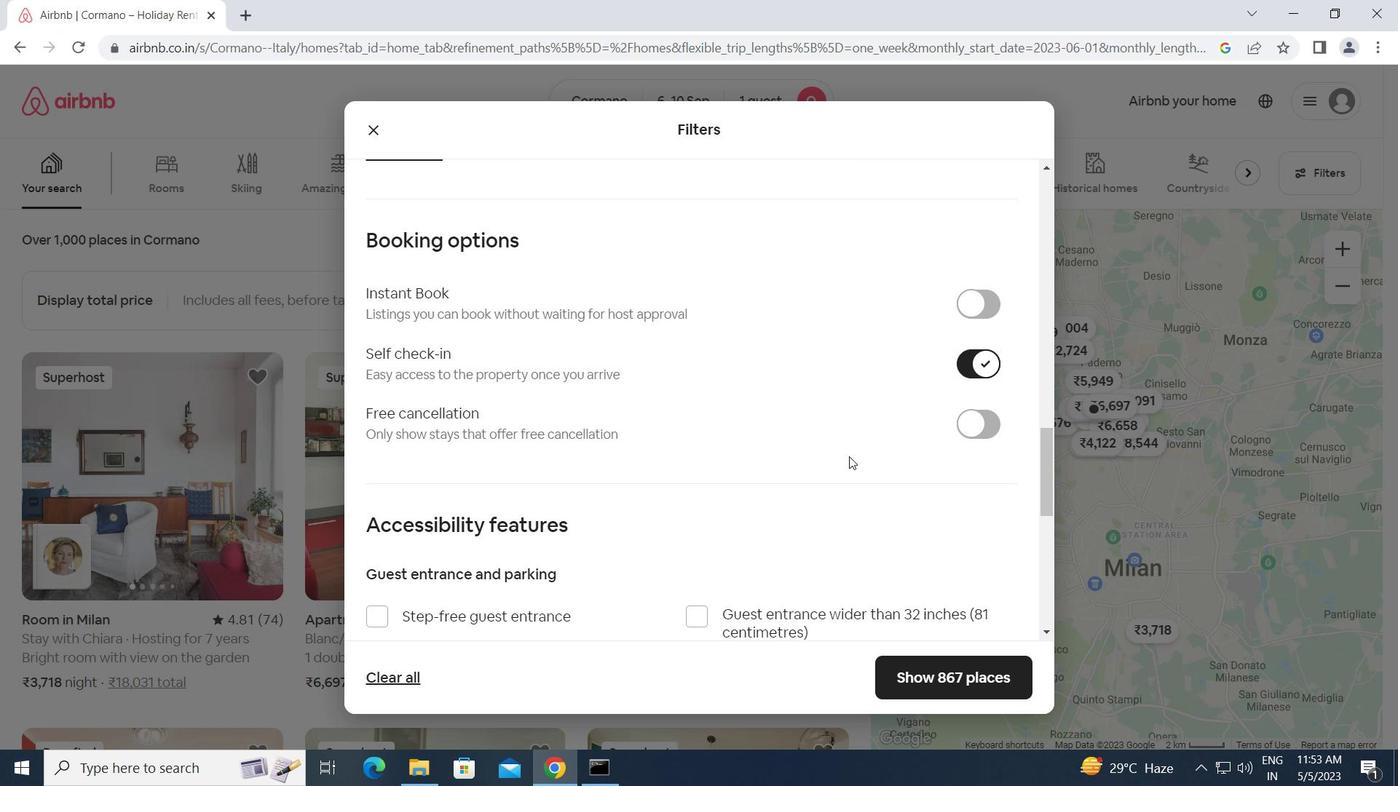
Action: Mouse scrolled (841, 455) with delta (0, 0)
Screenshot: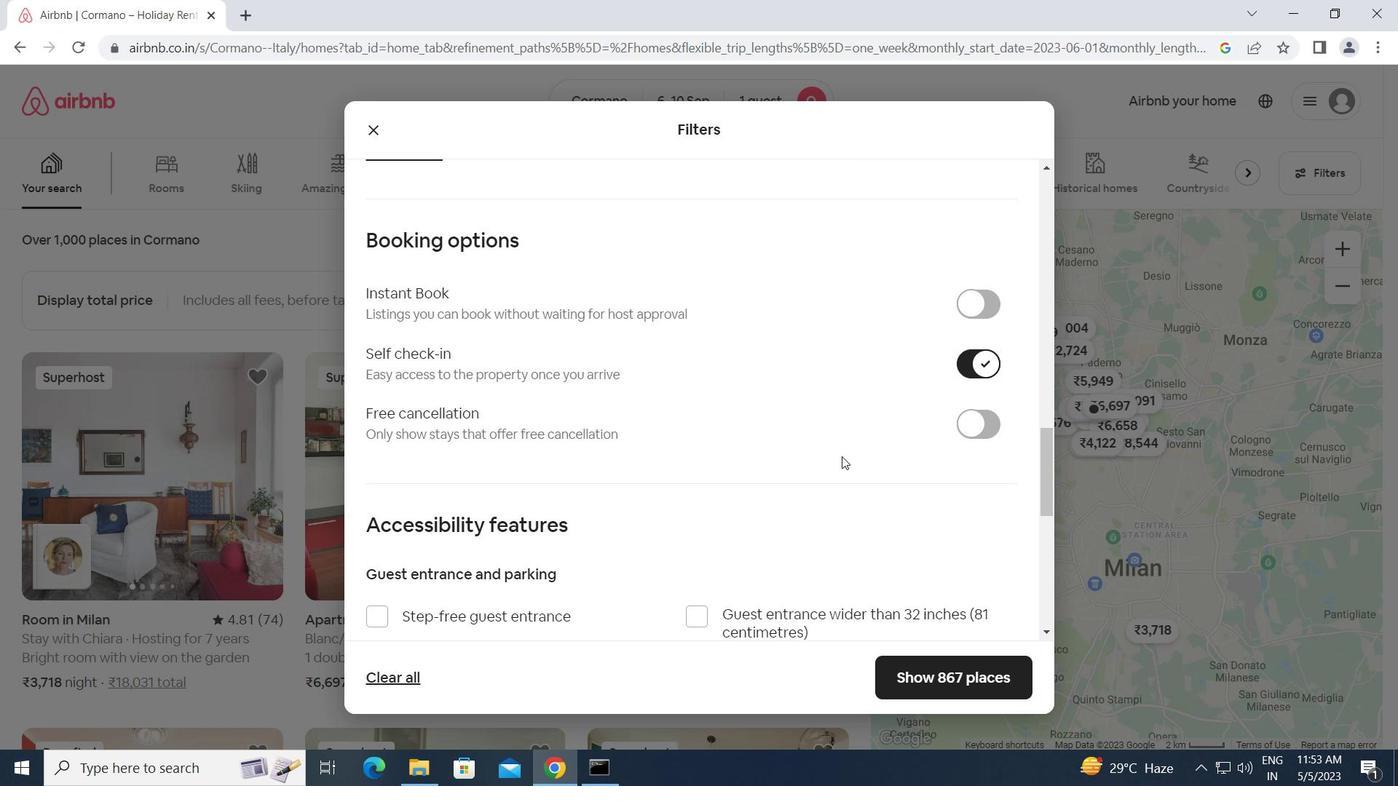 
Action: Mouse scrolled (841, 455) with delta (0, 0)
Screenshot: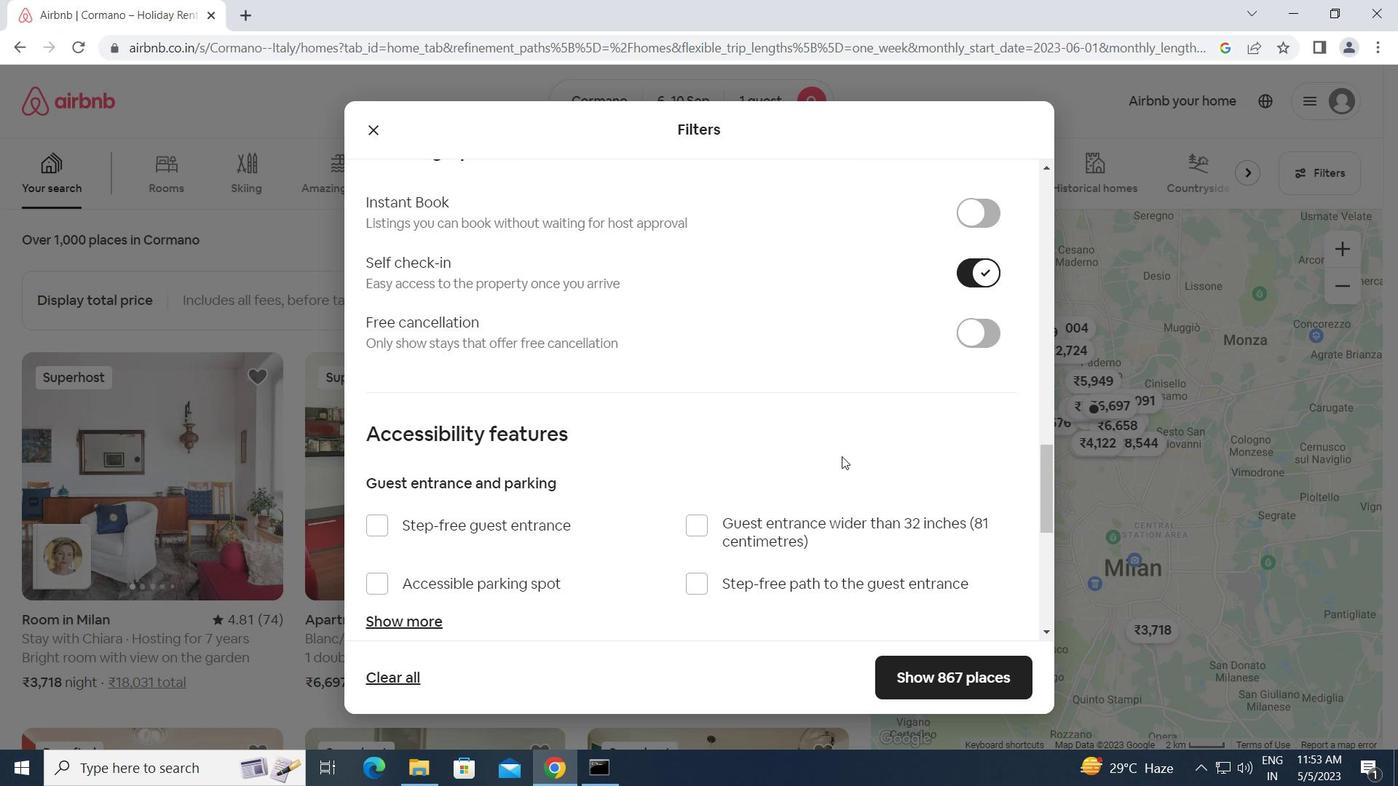 
Action: Mouse scrolled (841, 455) with delta (0, 0)
Screenshot: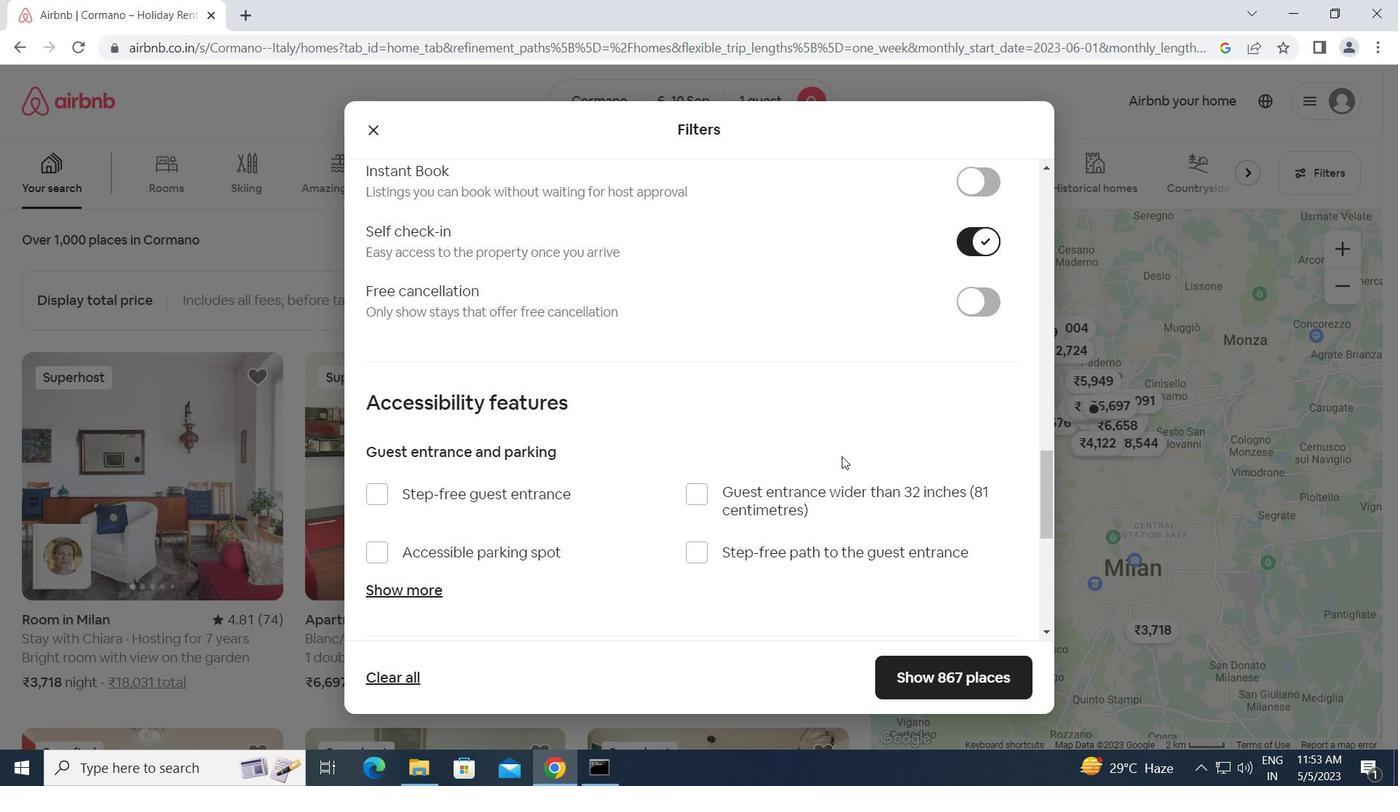 
Action: Mouse scrolled (841, 455) with delta (0, 0)
Screenshot: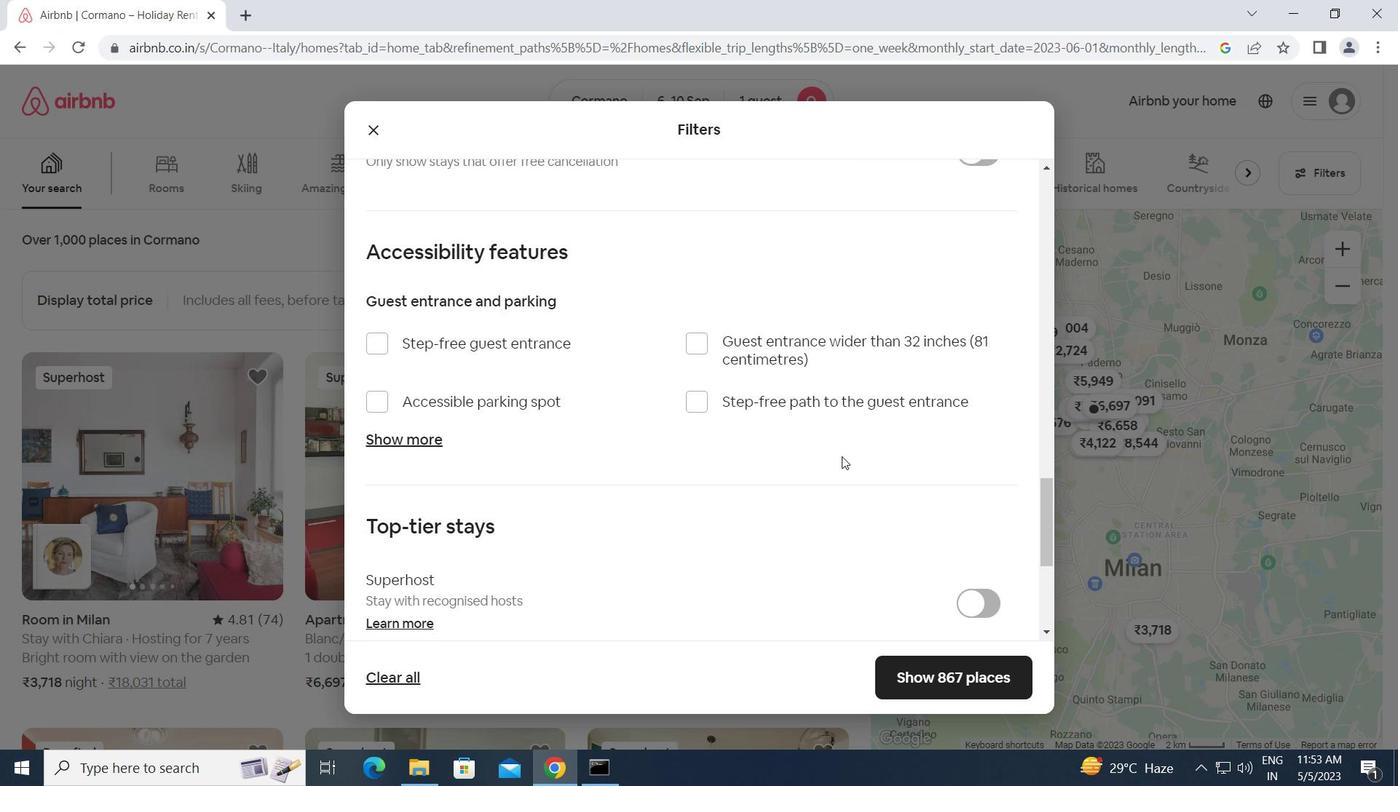 
Action: Mouse scrolled (841, 455) with delta (0, 0)
Screenshot: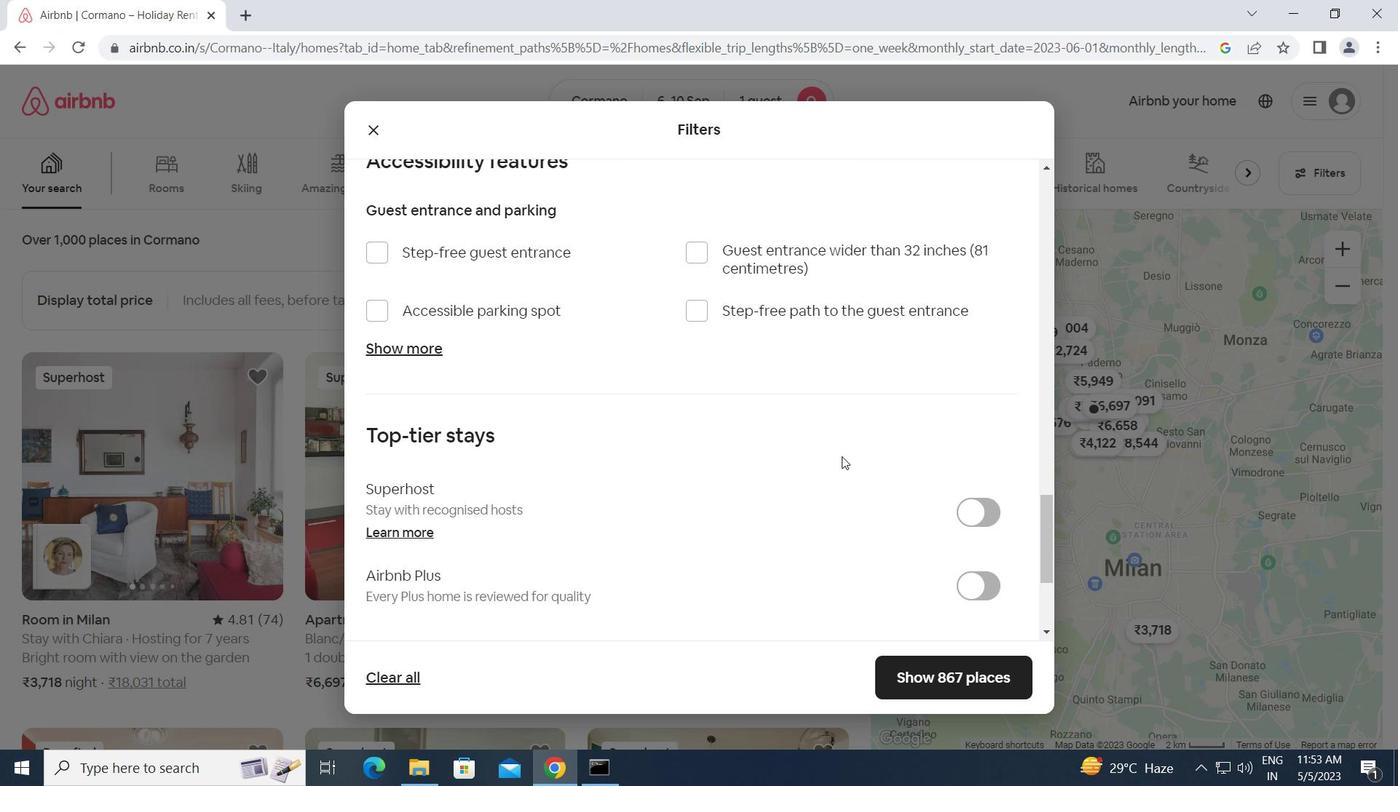 
Action: Mouse scrolled (841, 455) with delta (0, 0)
Screenshot: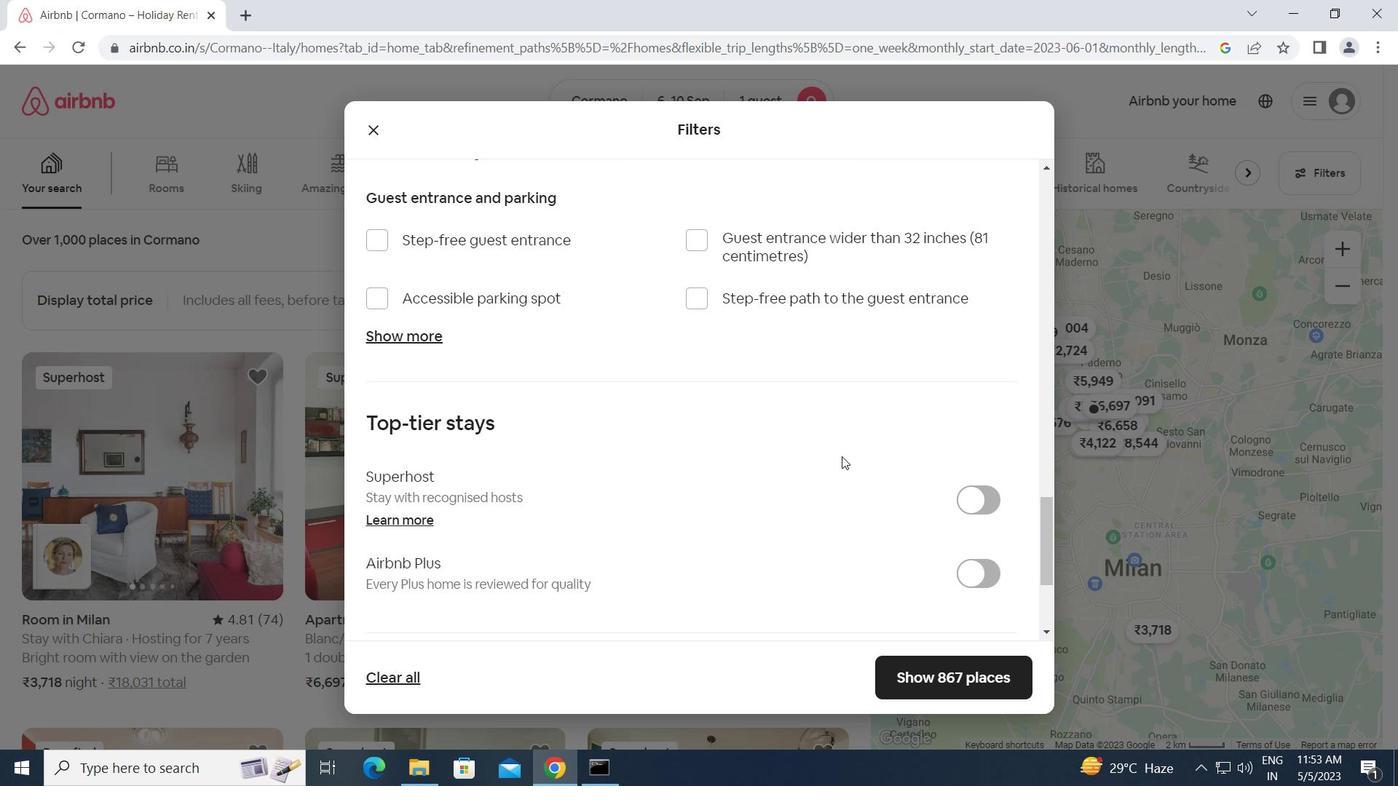 
Action: Mouse scrolled (841, 455) with delta (0, 0)
Screenshot: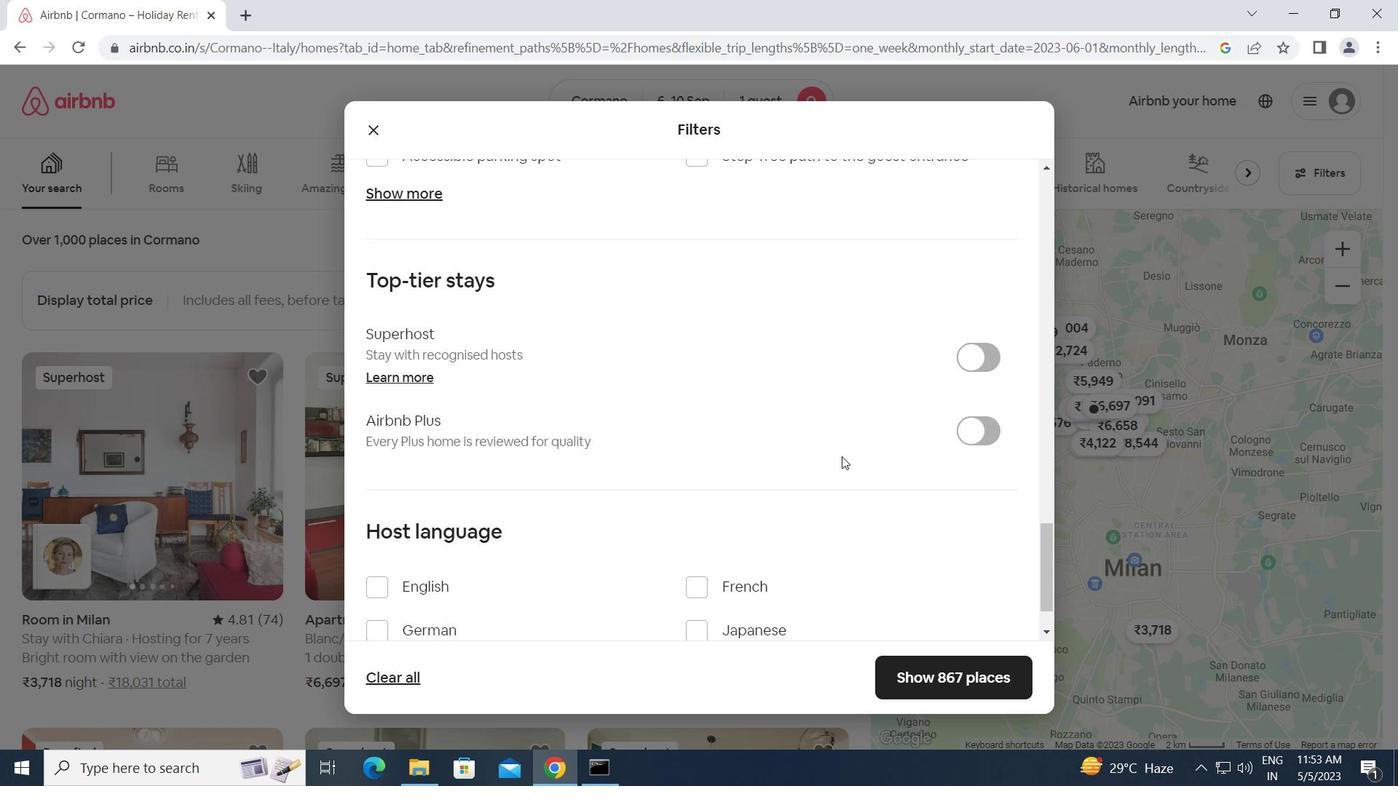 
Action: Mouse scrolled (841, 455) with delta (0, 0)
Screenshot: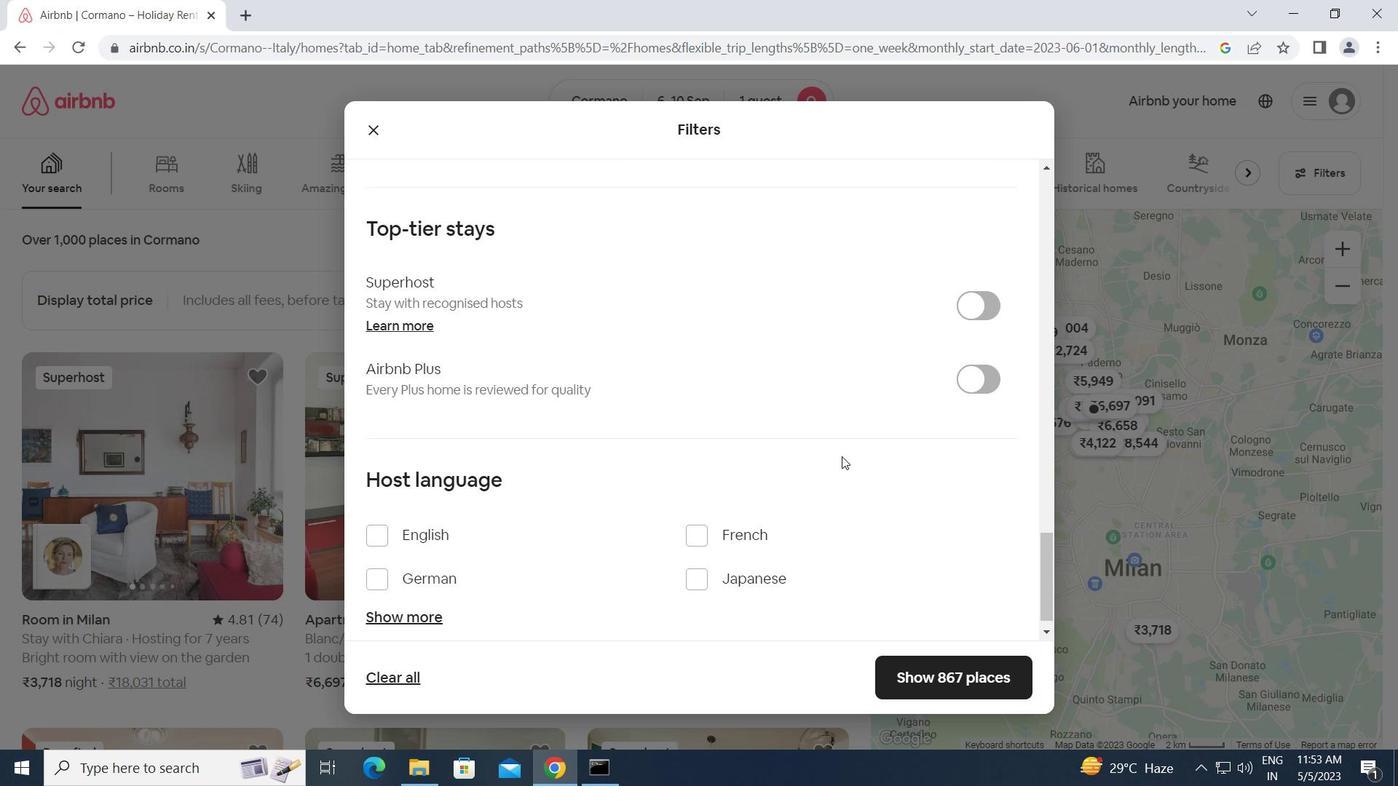 
Action: Mouse moved to (380, 511)
Screenshot: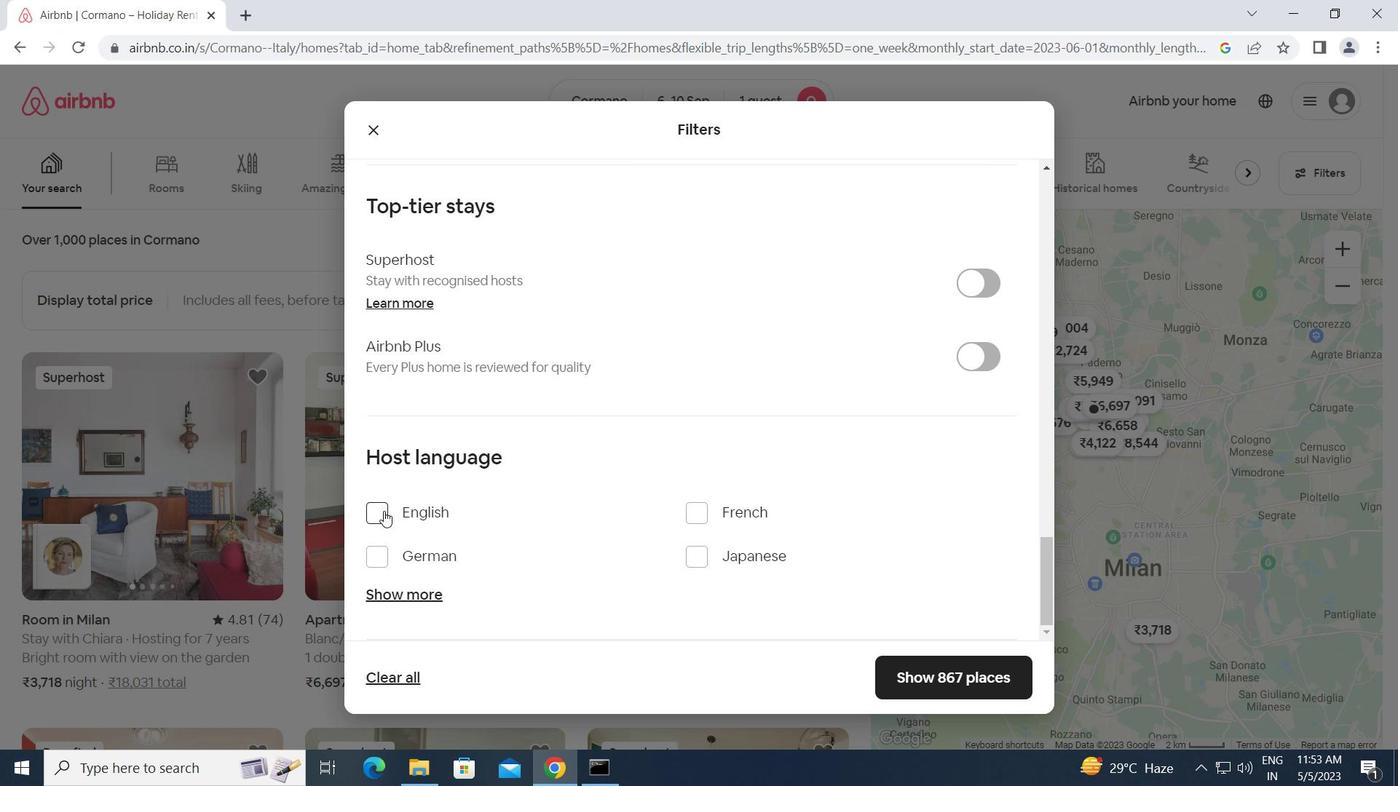 
Action: Mouse pressed left at (380, 511)
Screenshot: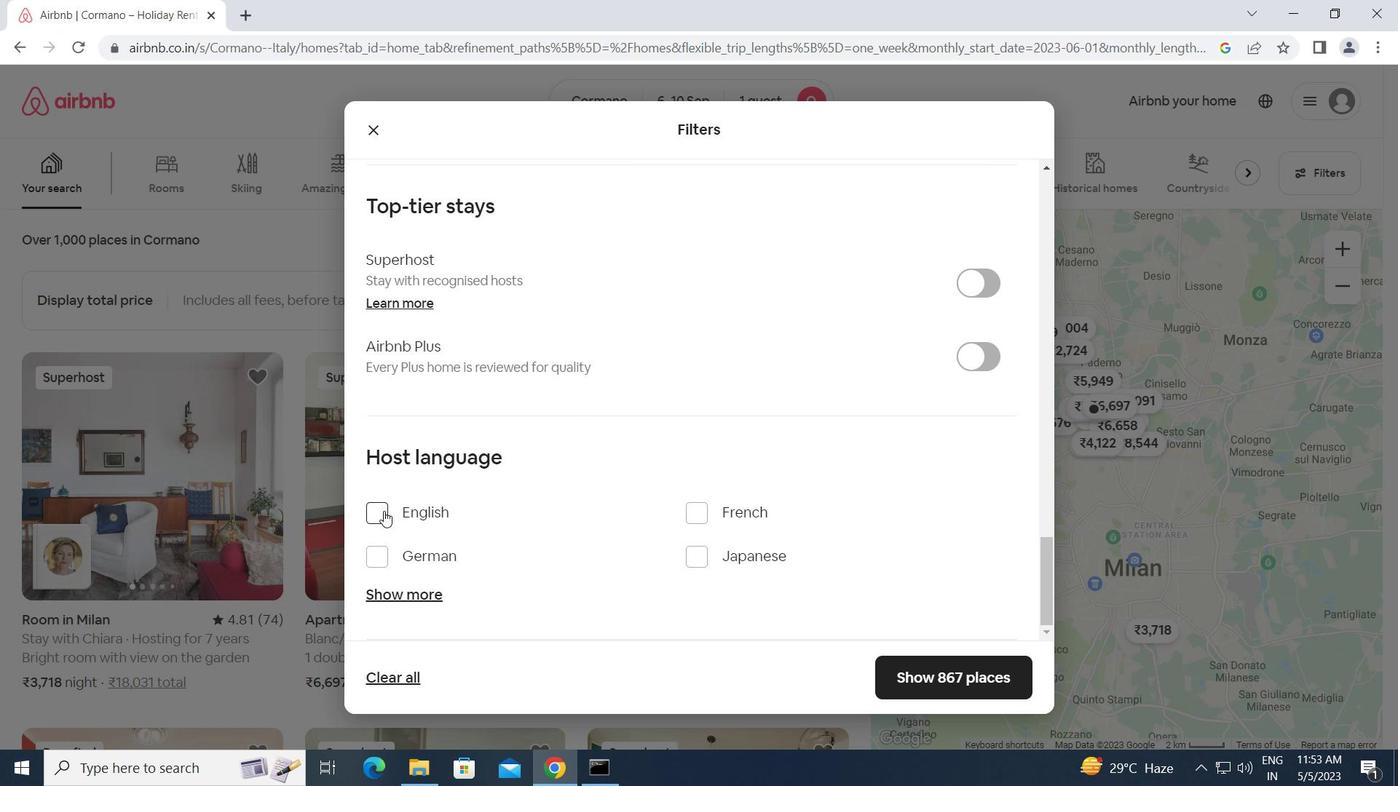 
Action: Mouse moved to (905, 675)
Screenshot: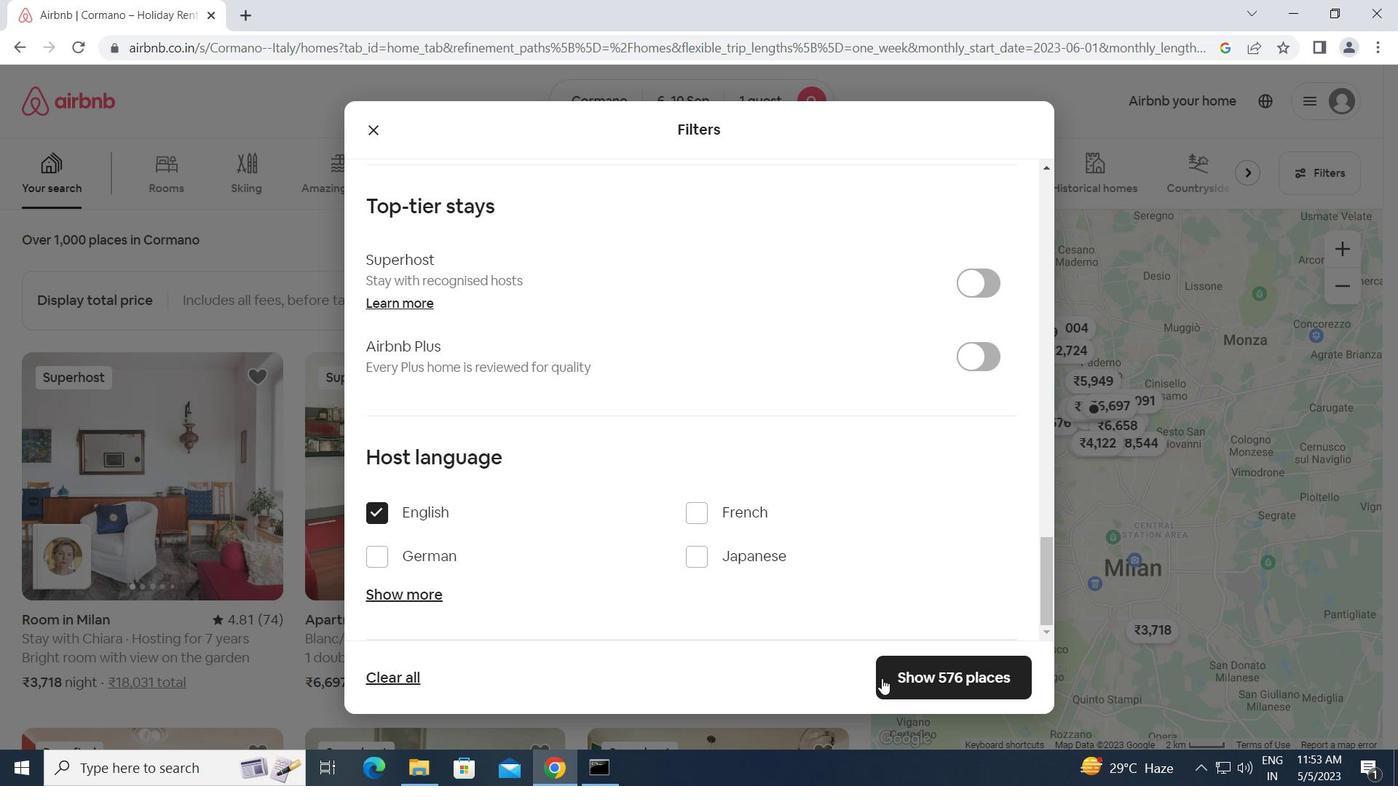
Action: Mouse pressed left at (905, 675)
Screenshot: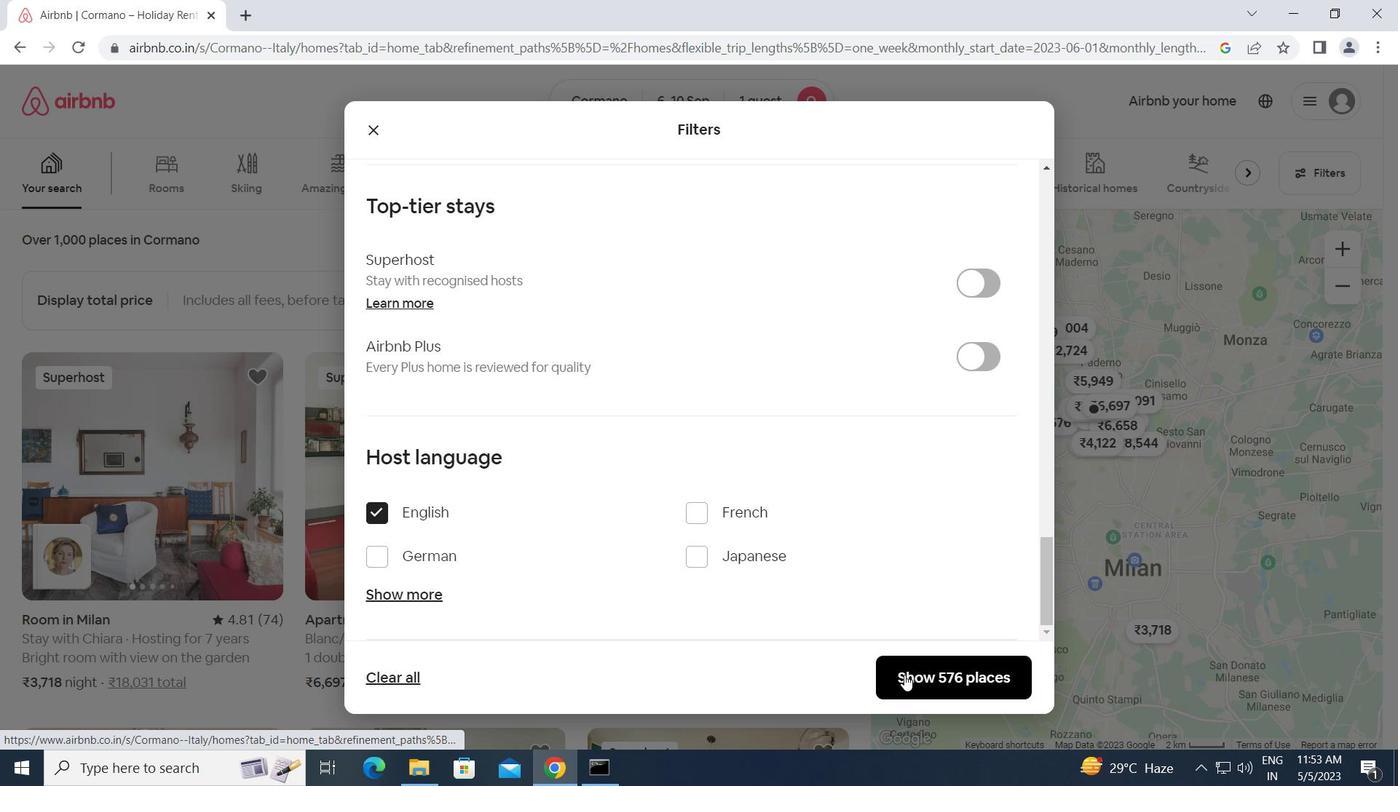
